 Task: Compose an email with the signature Landon Mitchell with the subject Request for feedback on a contract proposal and the message I would like to request a project status dashboard report. from softage.3@softage.net to softage.1@softage.net with an attached audio file Audio_translation.mp3 Undo the message, redo the message and add the line (Thank you) Send the email. Finally, move the email from Sent Items to the label Assembly
Action: Mouse moved to (73, 148)
Screenshot: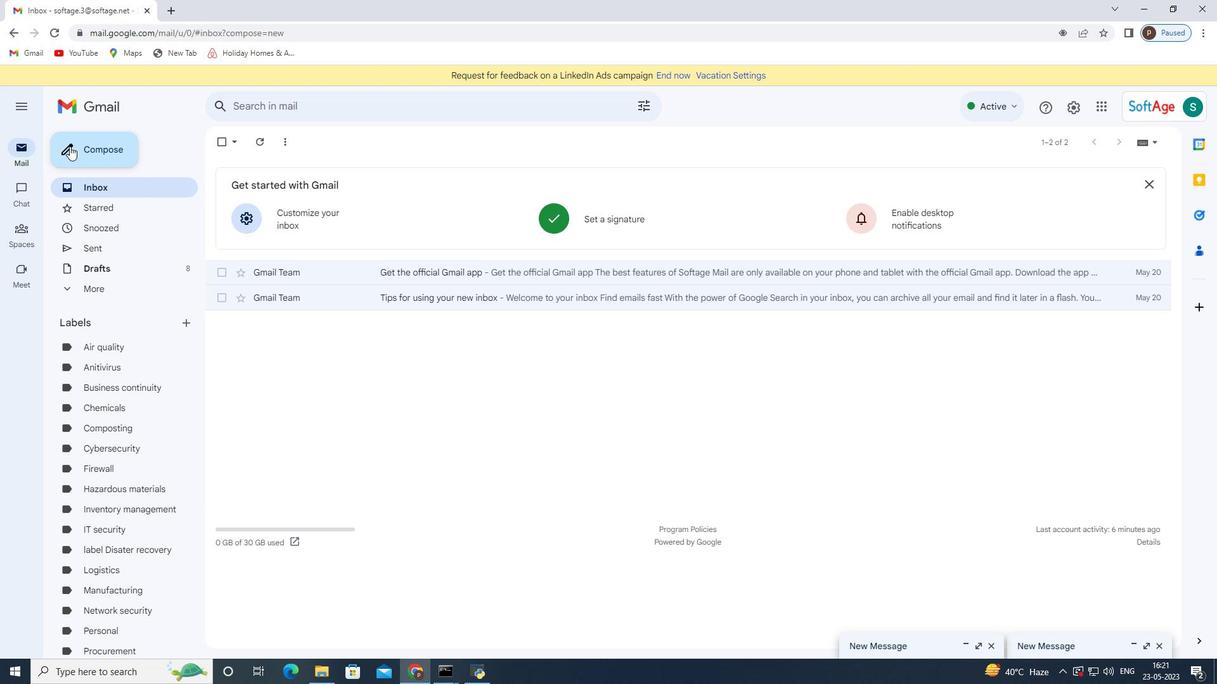 
Action: Mouse pressed left at (73, 148)
Screenshot: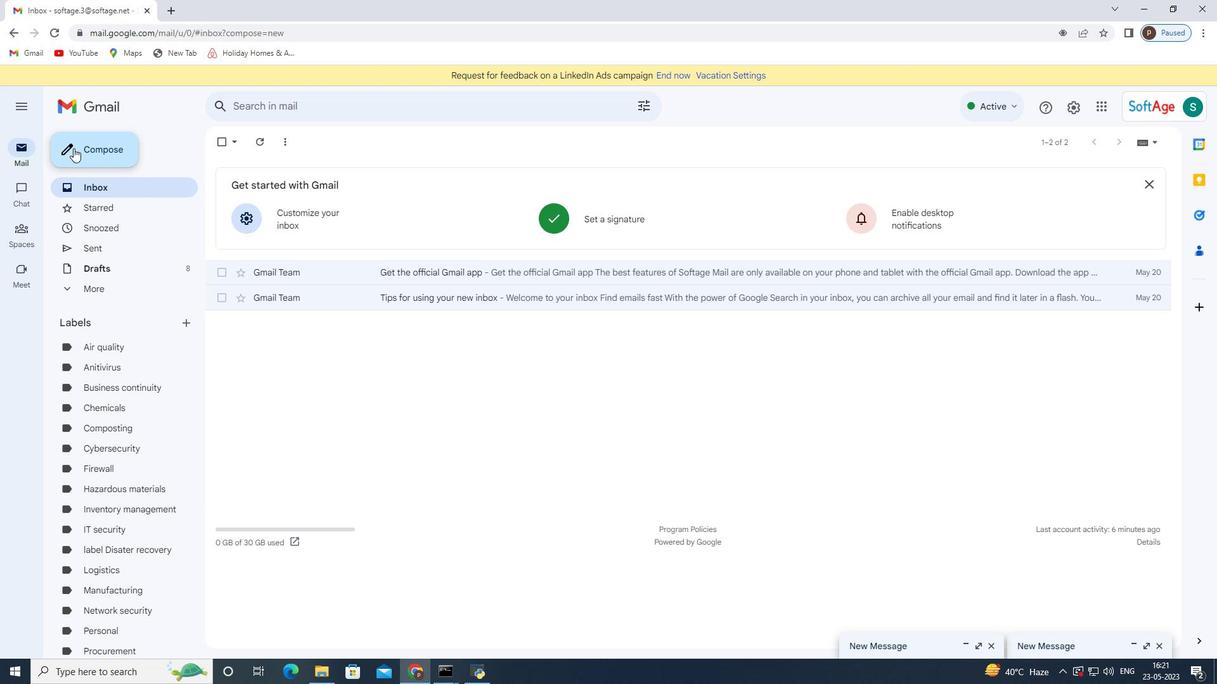 
Action: Mouse moved to (691, 642)
Screenshot: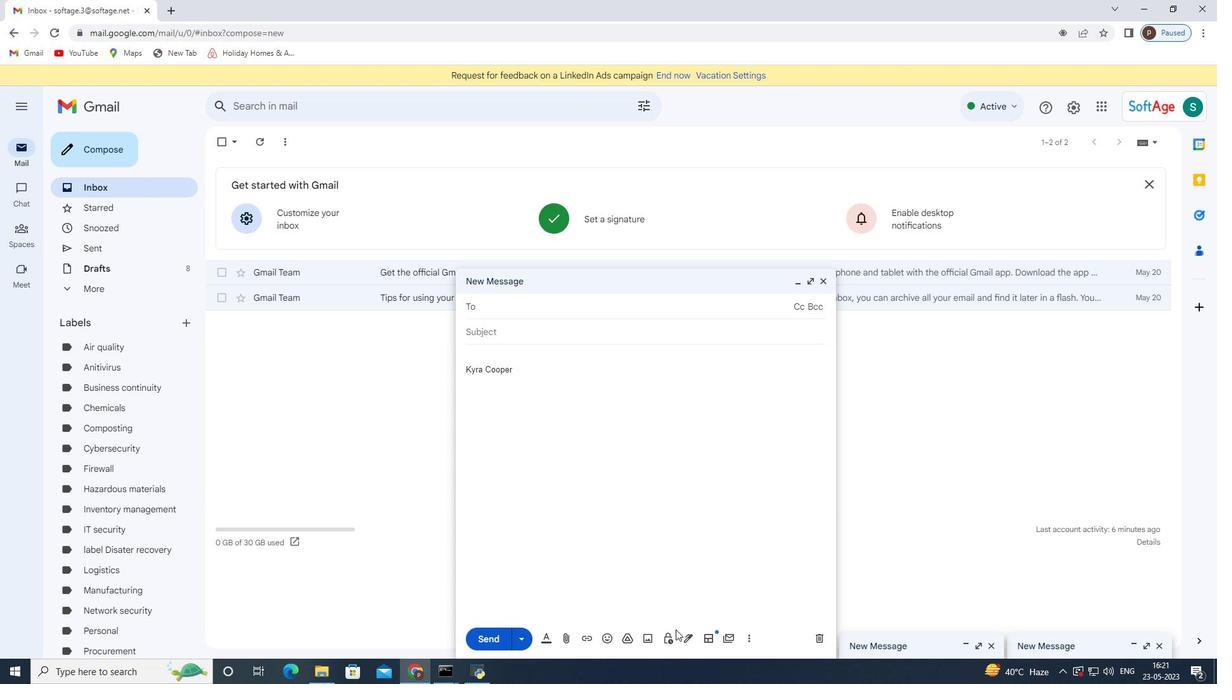 
Action: Mouse pressed left at (691, 642)
Screenshot: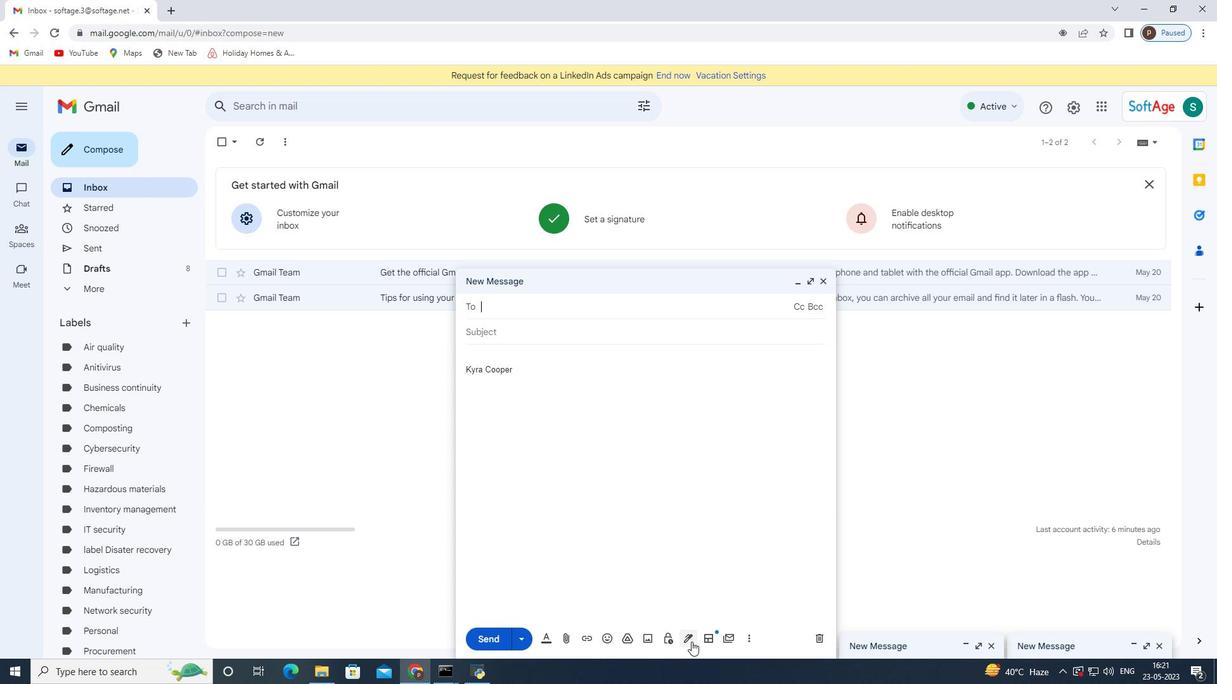 
Action: Mouse moved to (756, 576)
Screenshot: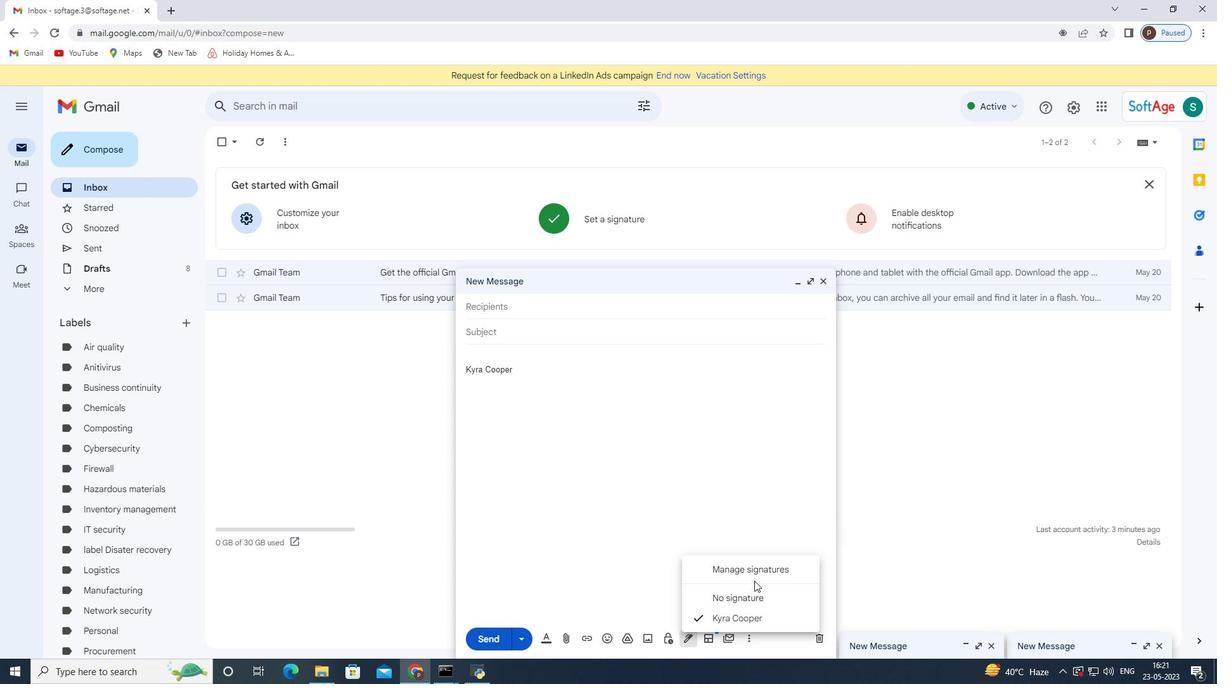 
Action: Mouse pressed left at (756, 576)
Screenshot: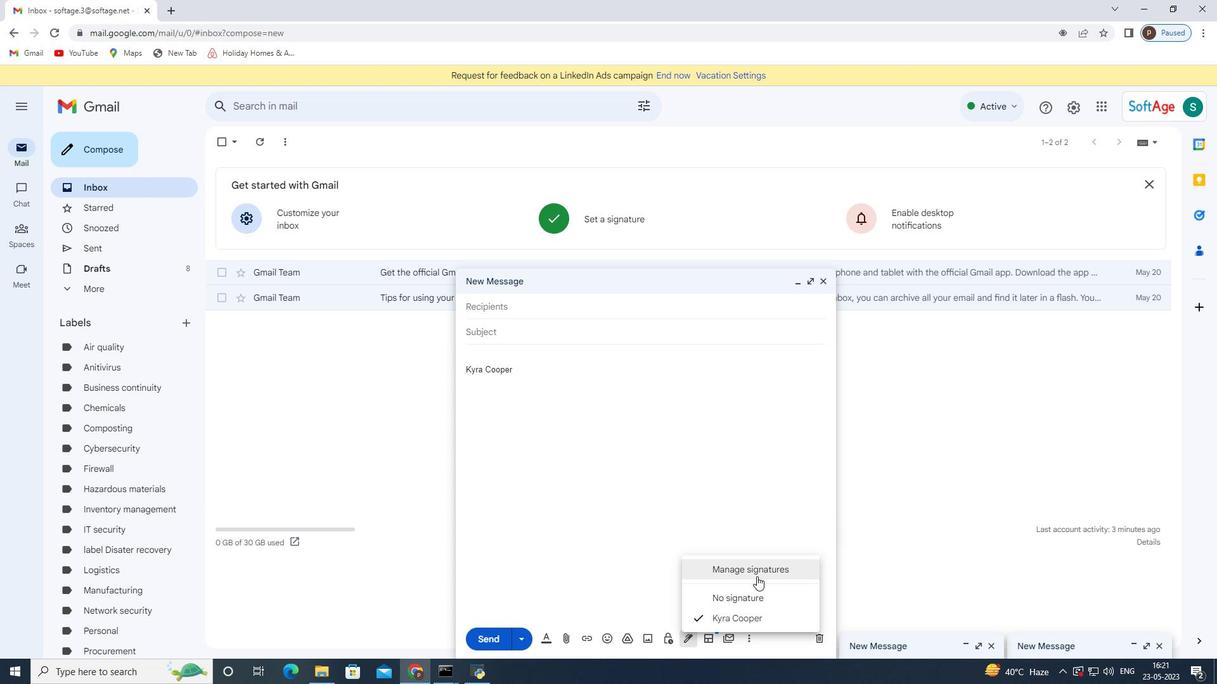 
Action: Mouse moved to (824, 283)
Screenshot: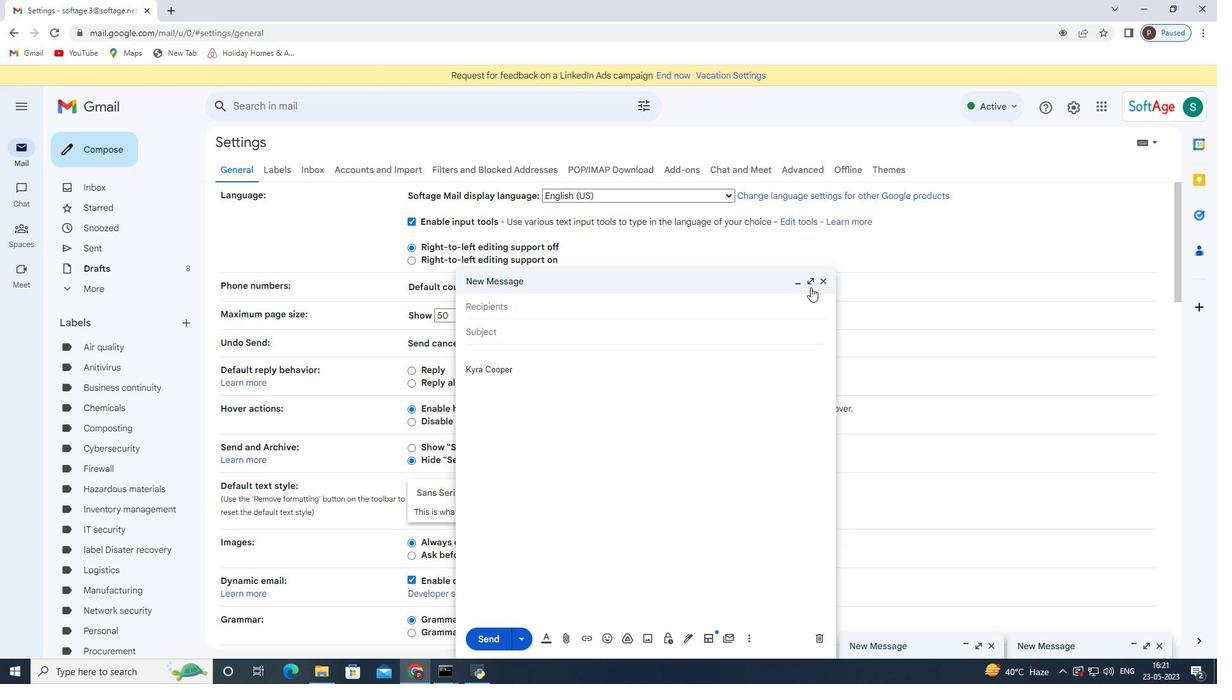 
Action: Mouse pressed left at (824, 283)
Screenshot: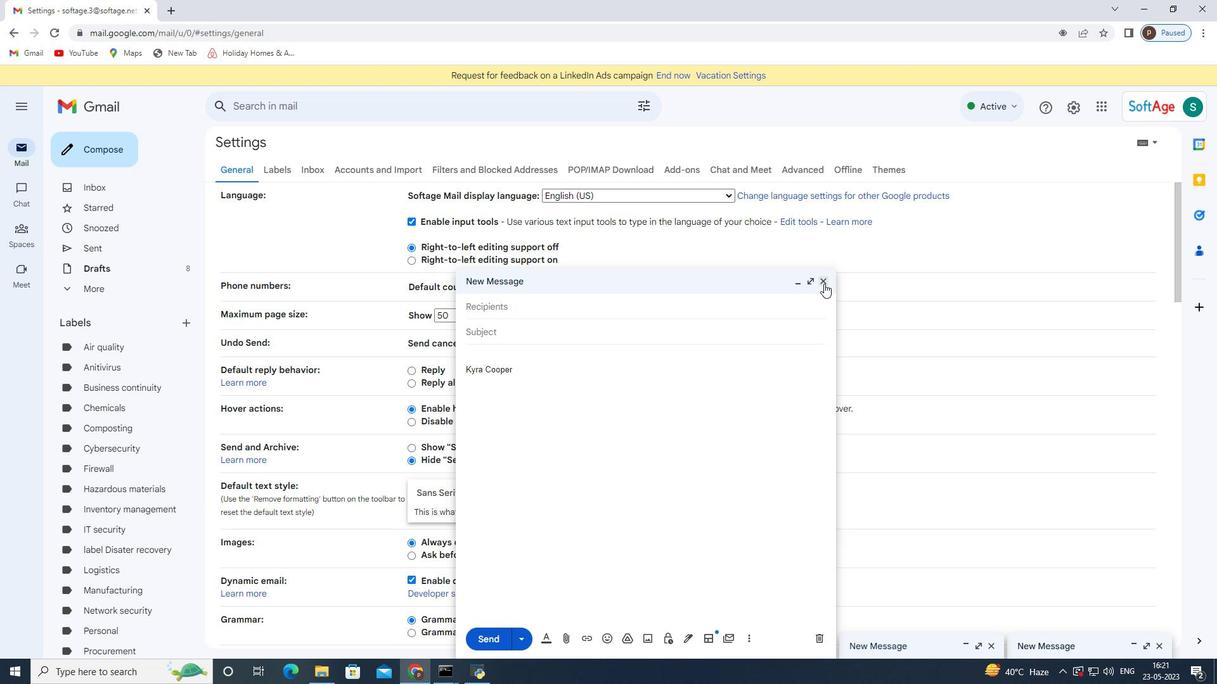 
Action: Mouse moved to (452, 413)
Screenshot: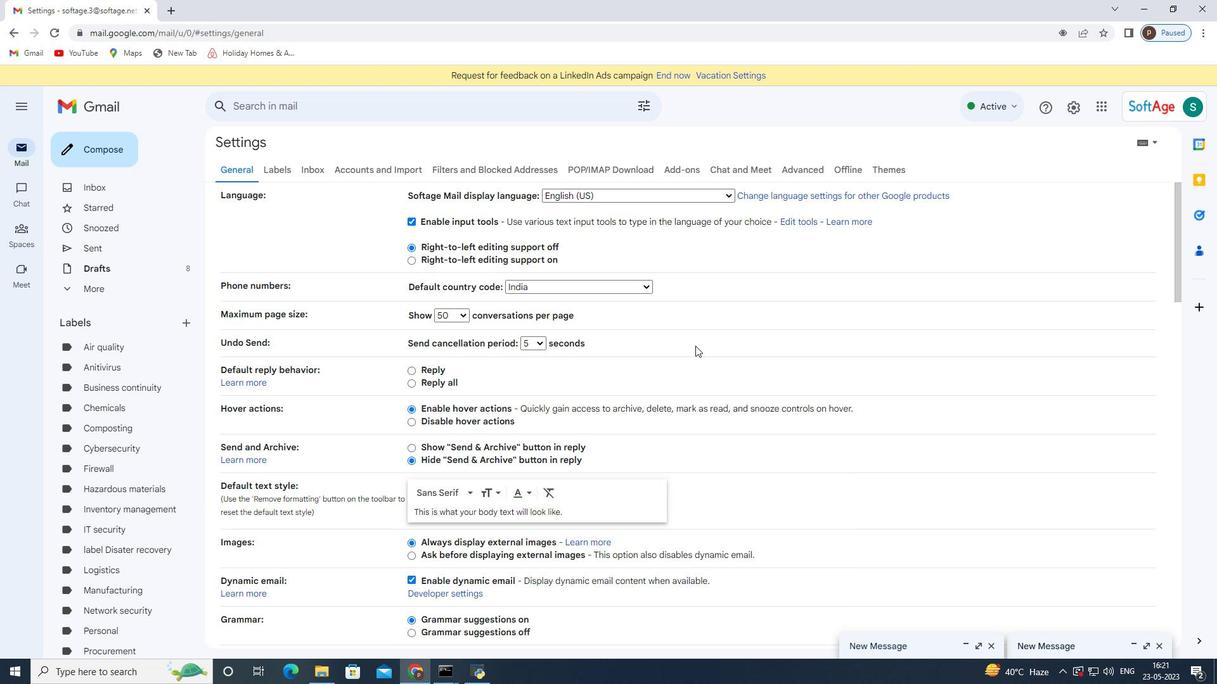
Action: Mouse scrolled (452, 413) with delta (0, 0)
Screenshot: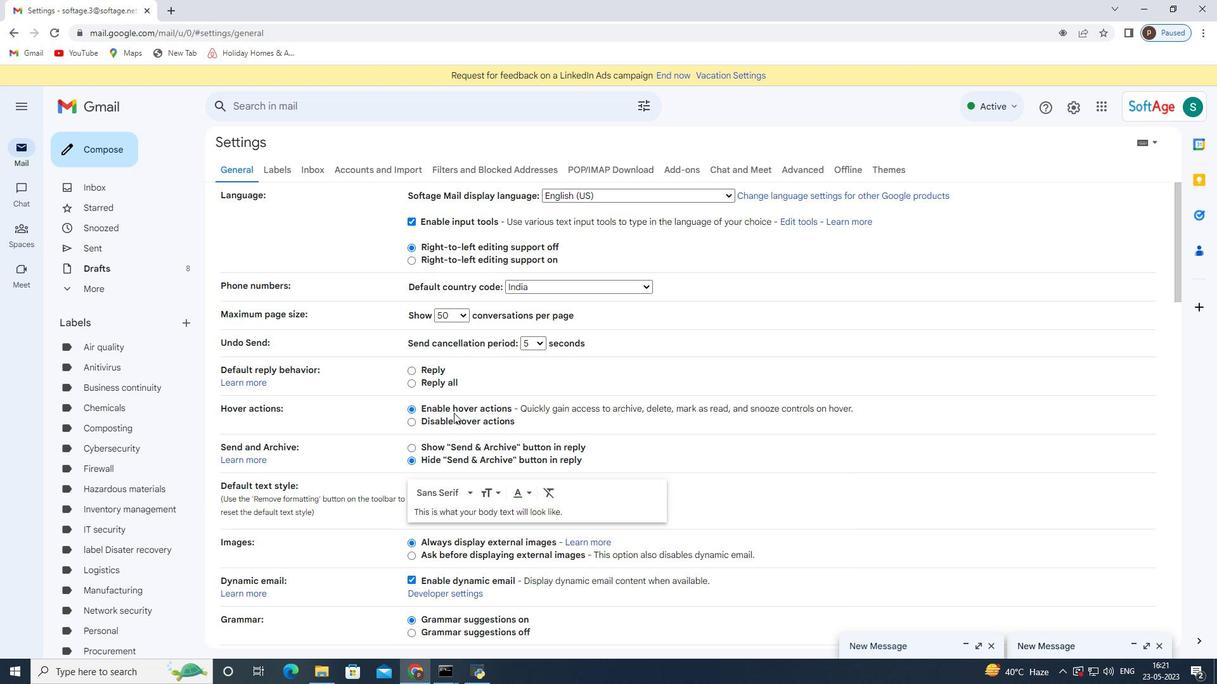 
Action: Mouse moved to (451, 413)
Screenshot: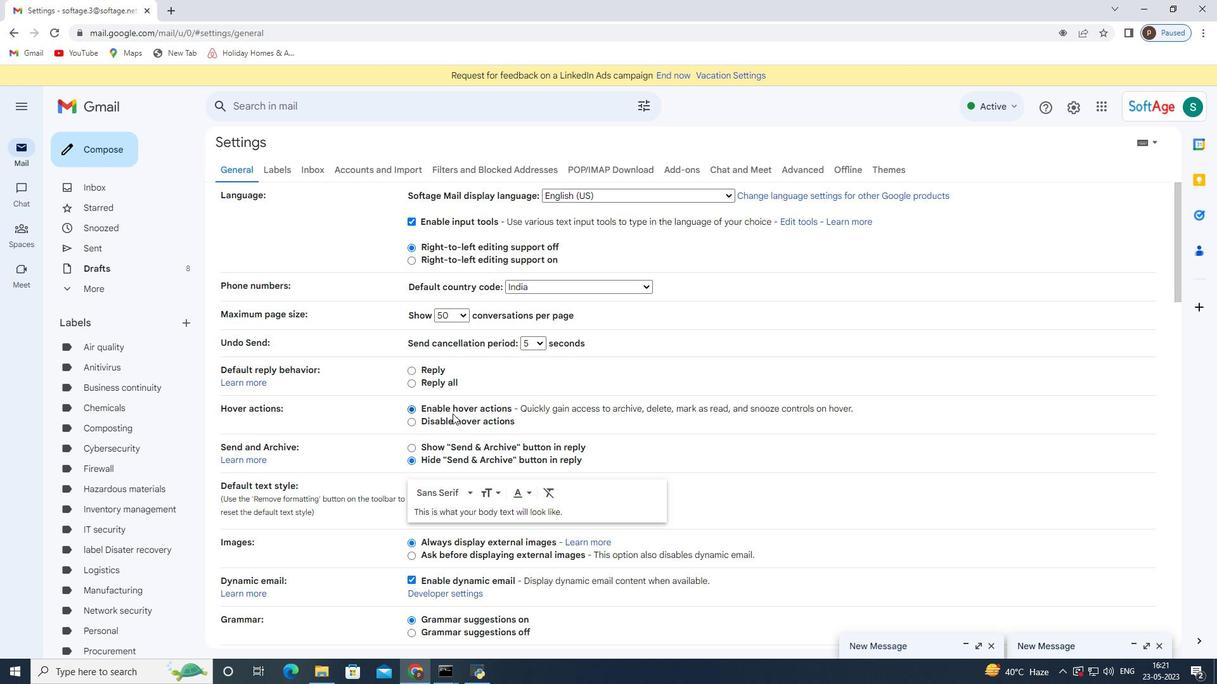 
Action: Mouse scrolled (451, 413) with delta (0, 0)
Screenshot: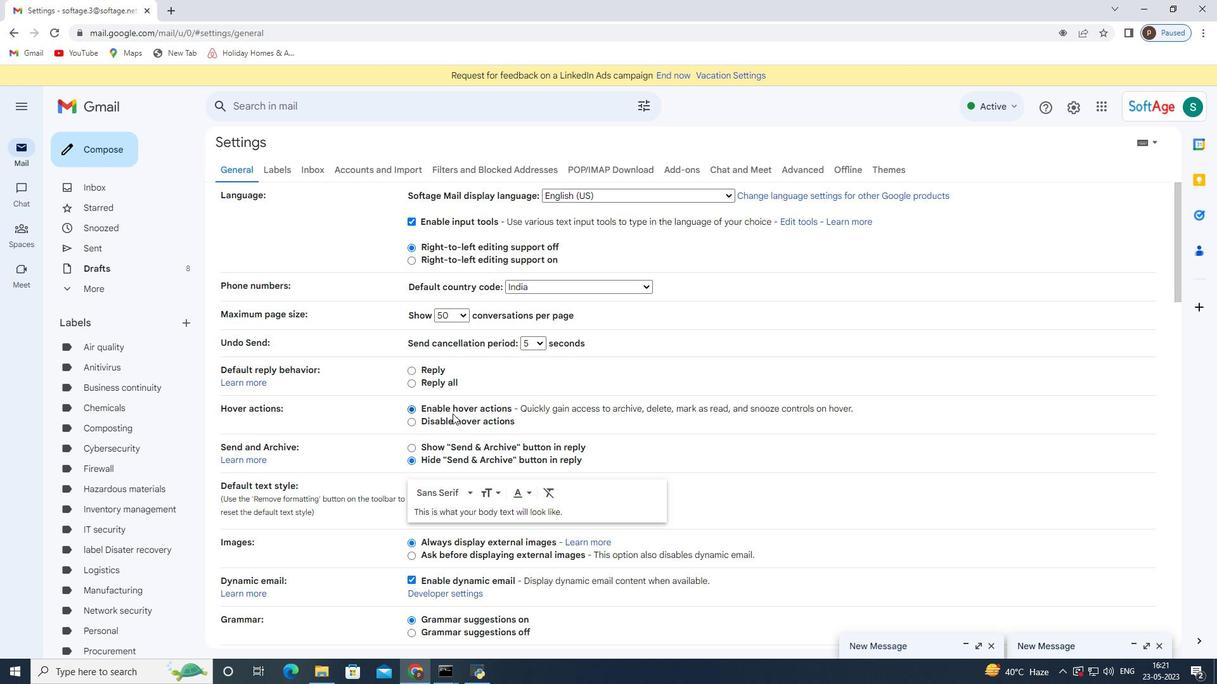 
Action: Mouse scrolled (451, 413) with delta (0, 0)
Screenshot: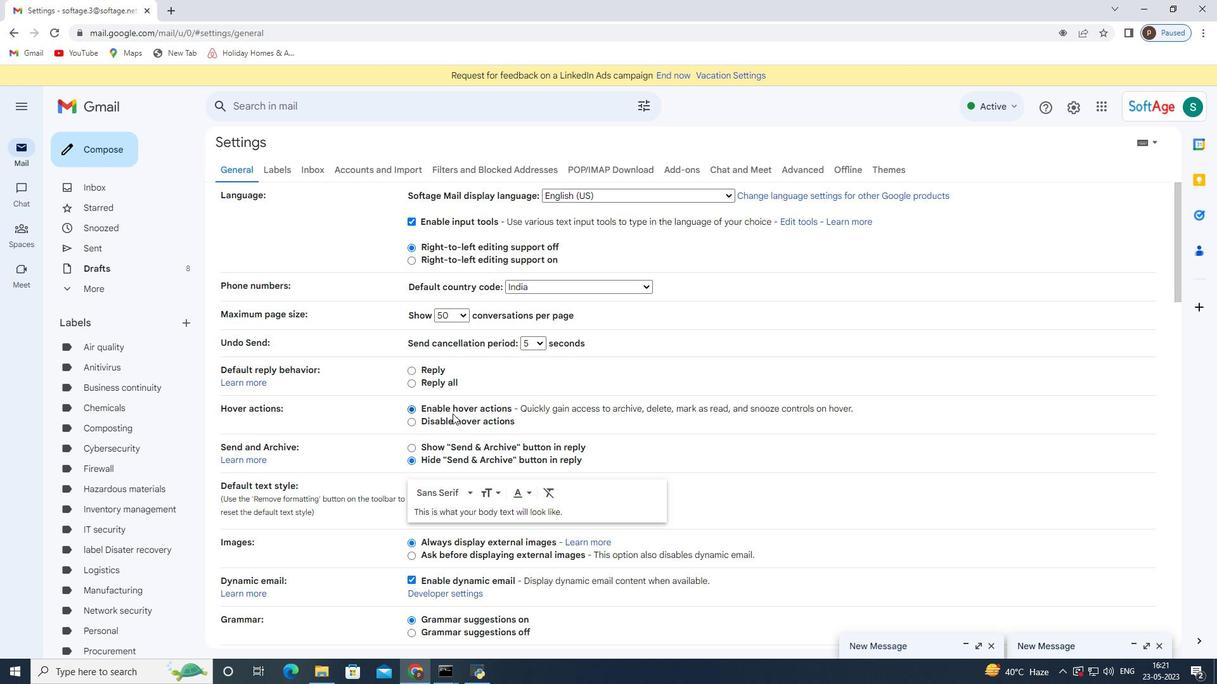 
Action: Mouse scrolled (451, 413) with delta (0, 0)
Screenshot: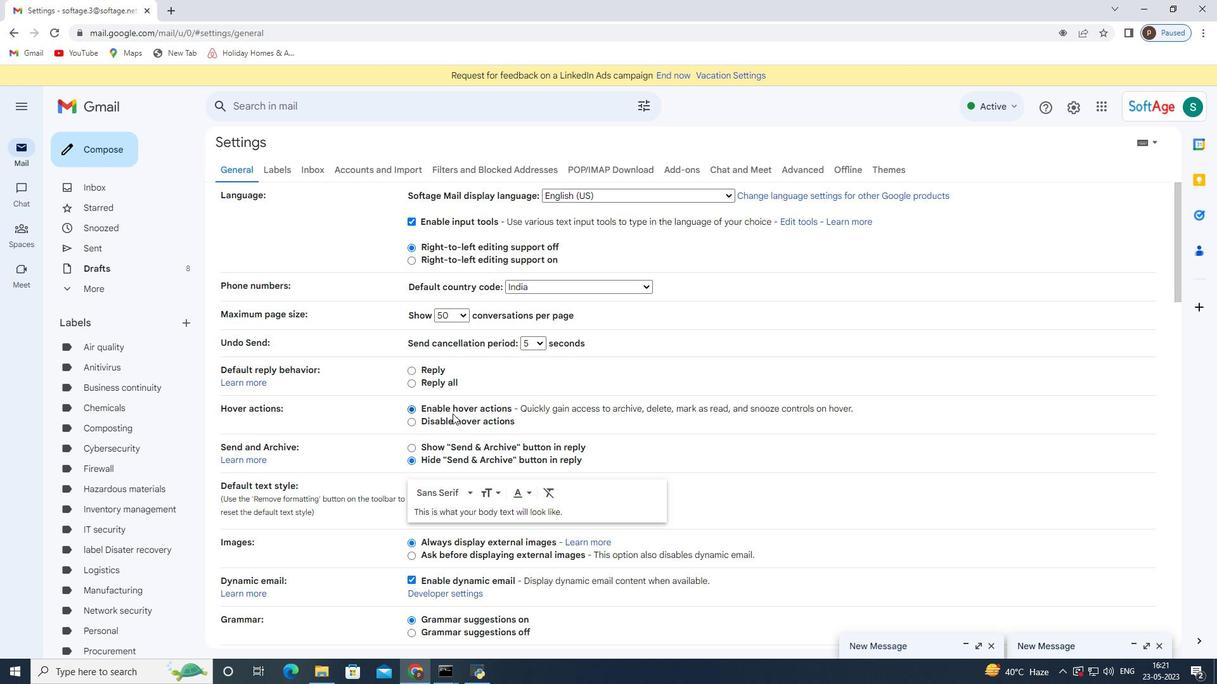 
Action: Mouse moved to (451, 413)
Screenshot: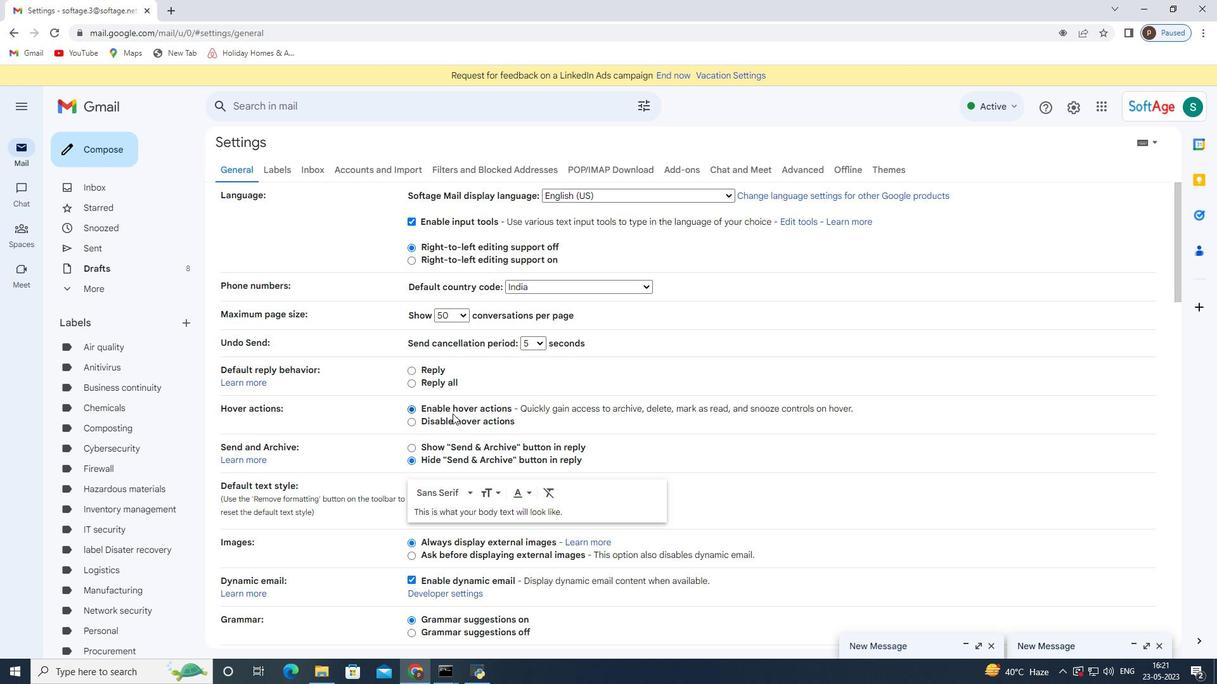 
Action: Mouse scrolled (451, 413) with delta (0, 0)
Screenshot: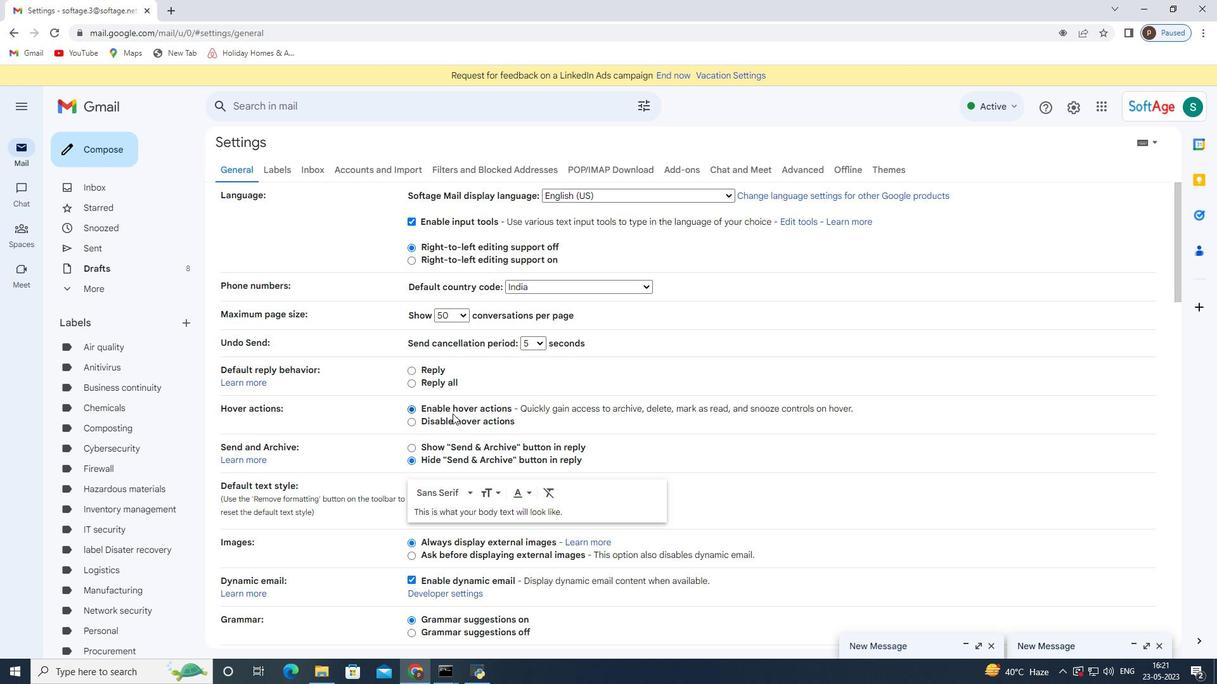 
Action: Mouse scrolled (451, 413) with delta (0, 0)
Screenshot: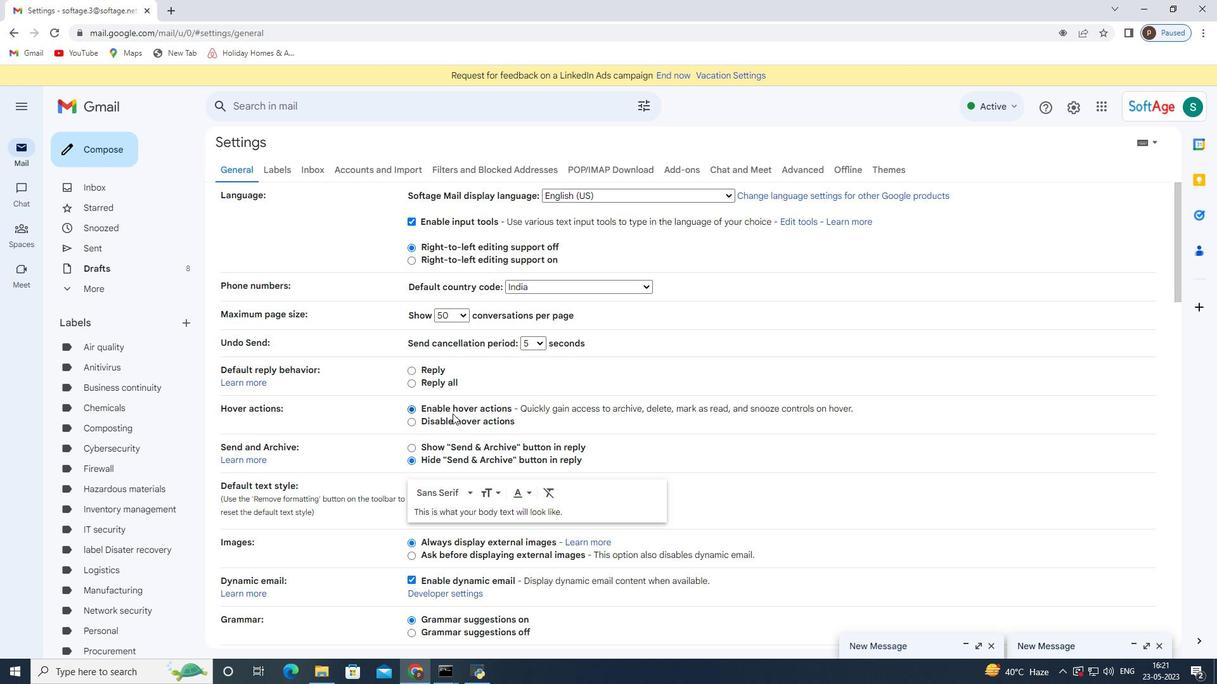 
Action: Mouse moved to (451, 417)
Screenshot: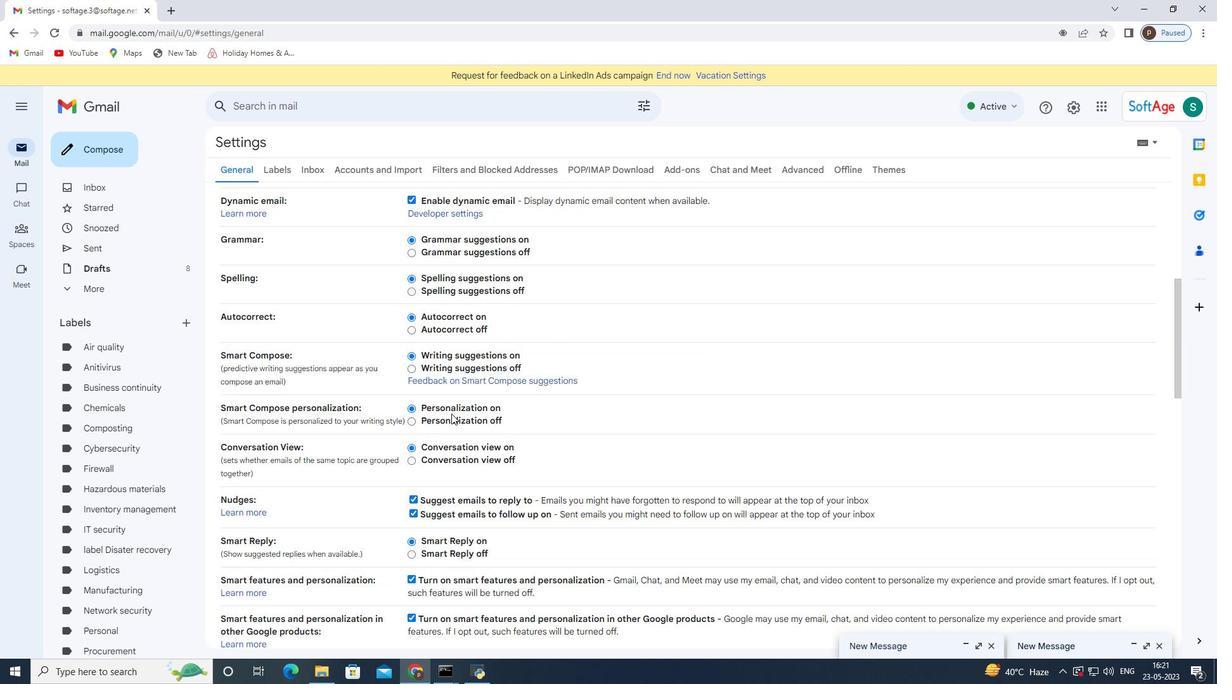
Action: Mouse scrolled (451, 416) with delta (0, 0)
Screenshot: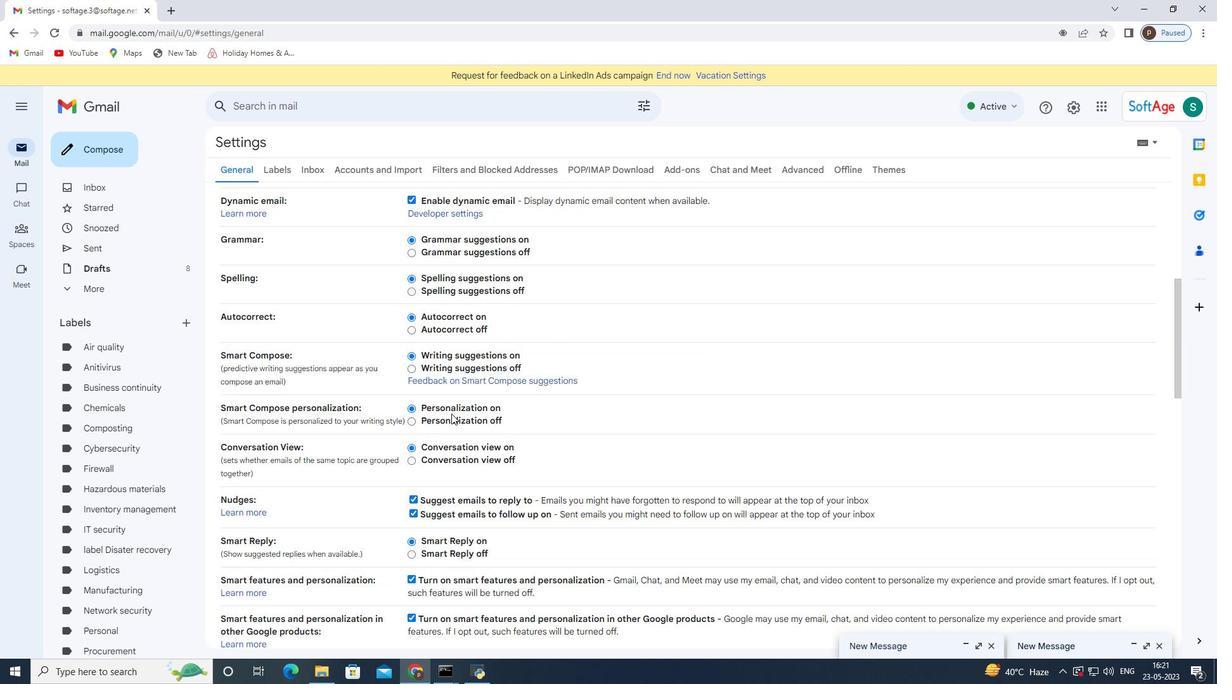 
Action: Mouse moved to (473, 429)
Screenshot: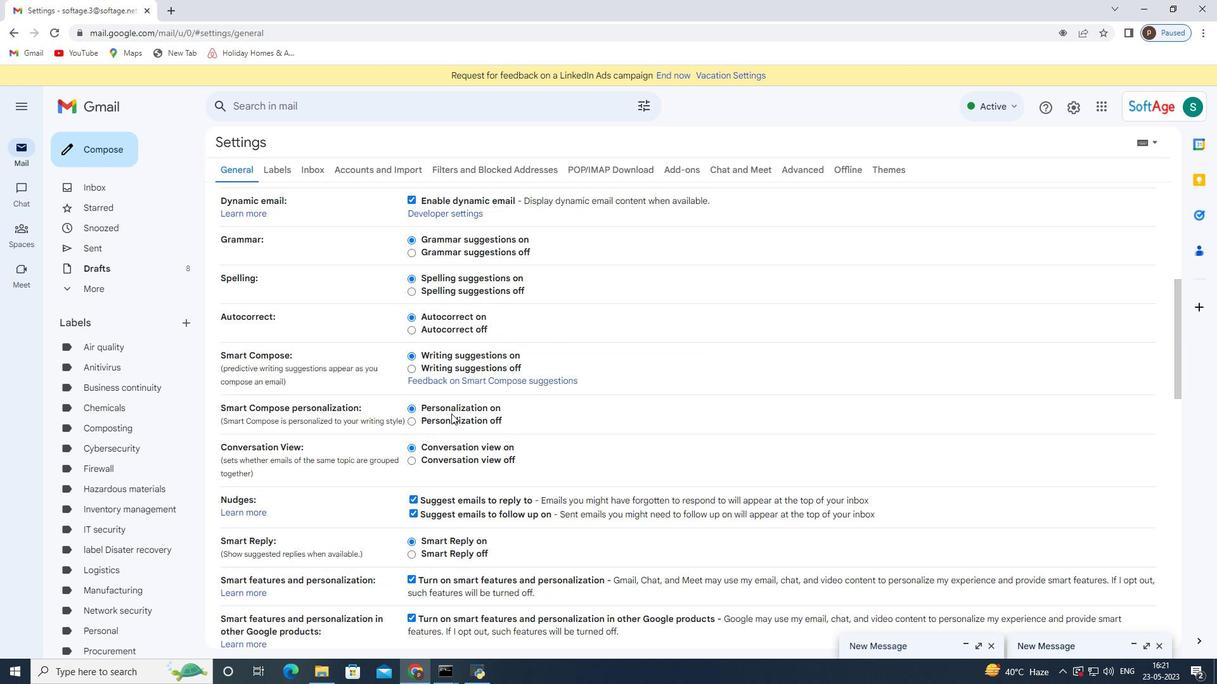 
Action: Mouse scrolled (473, 428) with delta (0, 0)
Screenshot: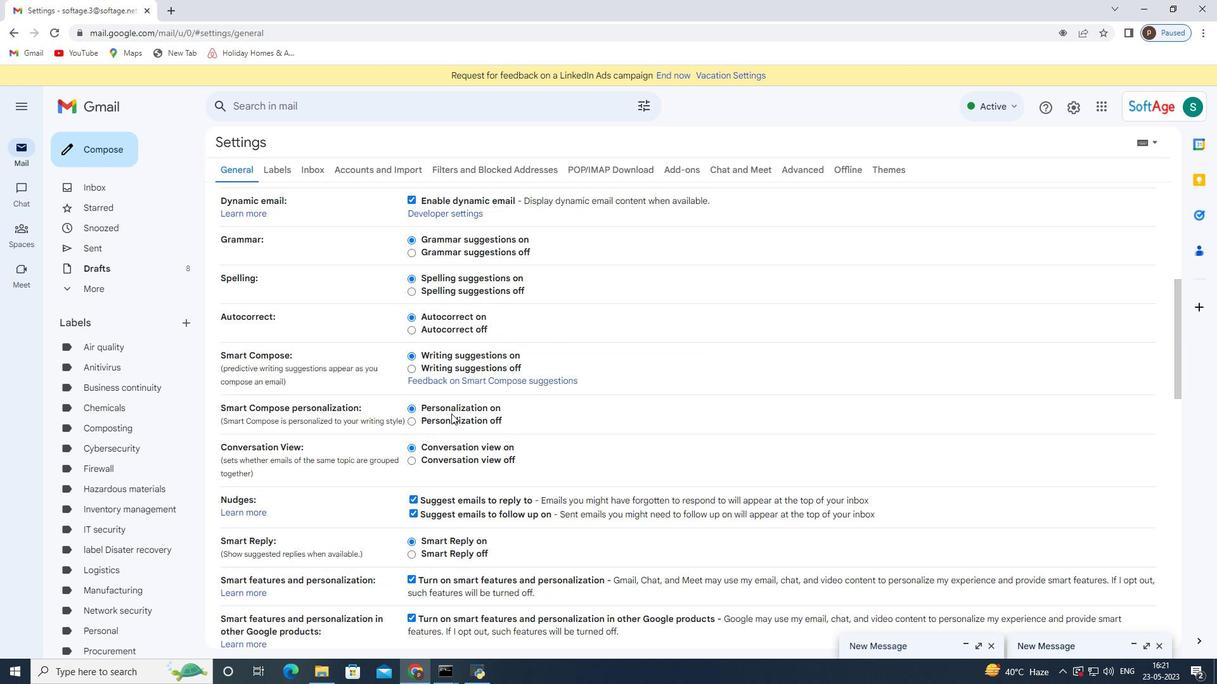 
Action: Mouse moved to (479, 429)
Screenshot: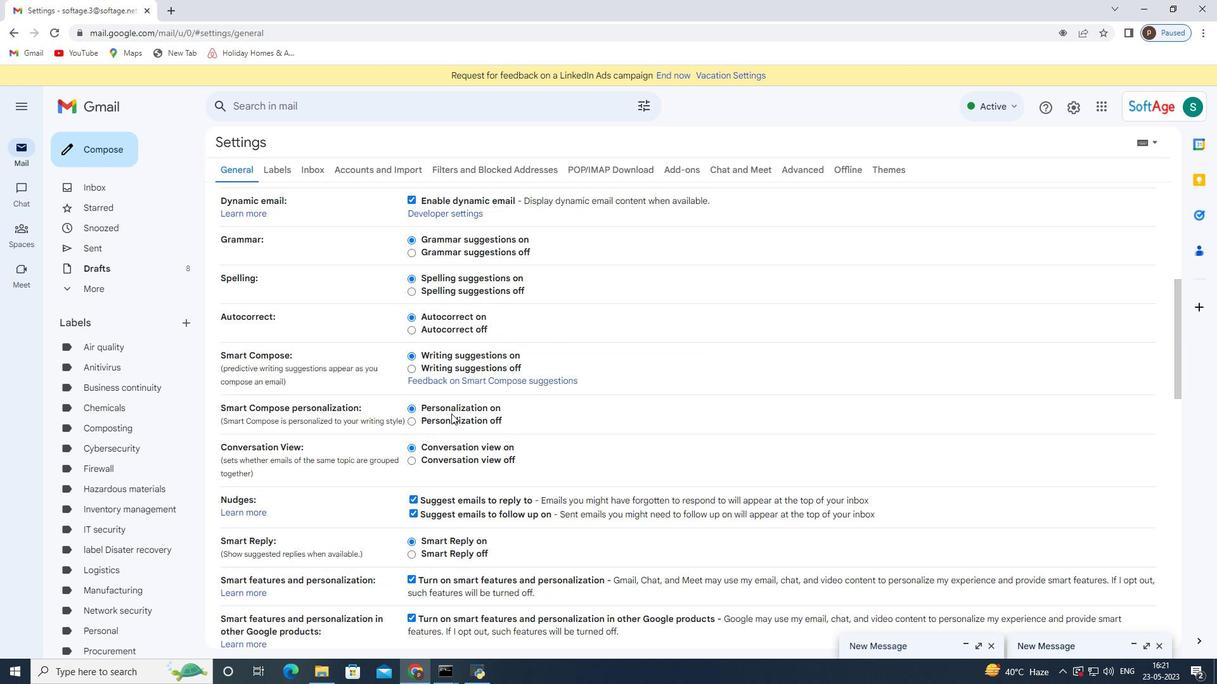 
Action: Mouse scrolled (479, 429) with delta (0, 0)
Screenshot: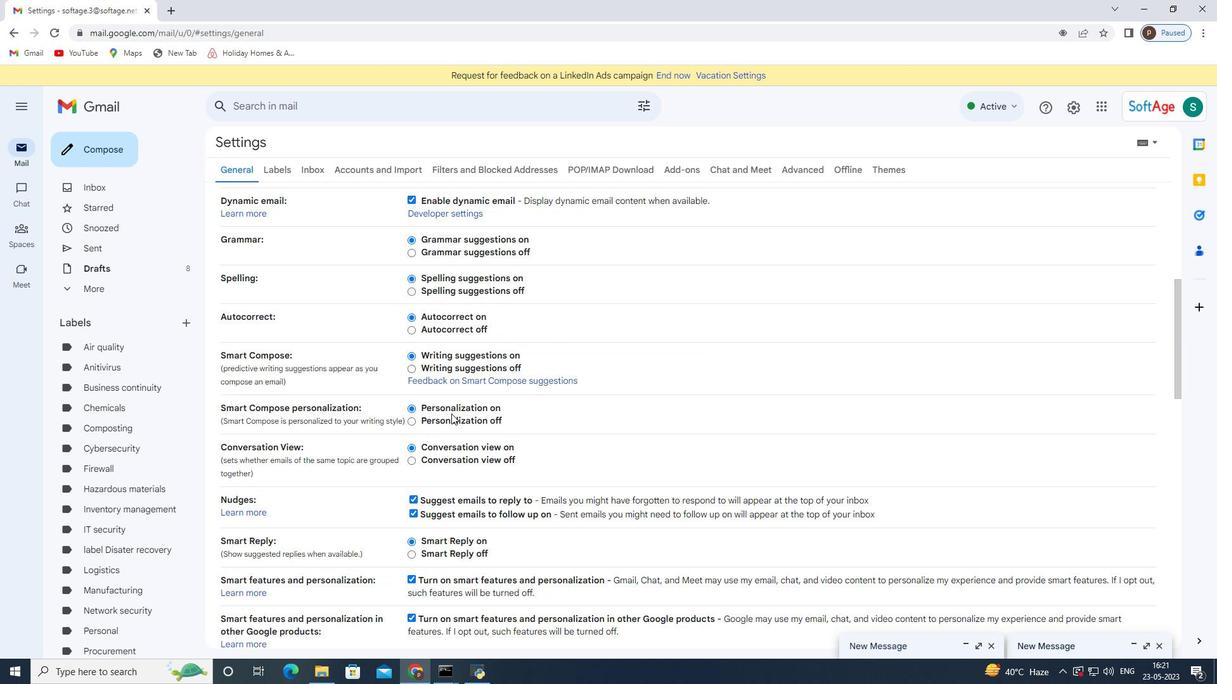 
Action: Mouse moved to (496, 425)
Screenshot: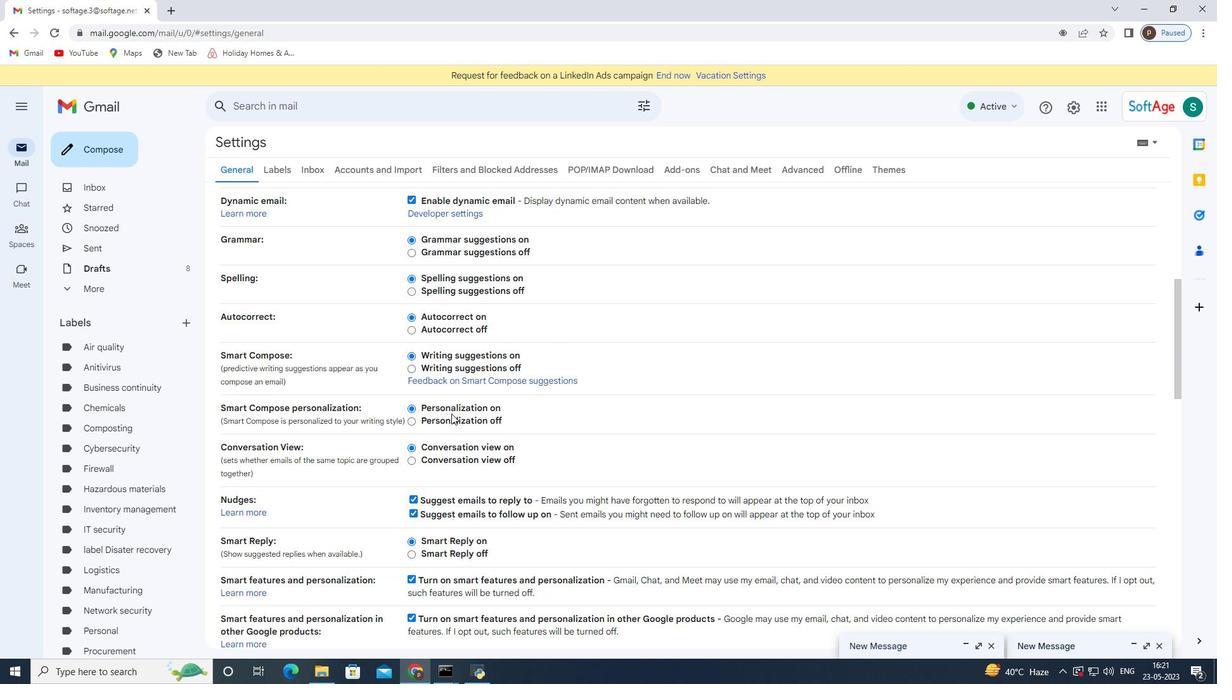 
Action: Mouse scrolled (496, 424) with delta (0, 0)
Screenshot: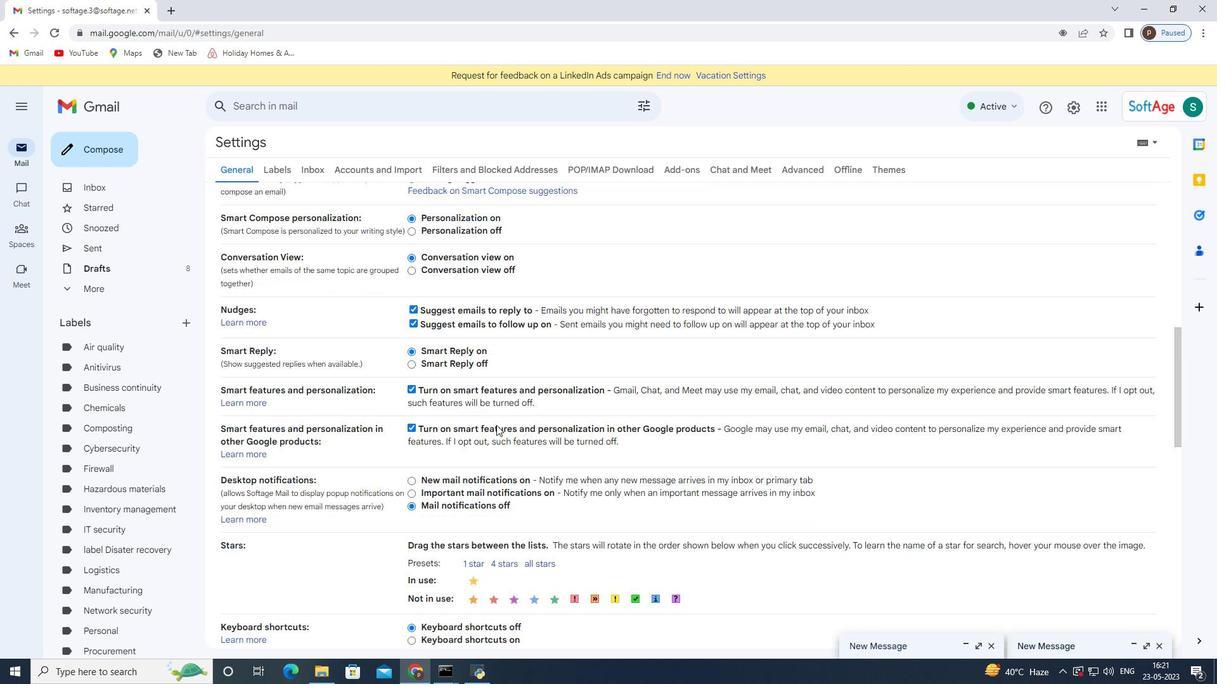 
Action: Mouse scrolled (496, 424) with delta (0, 0)
Screenshot: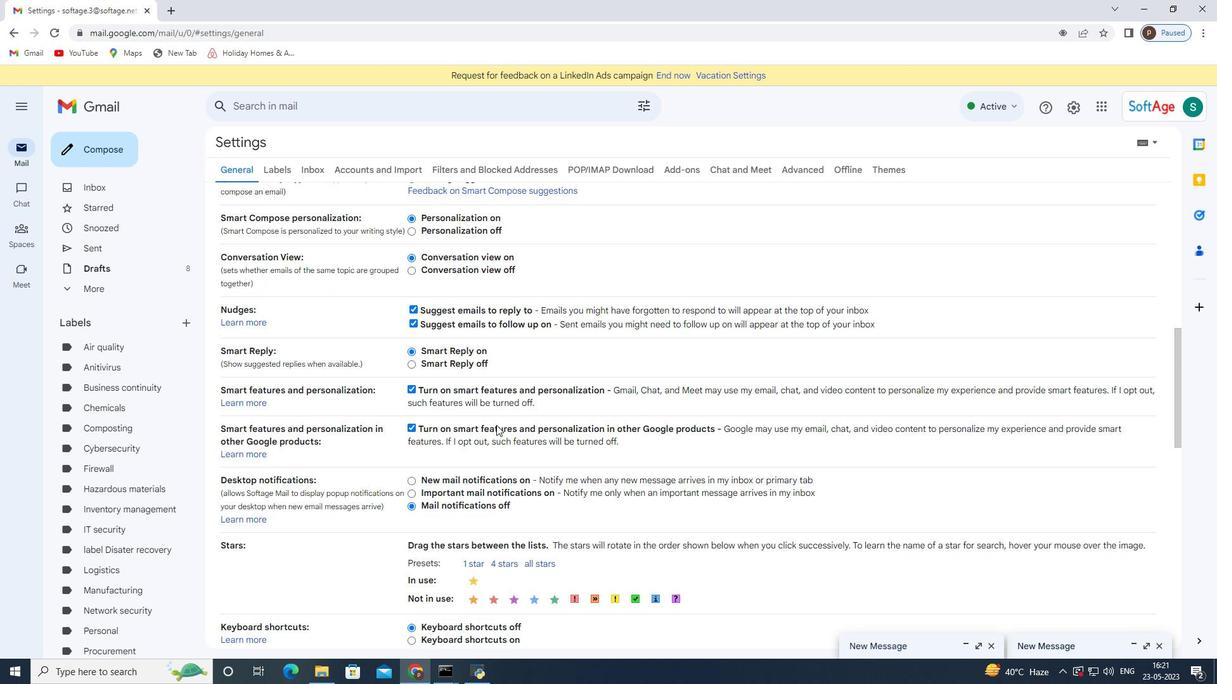 
Action: Mouse scrolled (496, 424) with delta (0, 0)
Screenshot: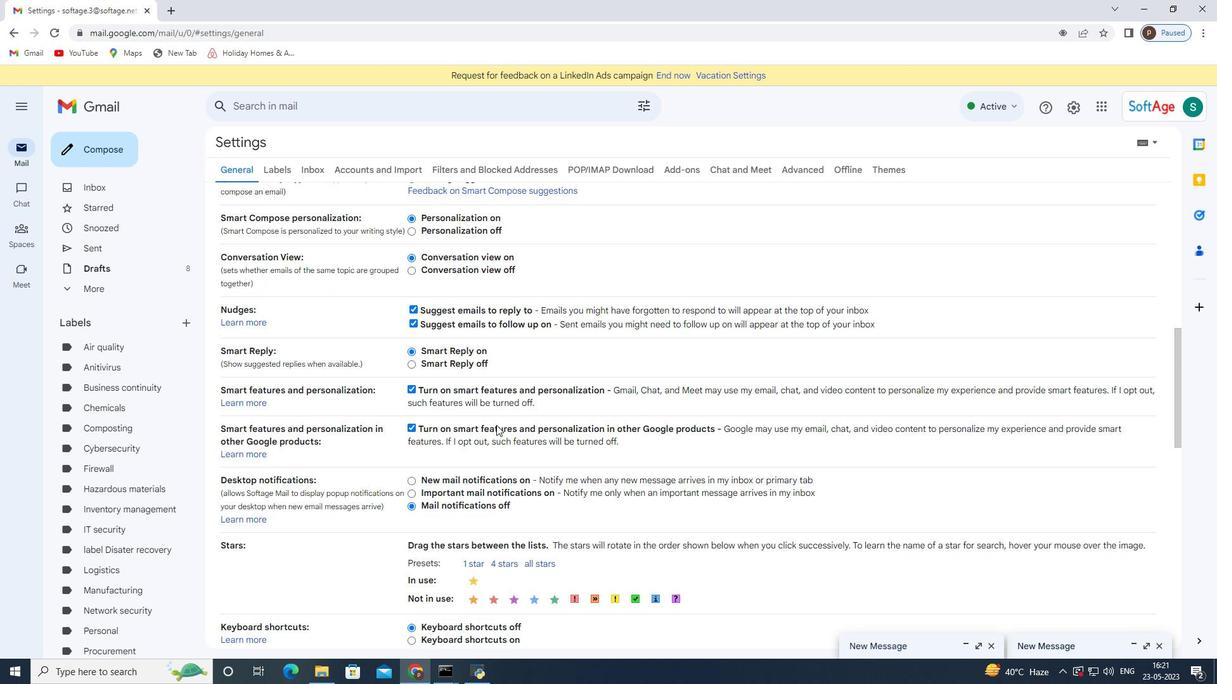 
Action: Mouse scrolled (496, 424) with delta (0, 0)
Screenshot: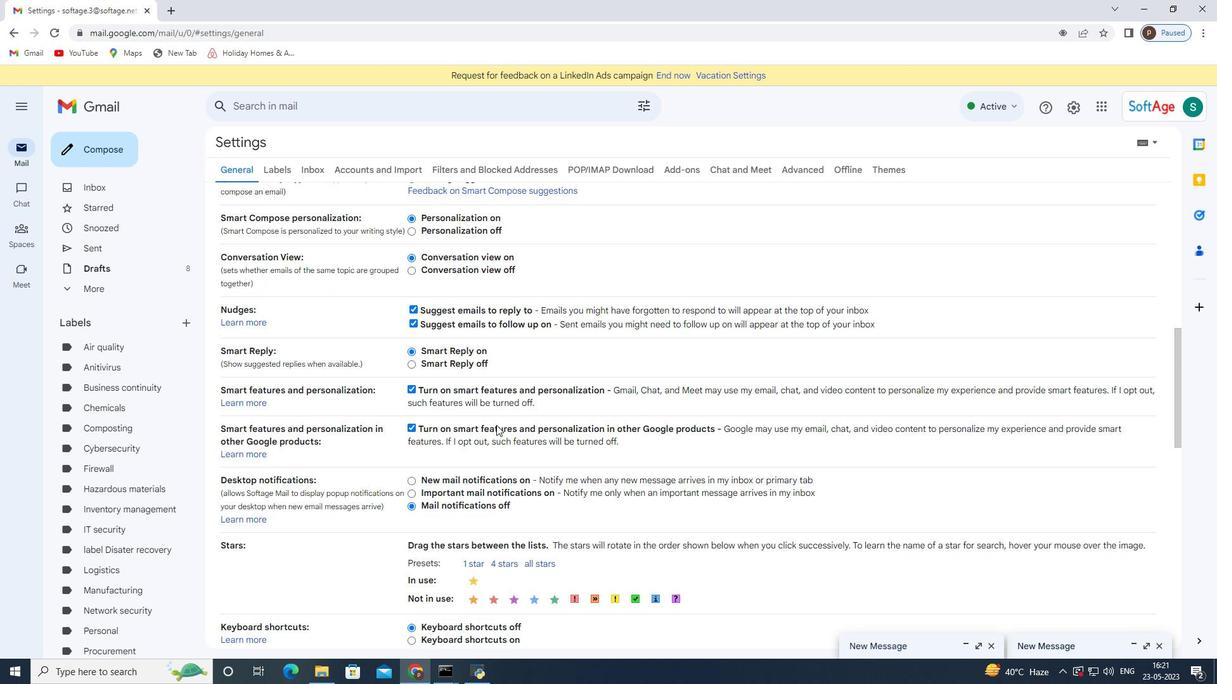 
Action: Mouse scrolled (496, 424) with delta (0, 0)
Screenshot: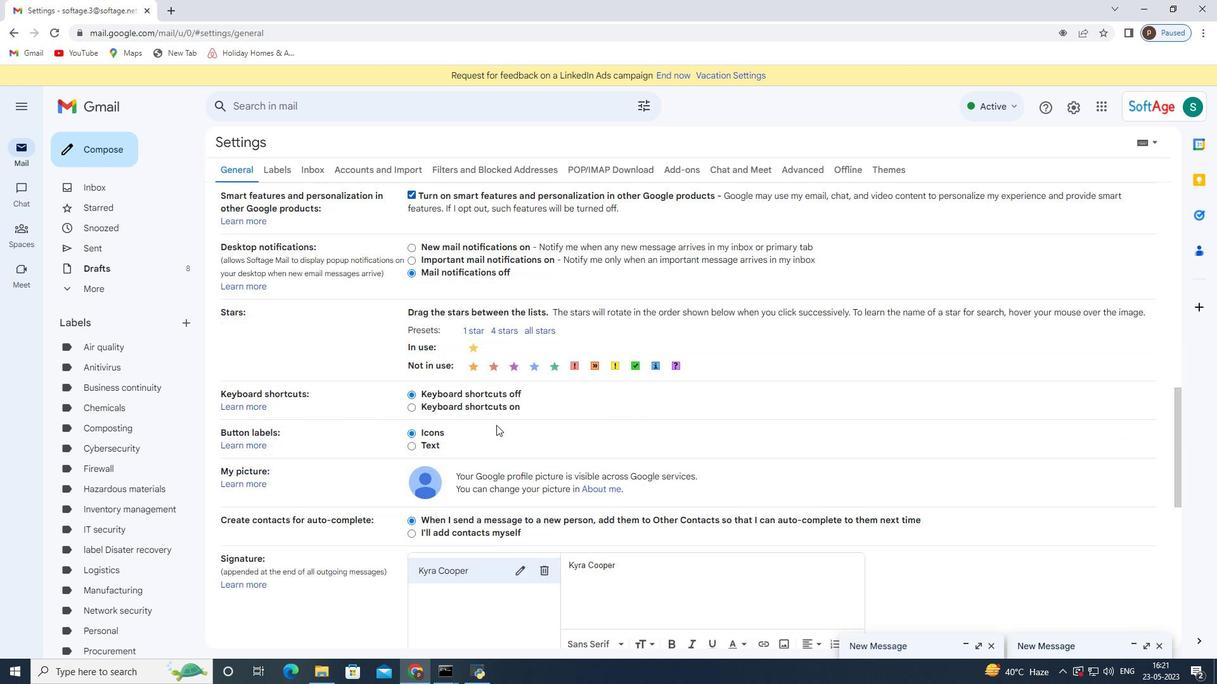 
Action: Mouse scrolled (496, 424) with delta (0, 0)
Screenshot: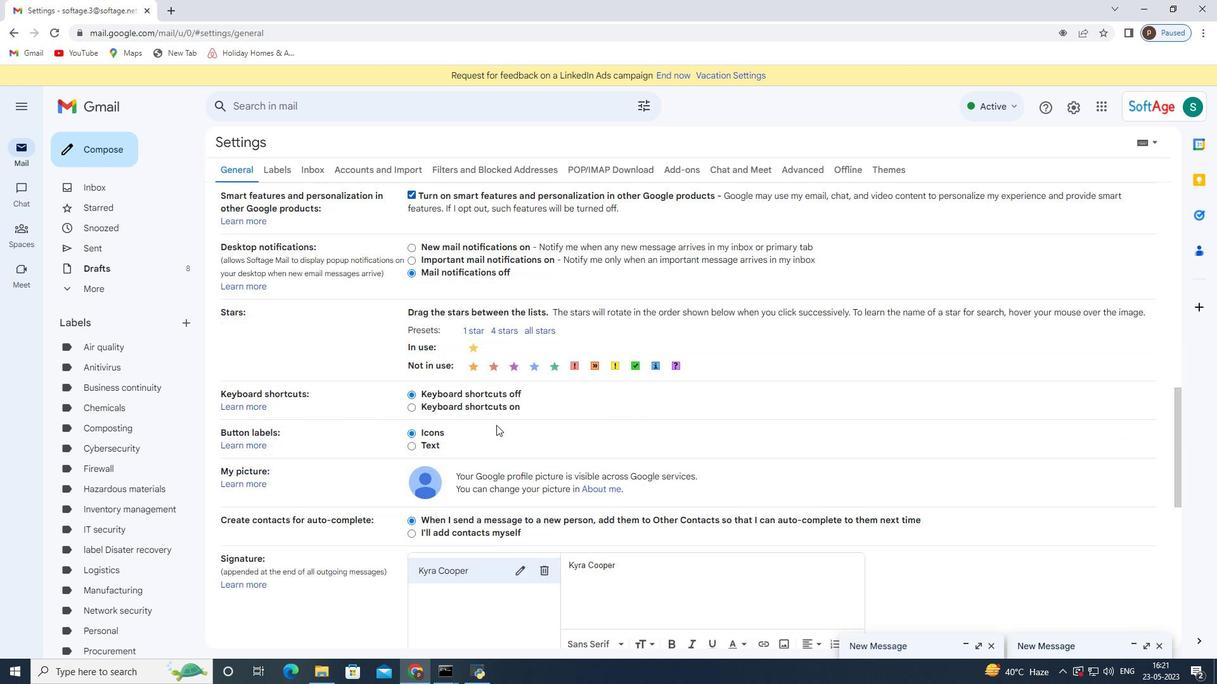 
Action: Mouse scrolled (496, 424) with delta (0, 0)
Screenshot: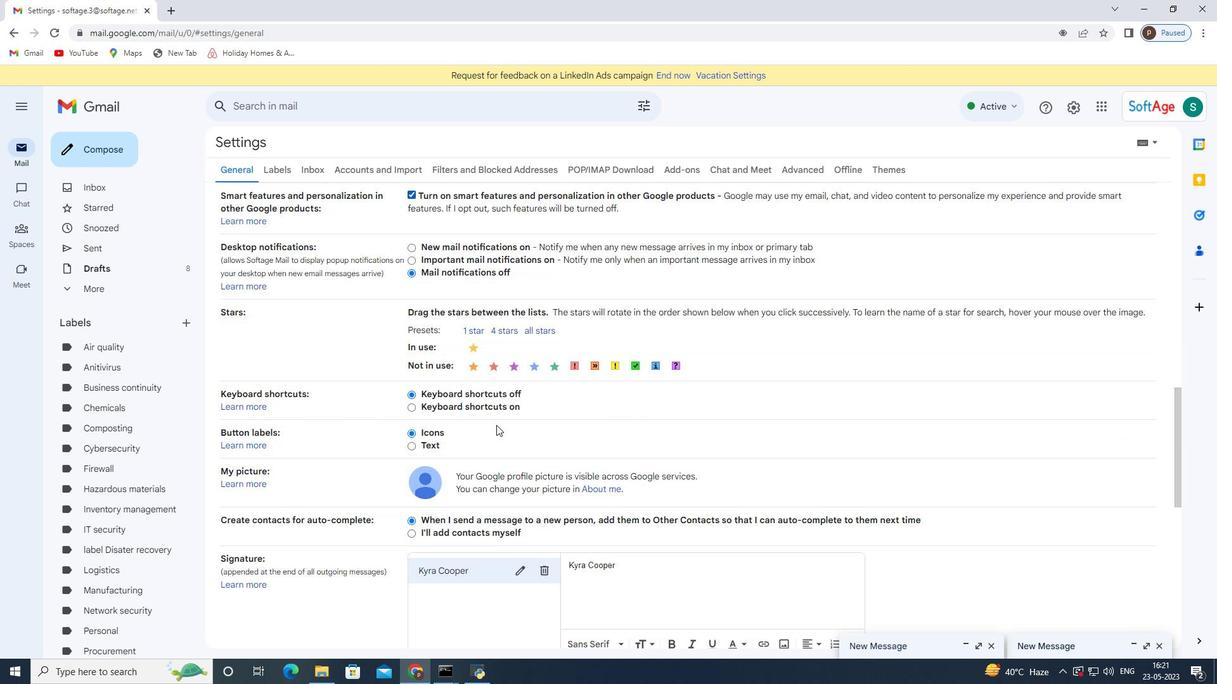 
Action: Mouse scrolled (496, 424) with delta (0, 0)
Screenshot: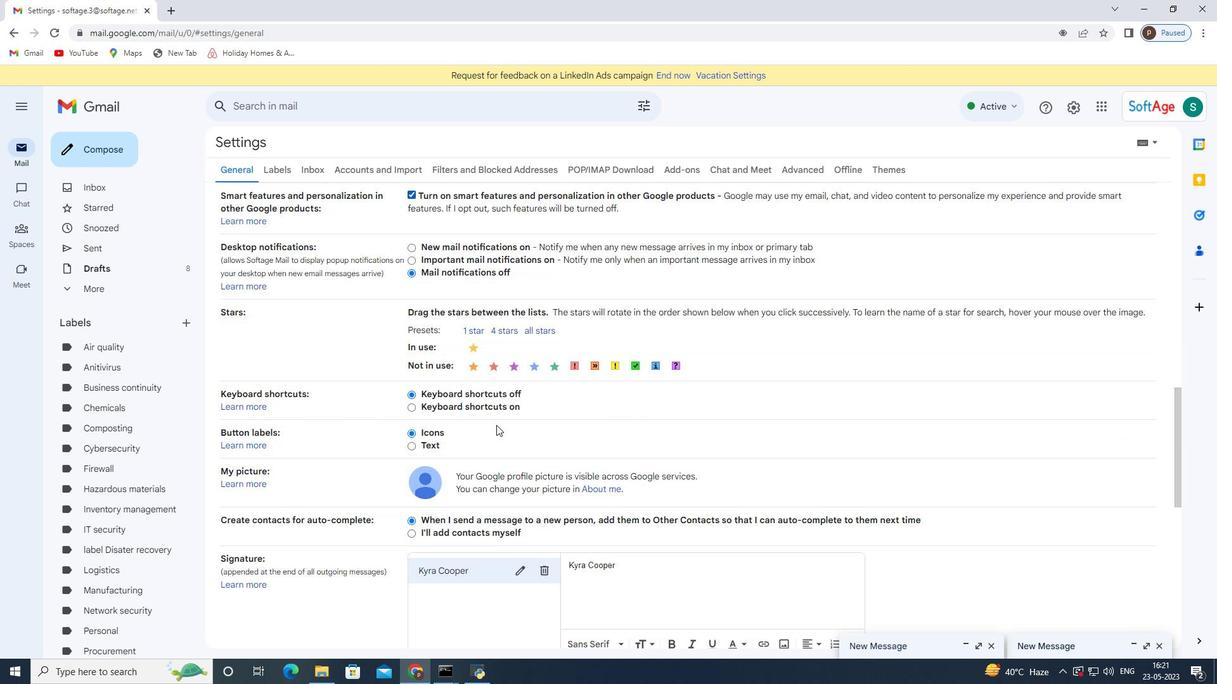 
Action: Mouse moved to (539, 299)
Screenshot: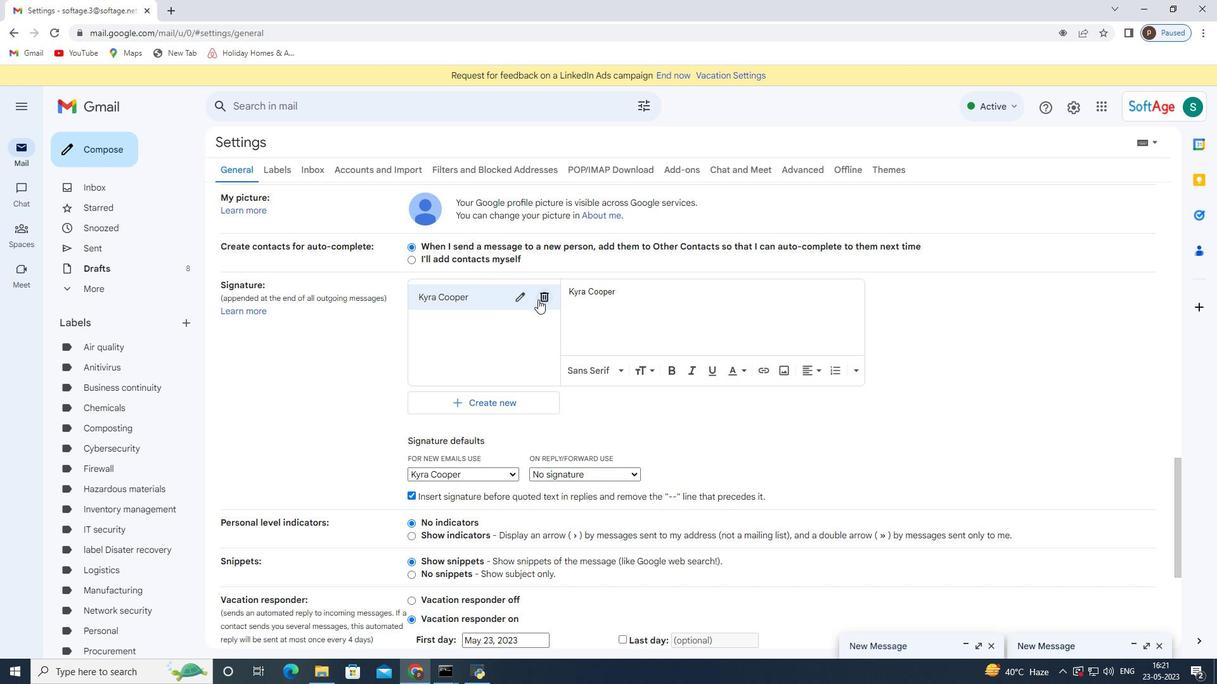 
Action: Mouse pressed left at (539, 299)
Screenshot: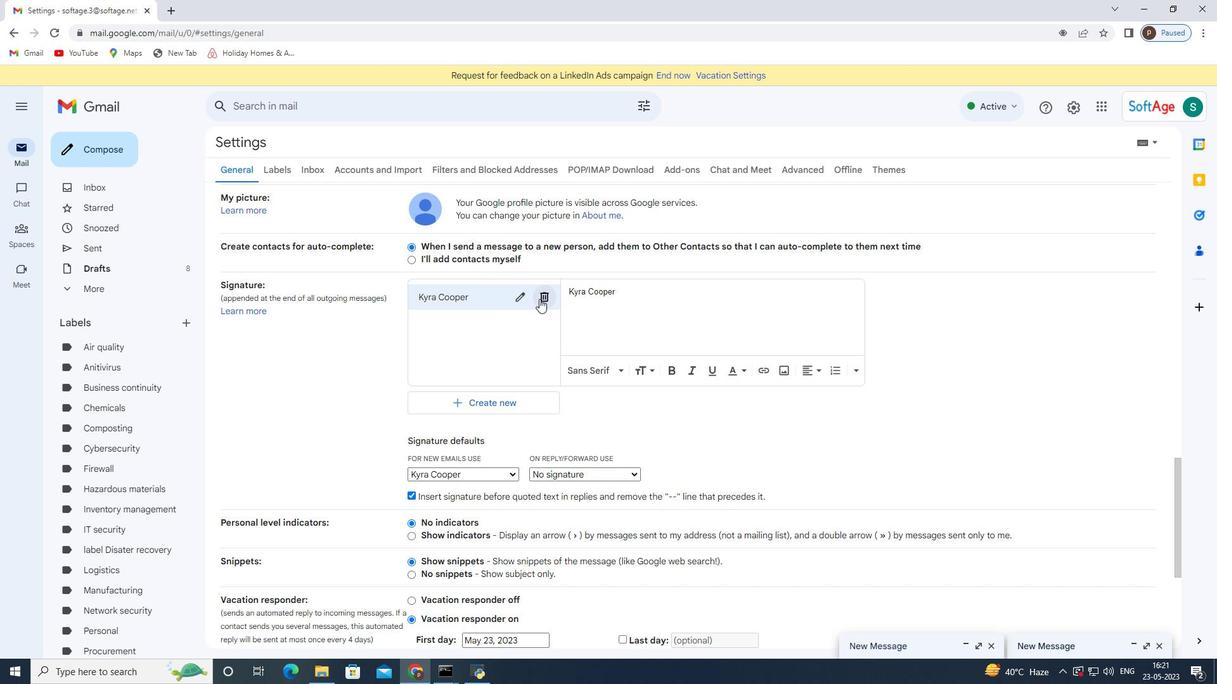 
Action: Mouse moved to (713, 382)
Screenshot: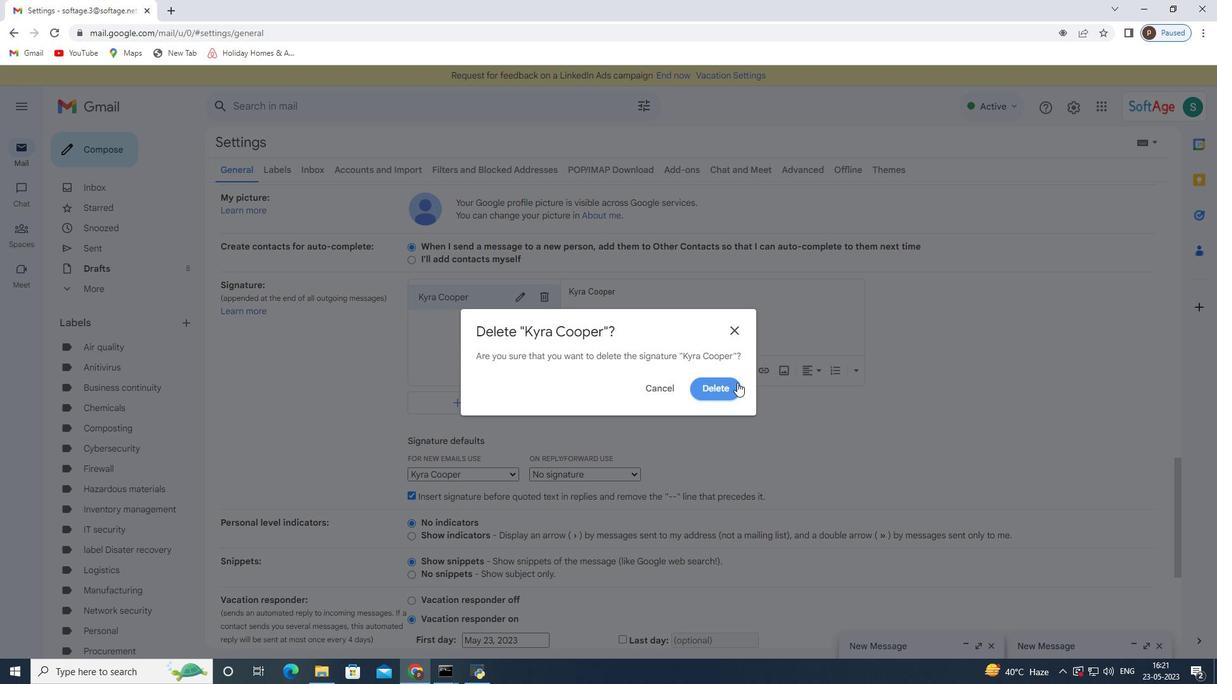 
Action: Mouse pressed left at (713, 382)
Screenshot: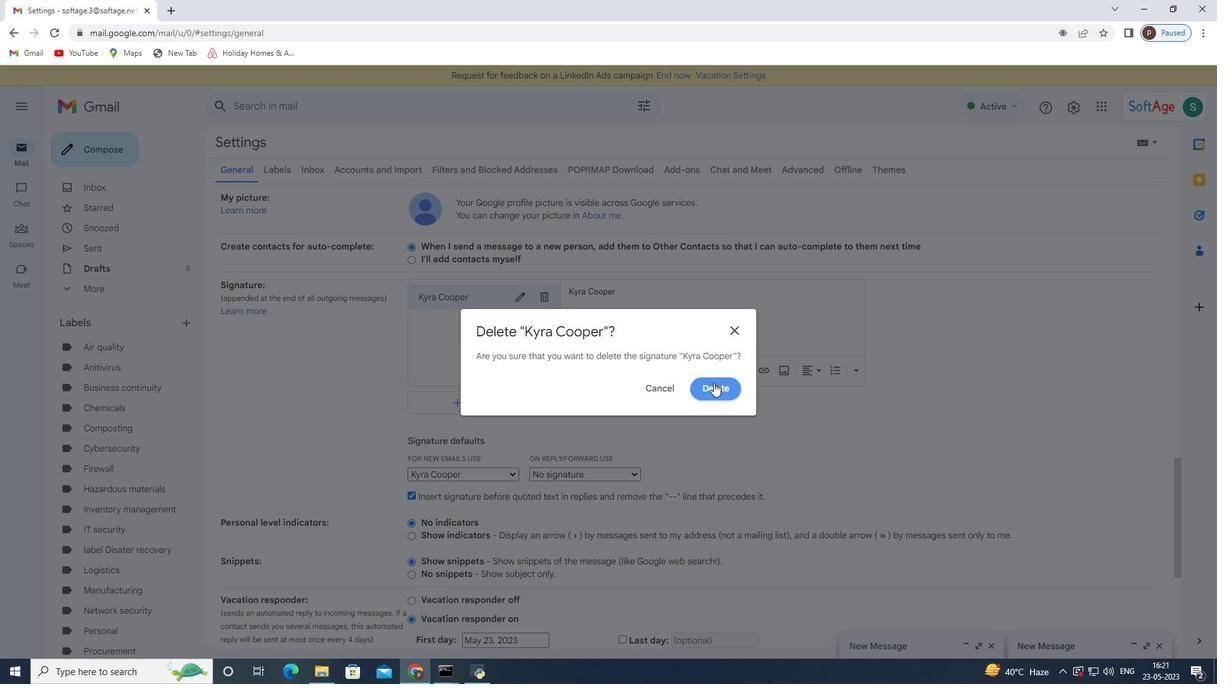
Action: Mouse moved to (451, 303)
Screenshot: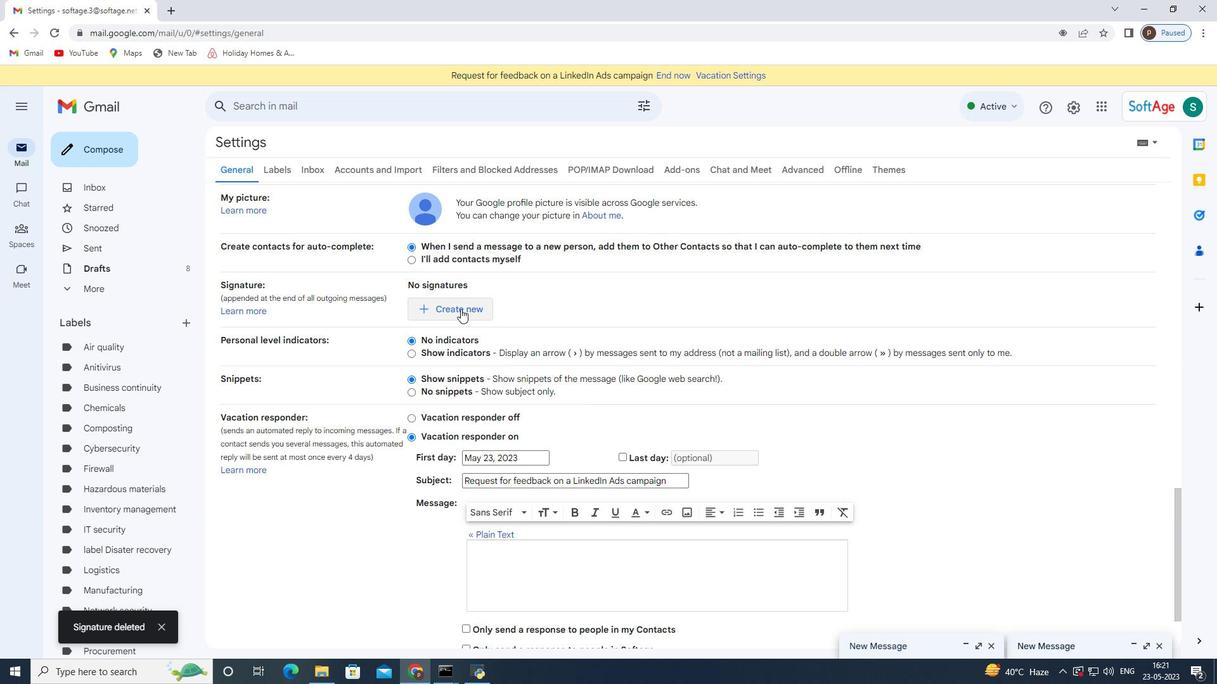 
Action: Mouse pressed left at (451, 303)
Screenshot: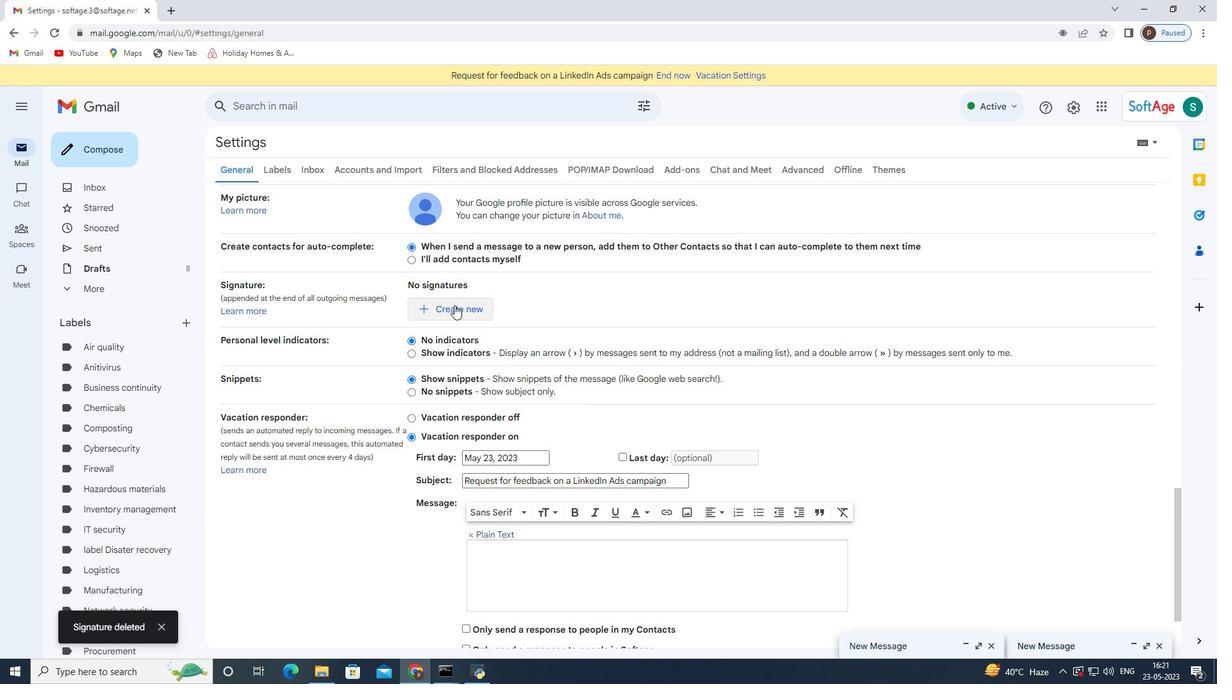 
Action: Mouse moved to (497, 354)
Screenshot: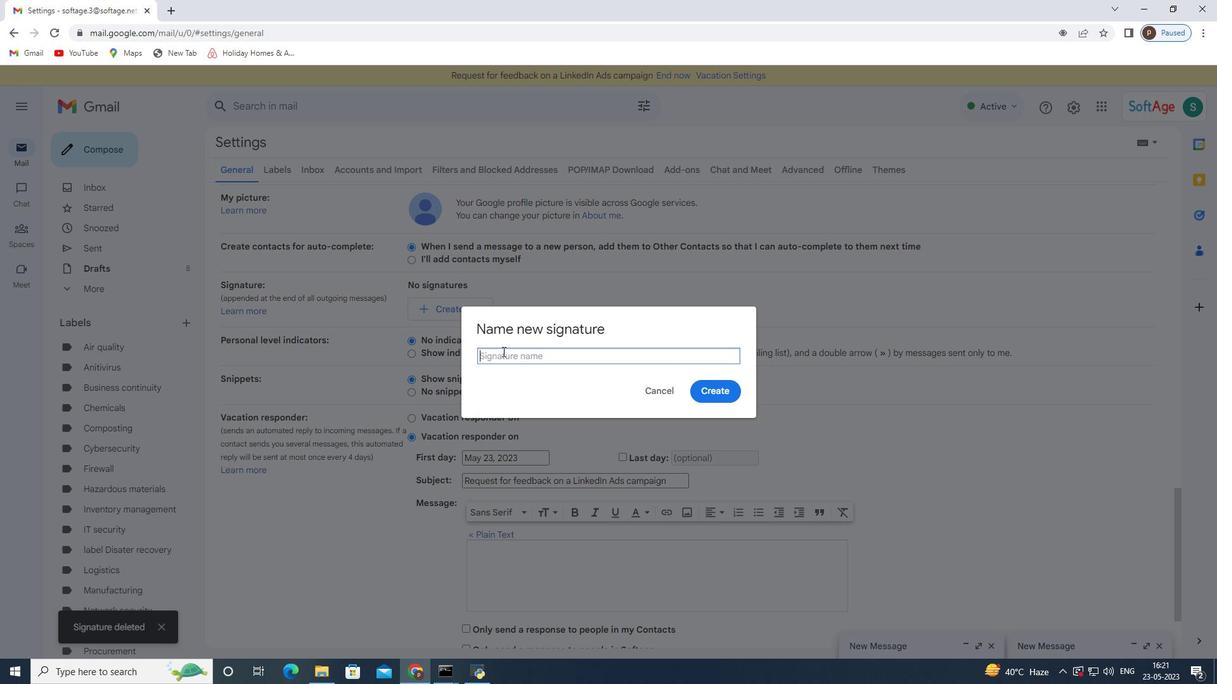 
Action: Mouse pressed left at (497, 354)
Screenshot: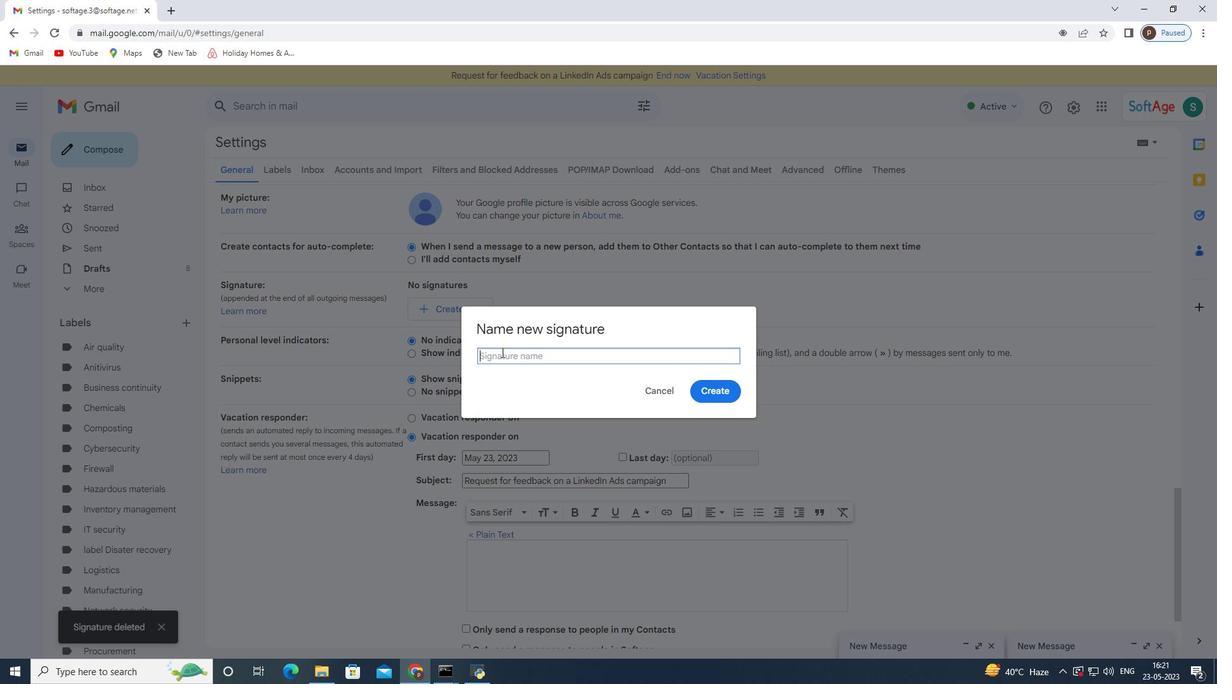 
Action: Key pressed <Key.shift><Key.shift>Landon<Key.space><Key.shift>Mitchell
Screenshot: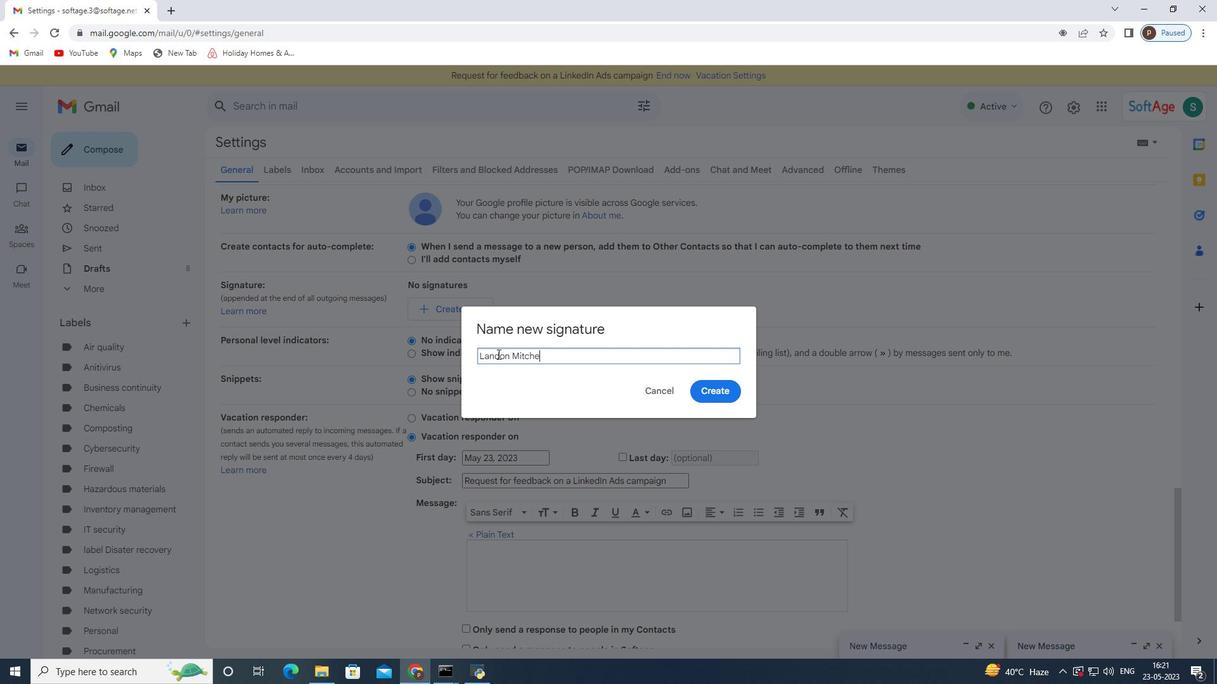 
Action: Mouse moved to (713, 387)
Screenshot: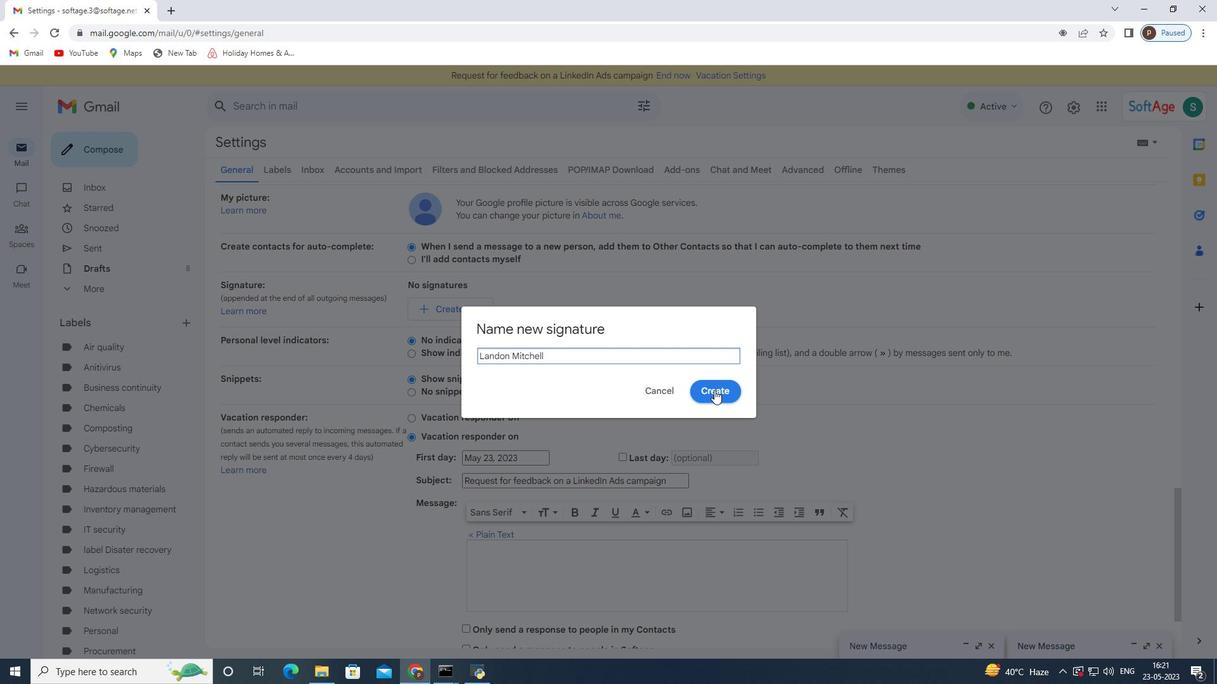 
Action: Mouse pressed left at (713, 387)
Screenshot: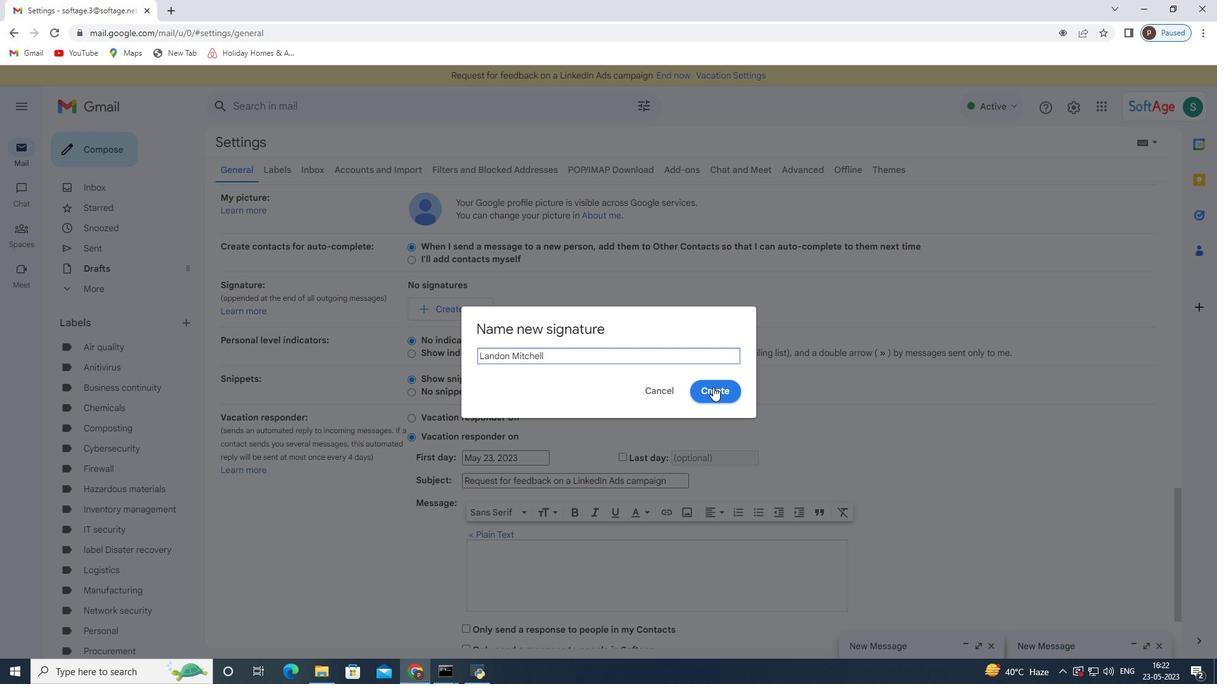 
Action: Mouse moved to (606, 290)
Screenshot: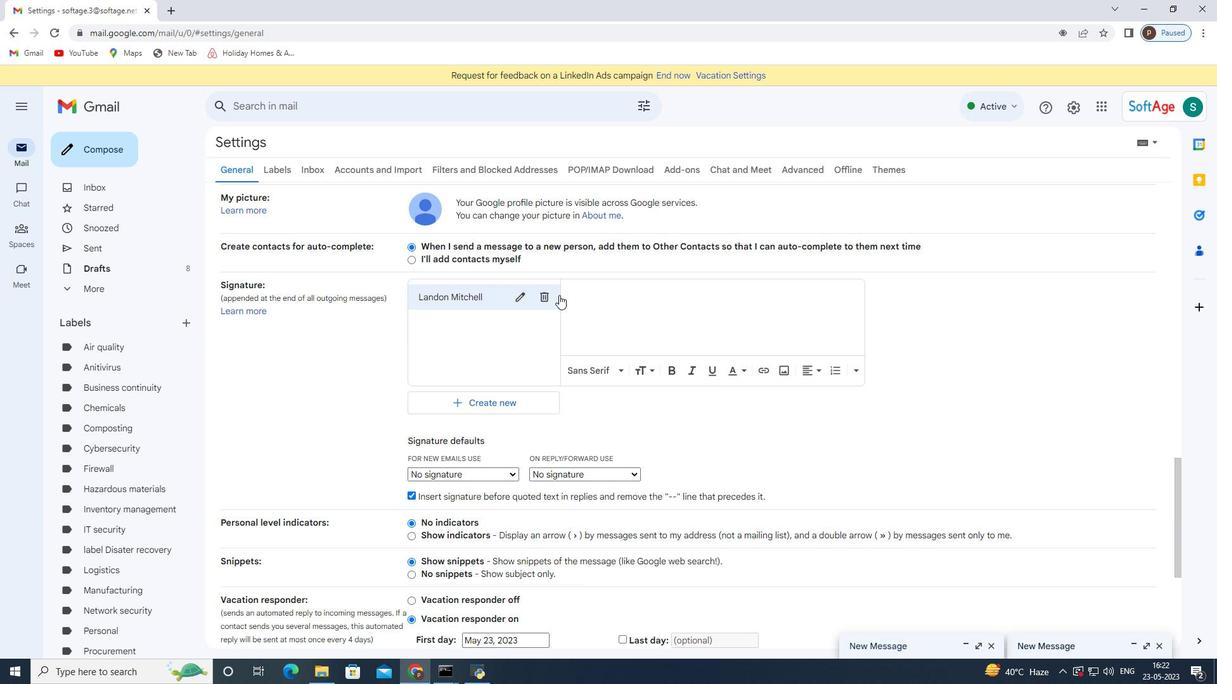 
Action: Mouse pressed left at (606, 290)
Screenshot: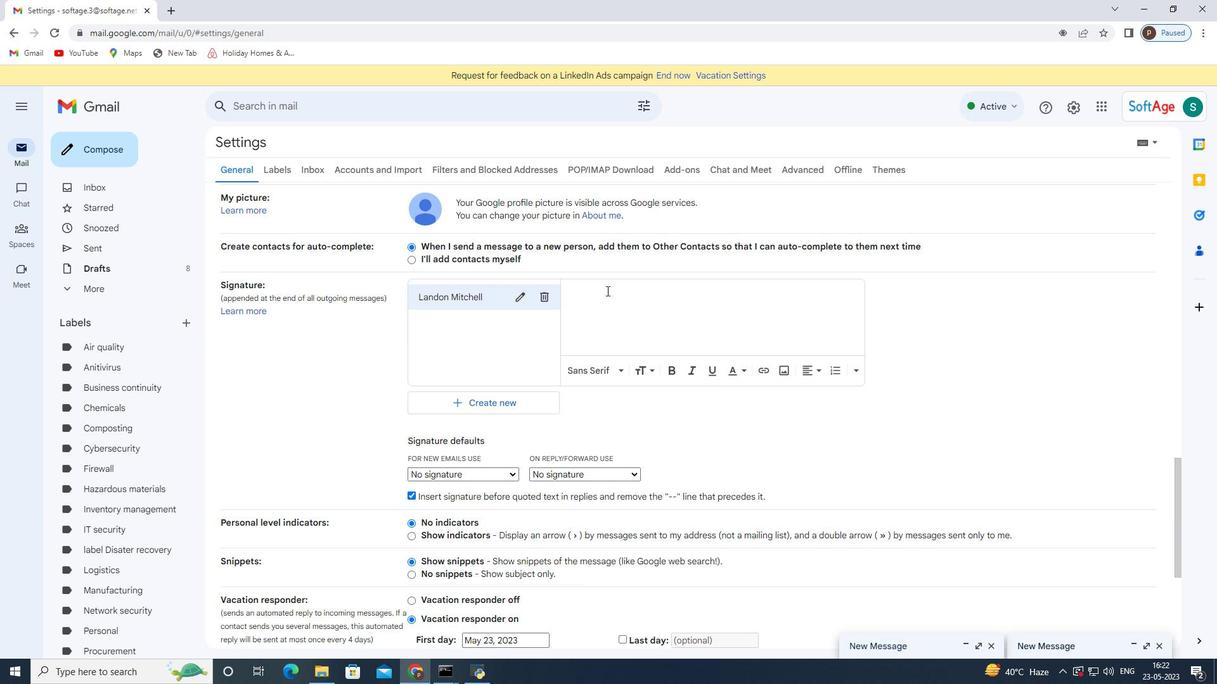 
Action: Mouse moved to (606, 290)
Screenshot: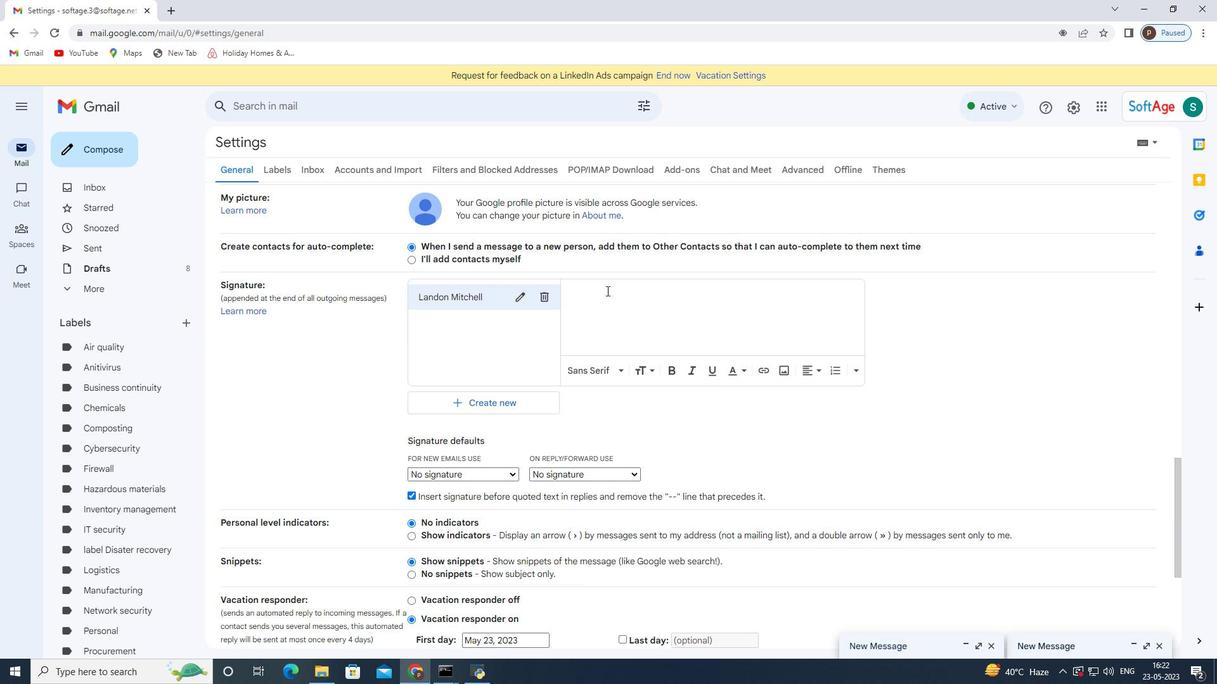 
Action: Key pressed <Key.shift>Landon<Key.space><Key.shift>Mitchell
Screenshot: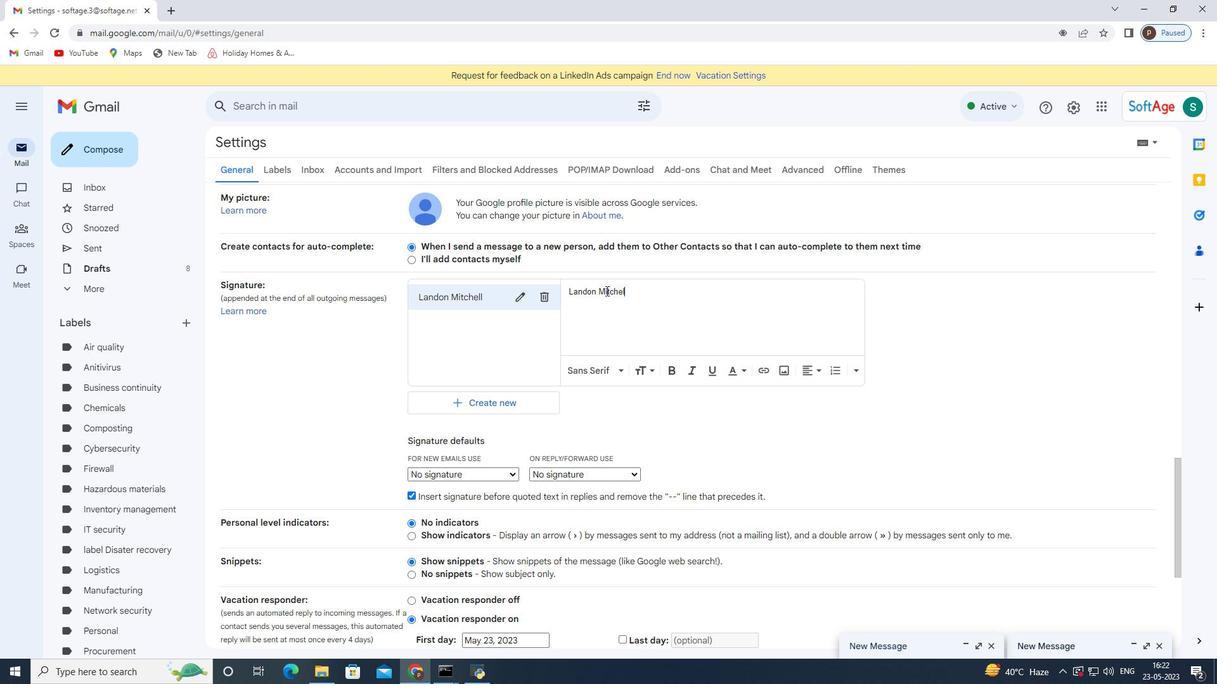 
Action: Mouse moved to (477, 472)
Screenshot: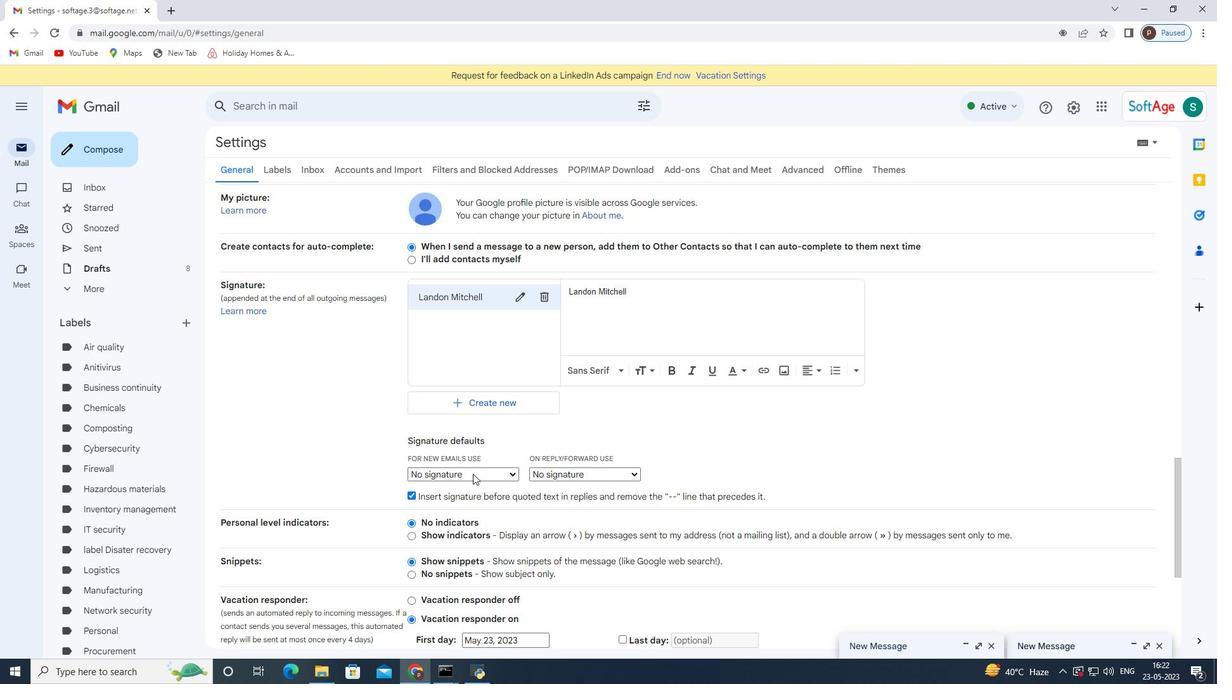 
Action: Mouse pressed left at (477, 472)
Screenshot: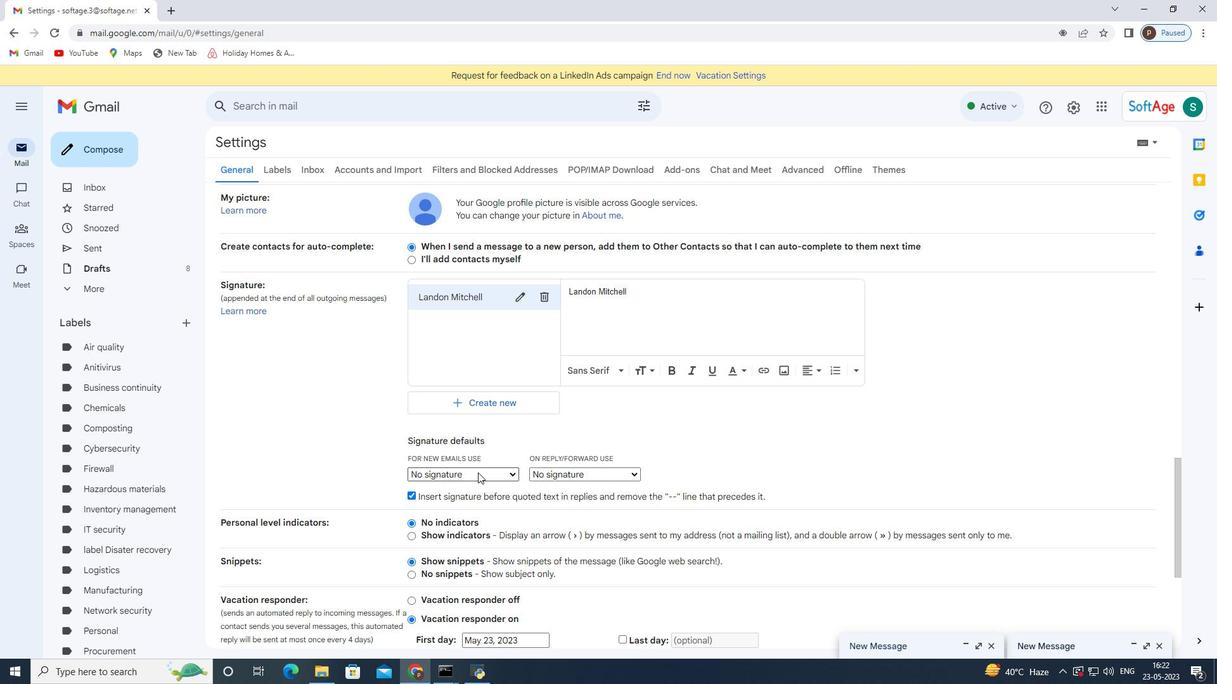 
Action: Mouse moved to (479, 496)
Screenshot: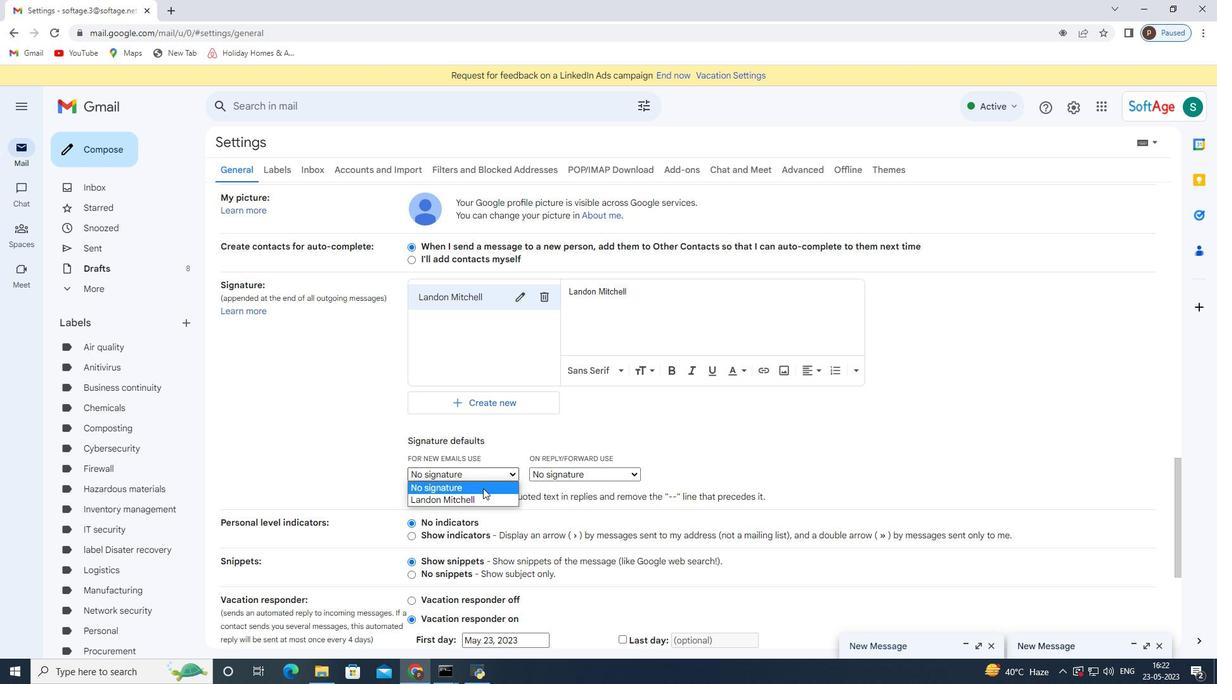 
Action: Mouse pressed left at (479, 496)
Screenshot: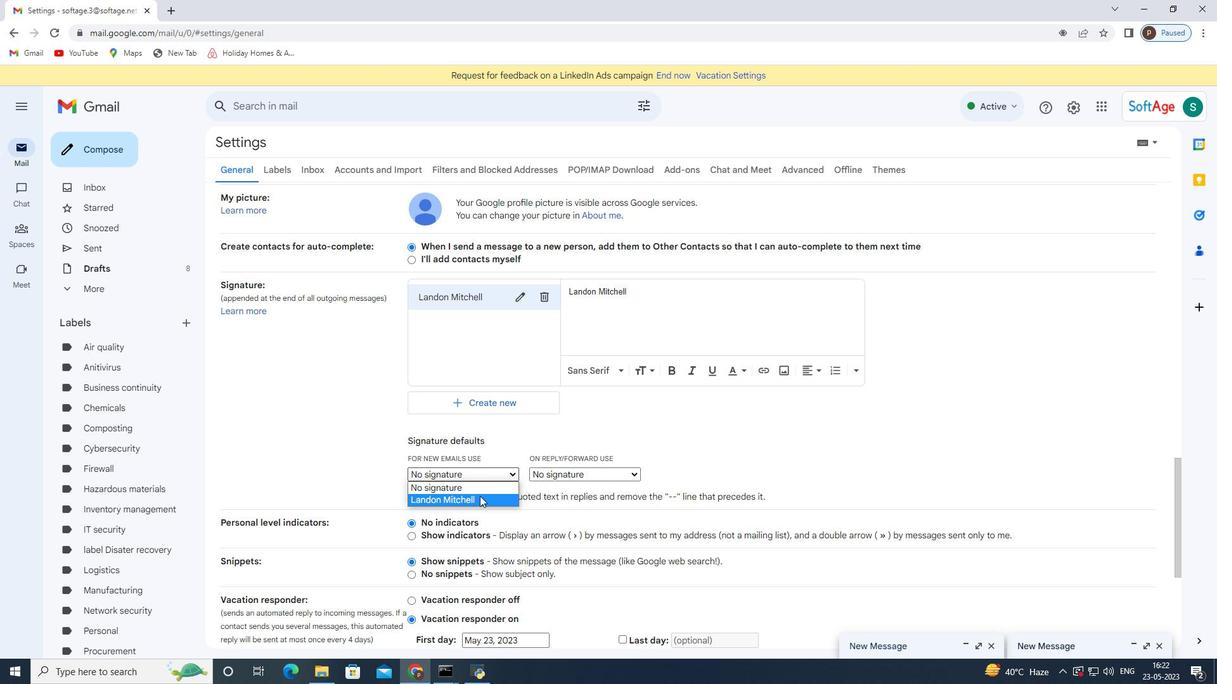 
Action: Mouse moved to (479, 494)
Screenshot: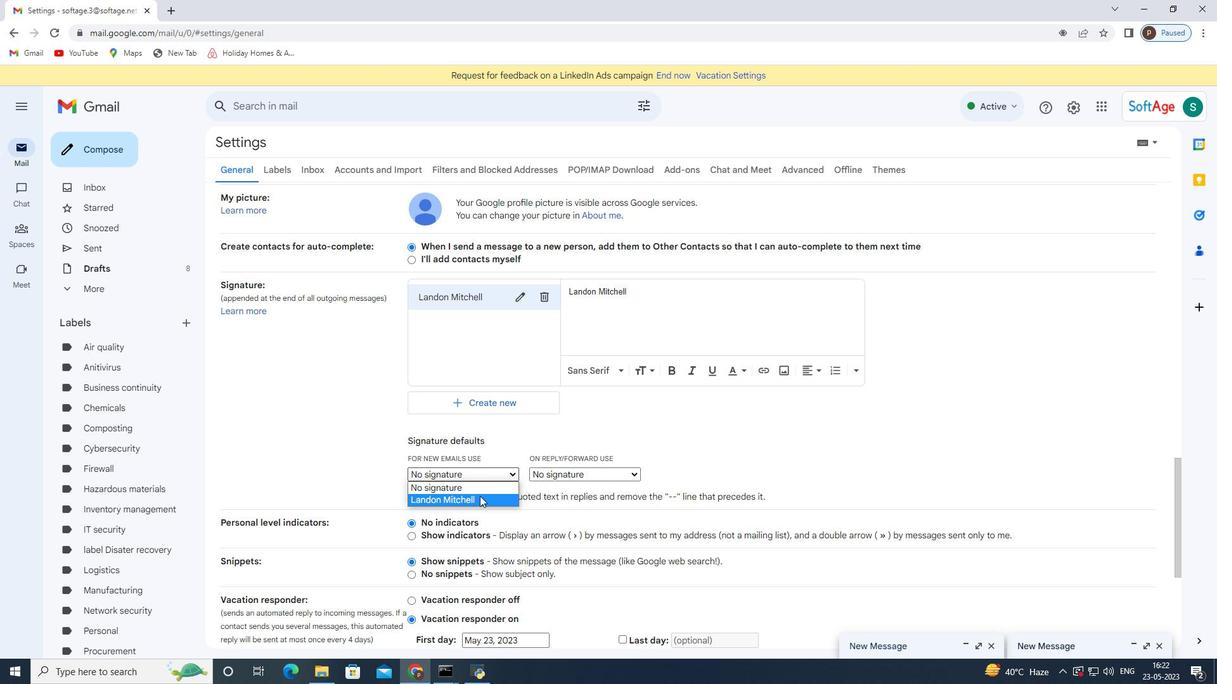 
Action: Mouse scrolled (479, 493) with delta (0, 0)
Screenshot: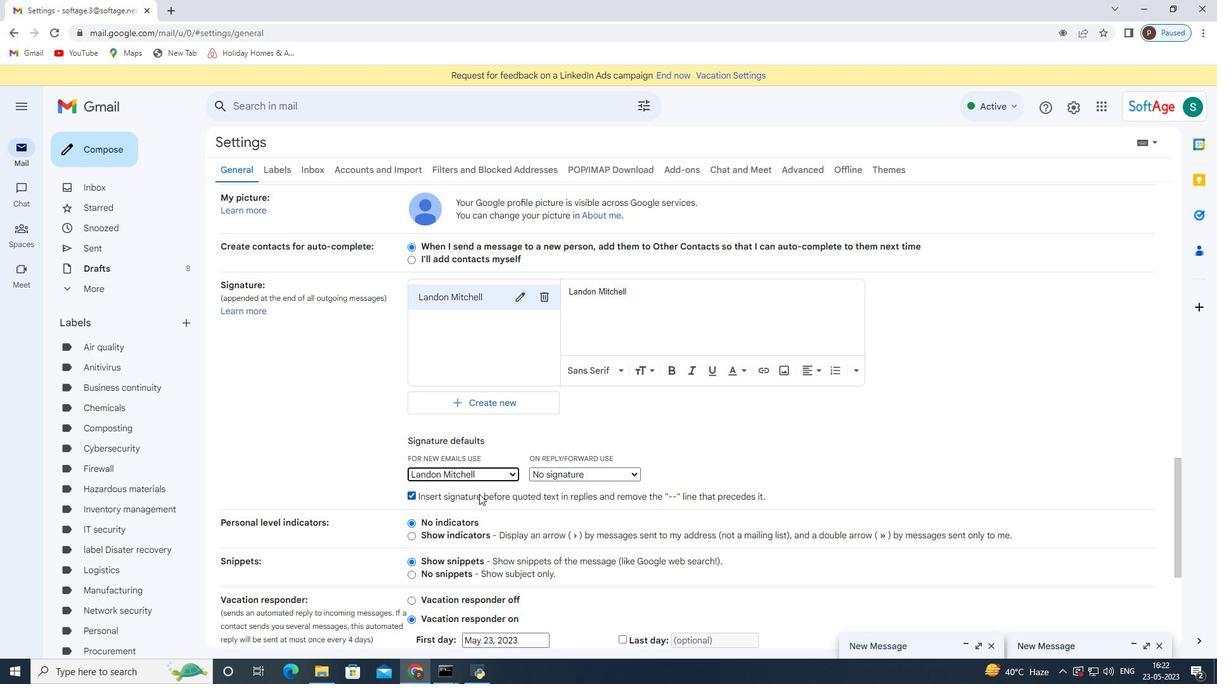 
Action: Mouse scrolled (479, 493) with delta (0, 0)
Screenshot: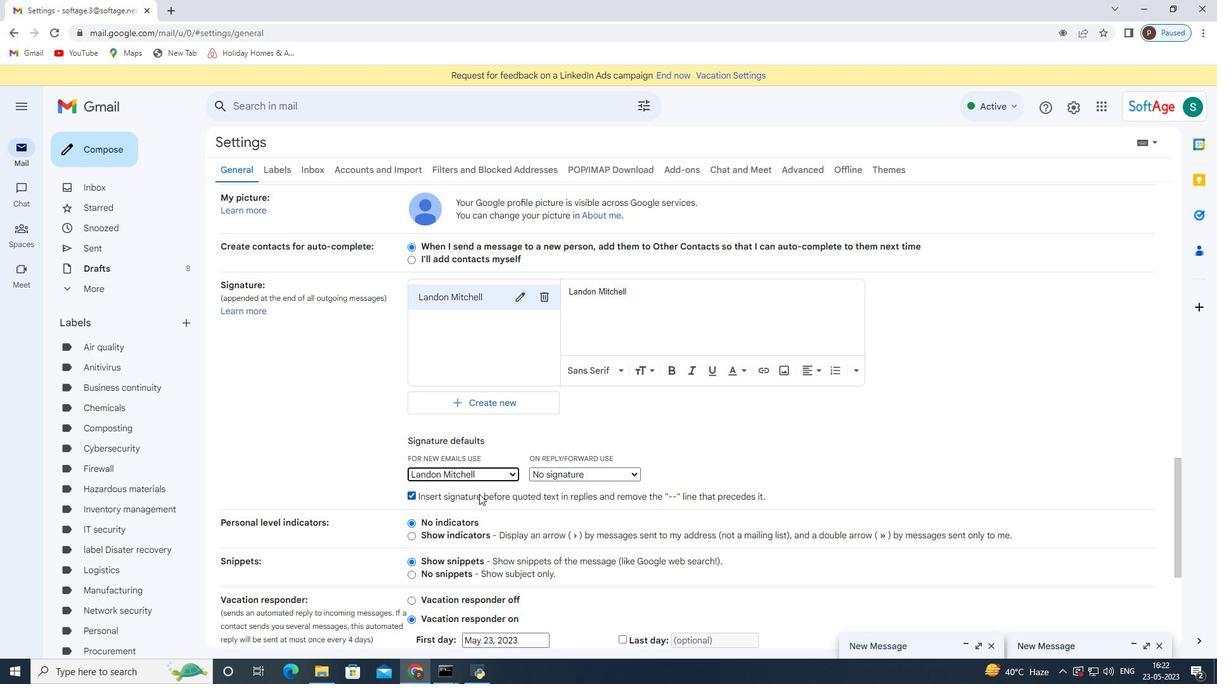 
Action: Mouse scrolled (479, 493) with delta (0, 0)
Screenshot: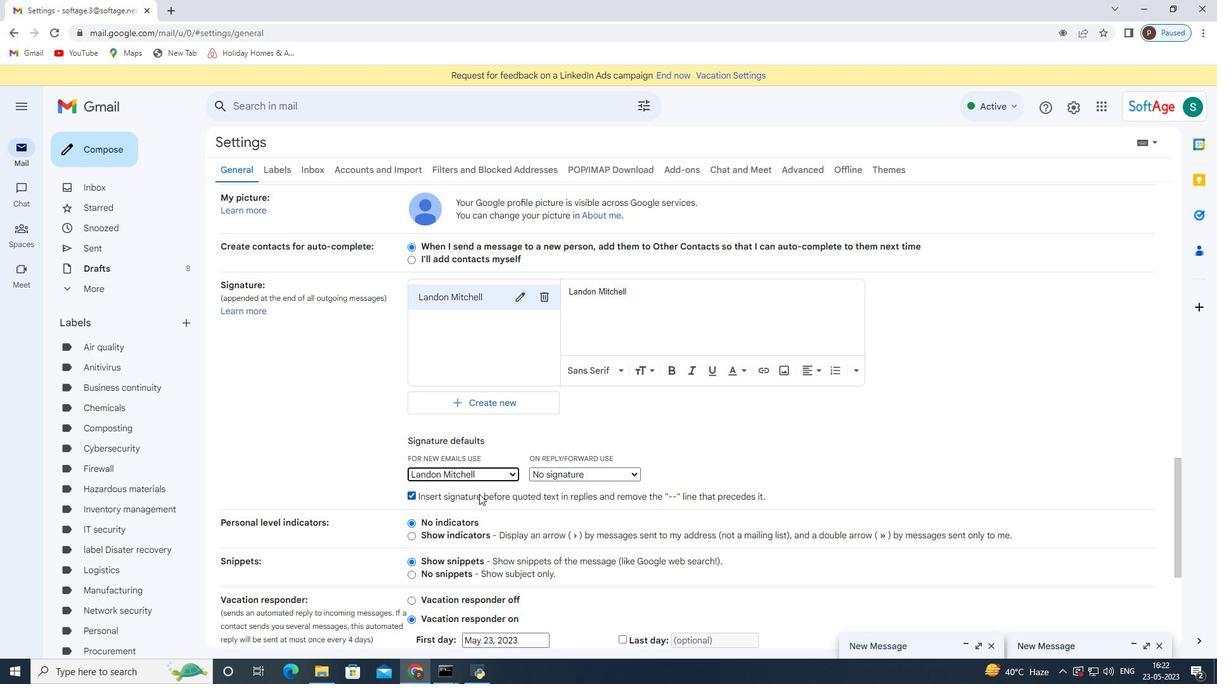 
Action: Mouse scrolled (479, 493) with delta (0, 0)
Screenshot: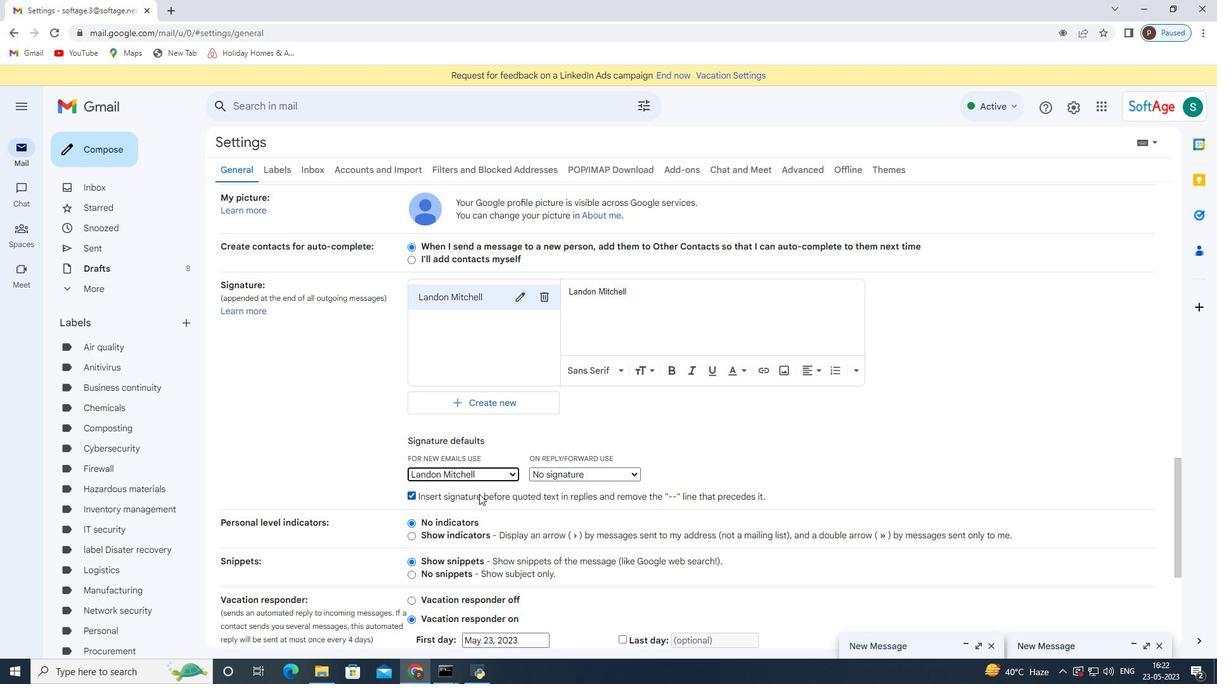 
Action: Mouse moved to (479, 492)
Screenshot: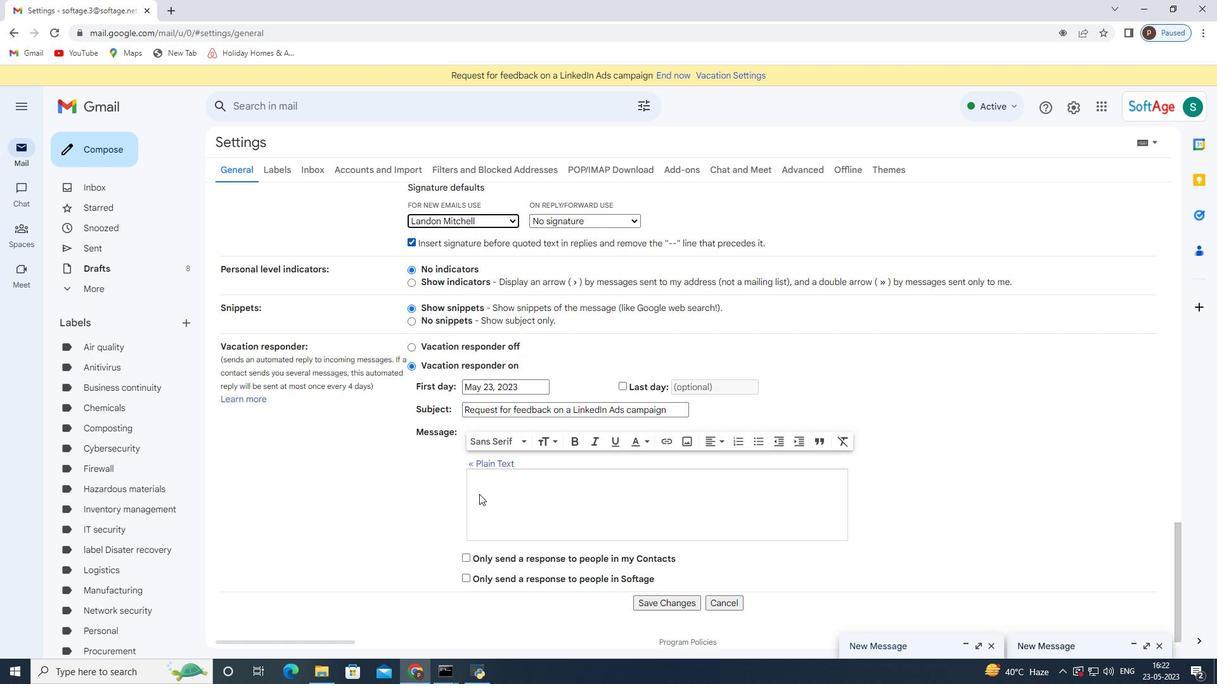 
Action: Mouse scrolled (479, 491) with delta (0, 0)
Screenshot: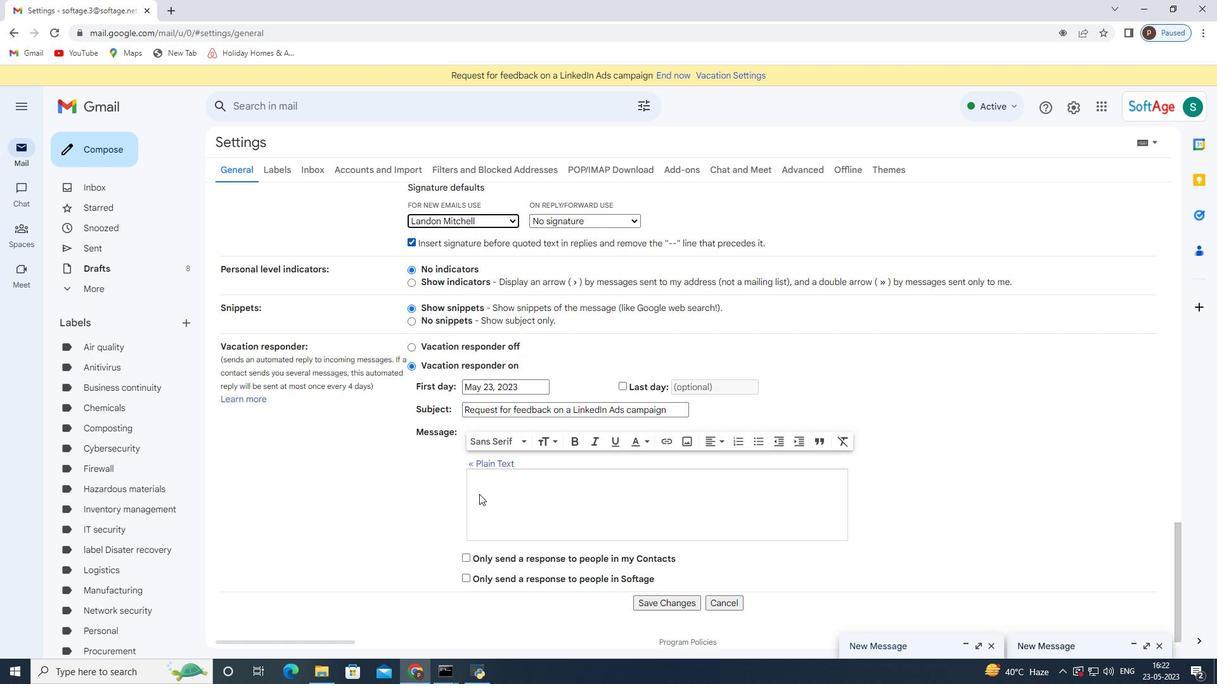 
Action: Mouse moved to (499, 482)
Screenshot: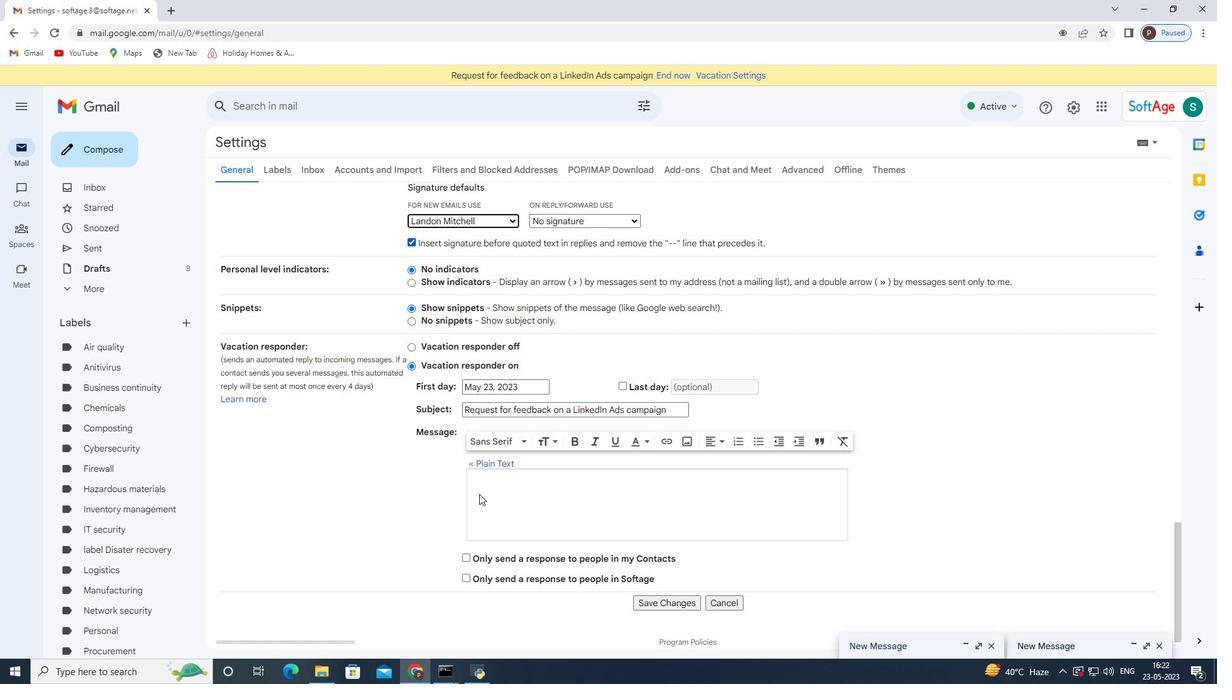 
Action: Mouse scrolled (499, 481) with delta (0, 0)
Screenshot: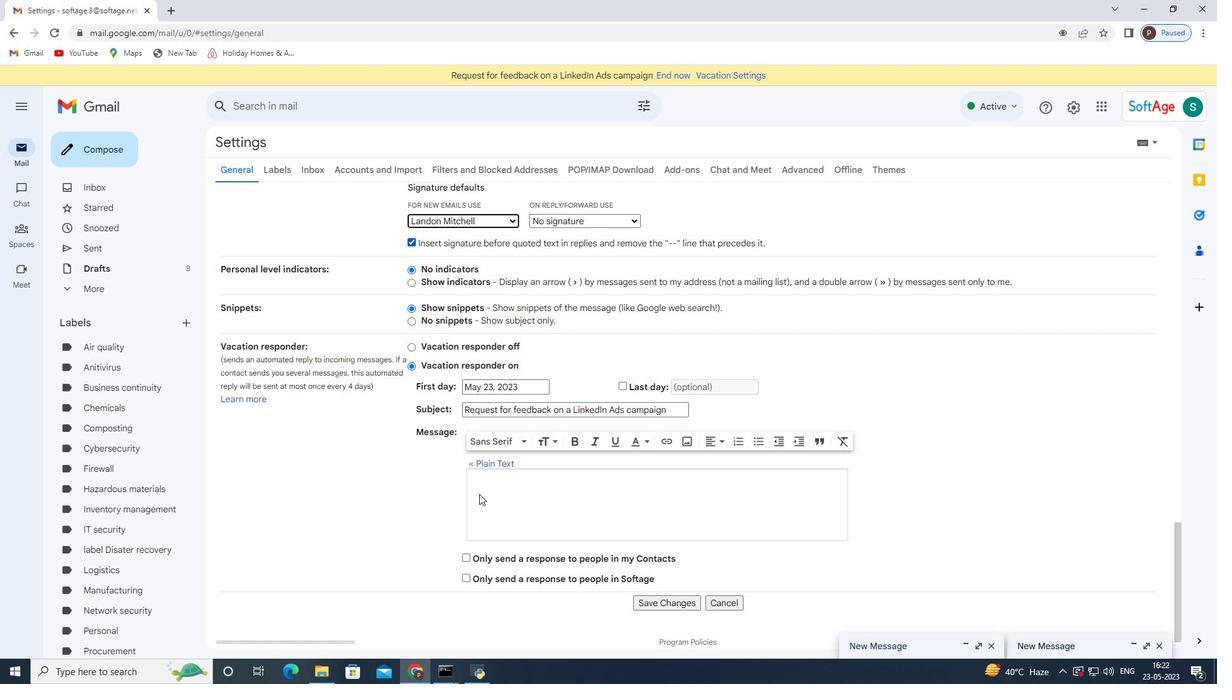 
Action: Mouse moved to (540, 478)
Screenshot: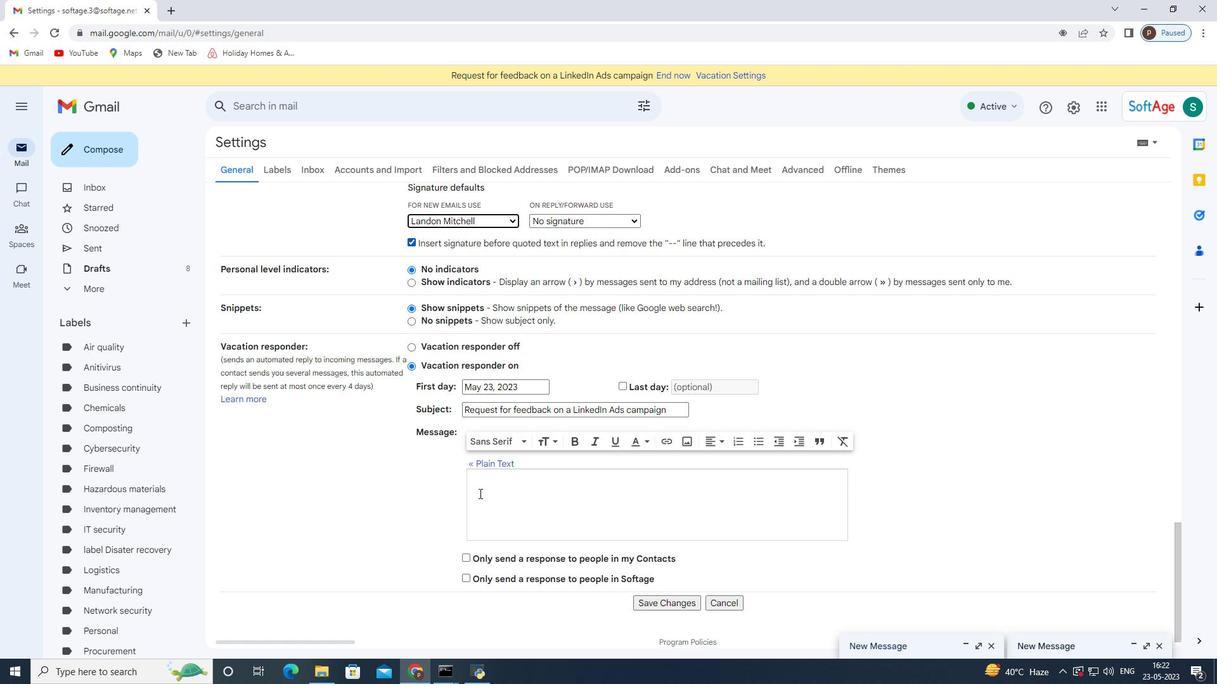 
Action: Mouse scrolled (540, 477) with delta (0, 0)
Screenshot: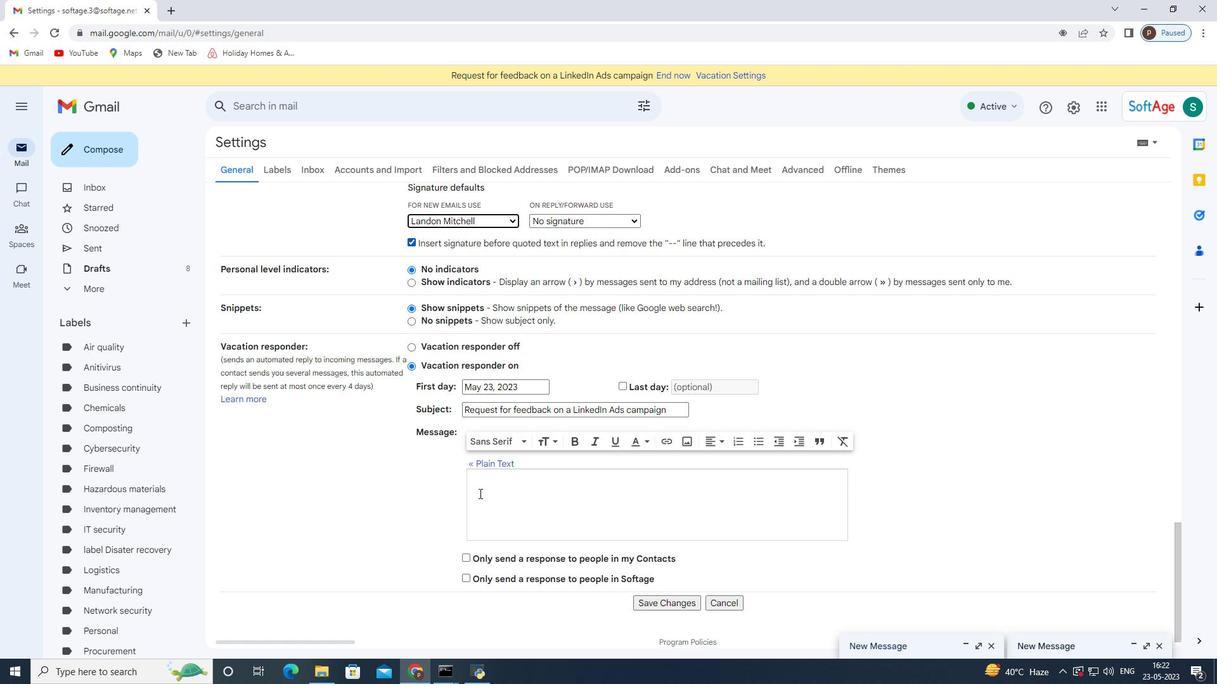 
Action: Mouse moved to (659, 583)
Screenshot: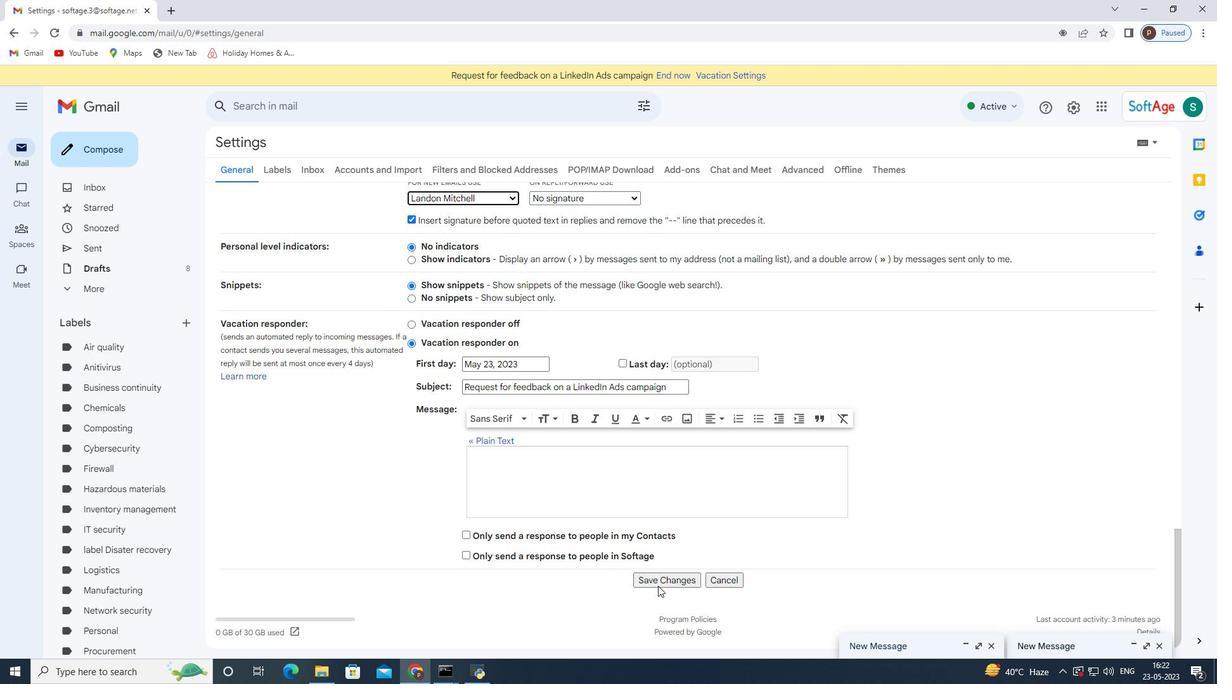 
Action: Mouse pressed left at (659, 583)
Screenshot: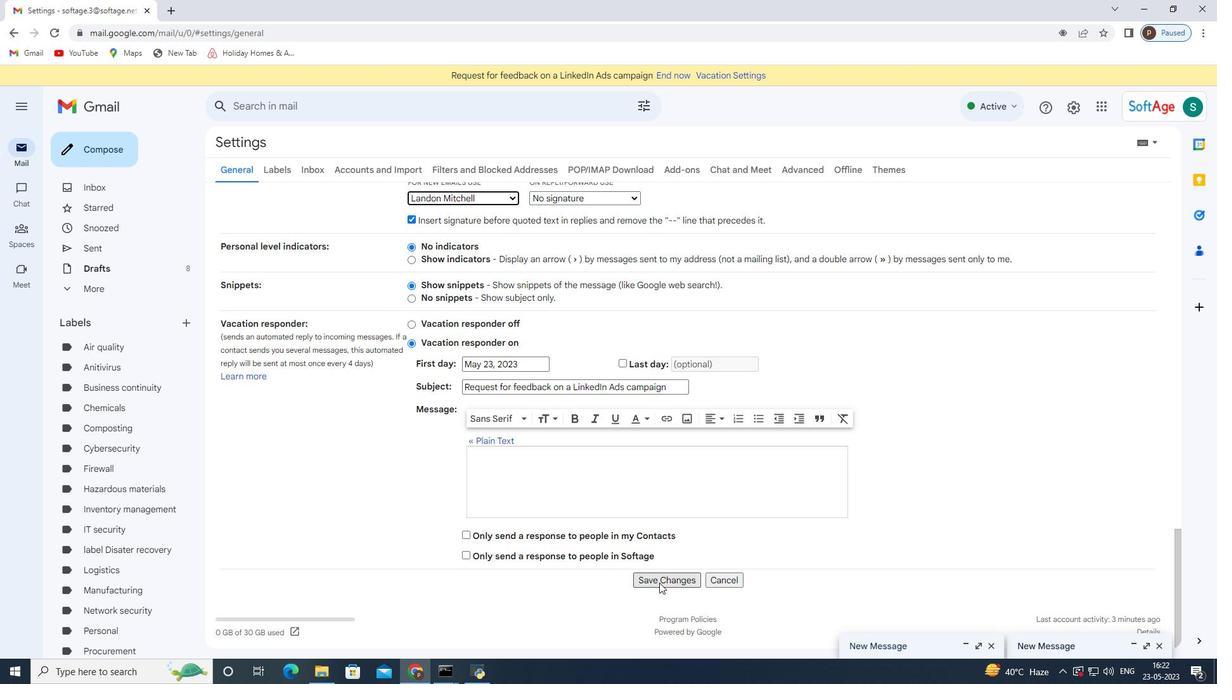 
Action: Mouse moved to (659, 581)
Screenshot: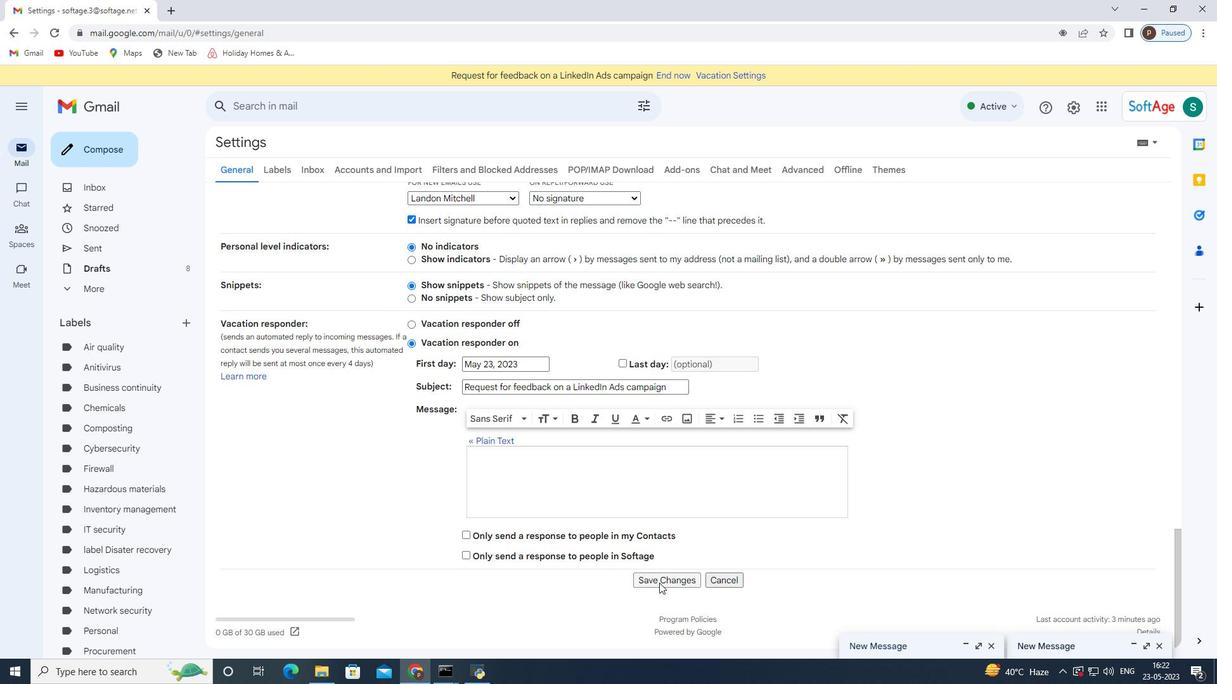 
Action: Mouse scrolled (659, 582) with delta (0, 0)
Screenshot: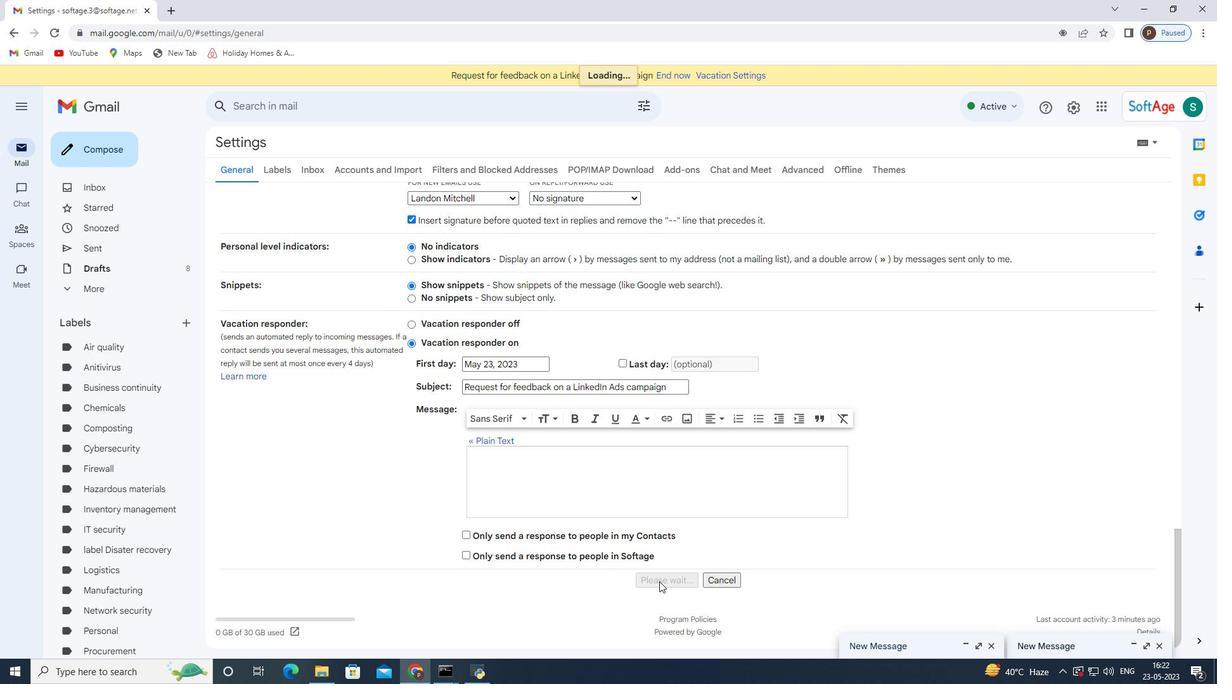 
Action: Mouse scrolled (659, 582) with delta (0, 0)
Screenshot: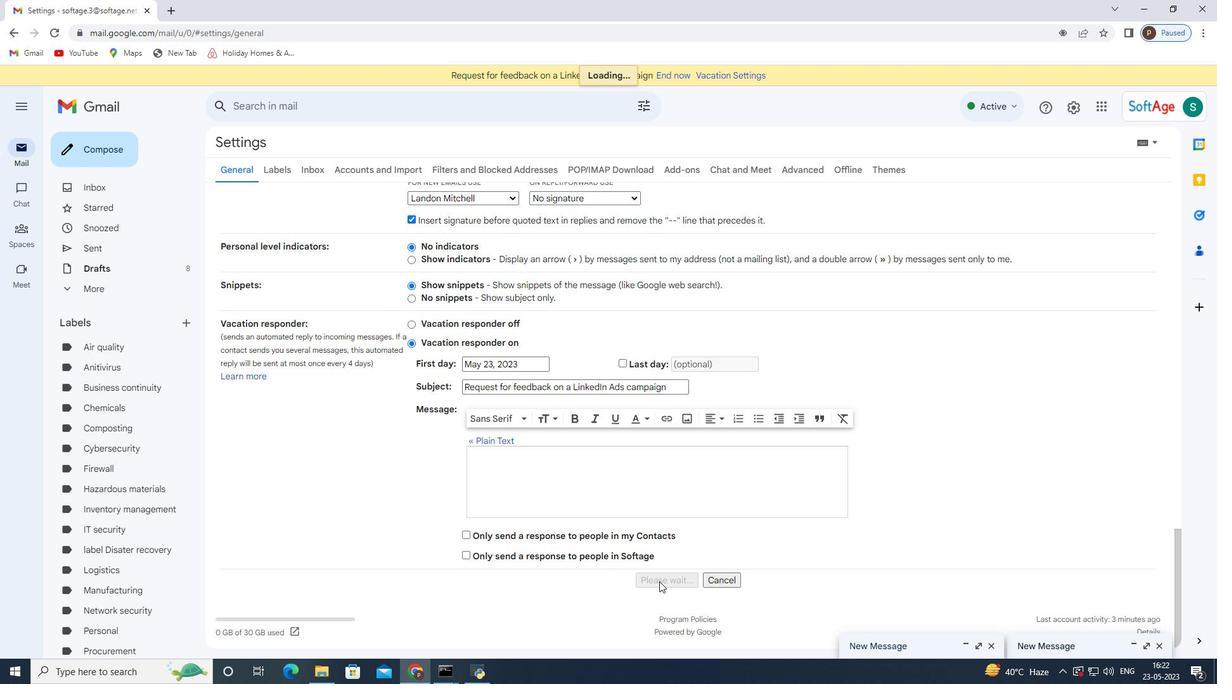 
Action: Mouse scrolled (659, 582) with delta (0, 0)
Screenshot: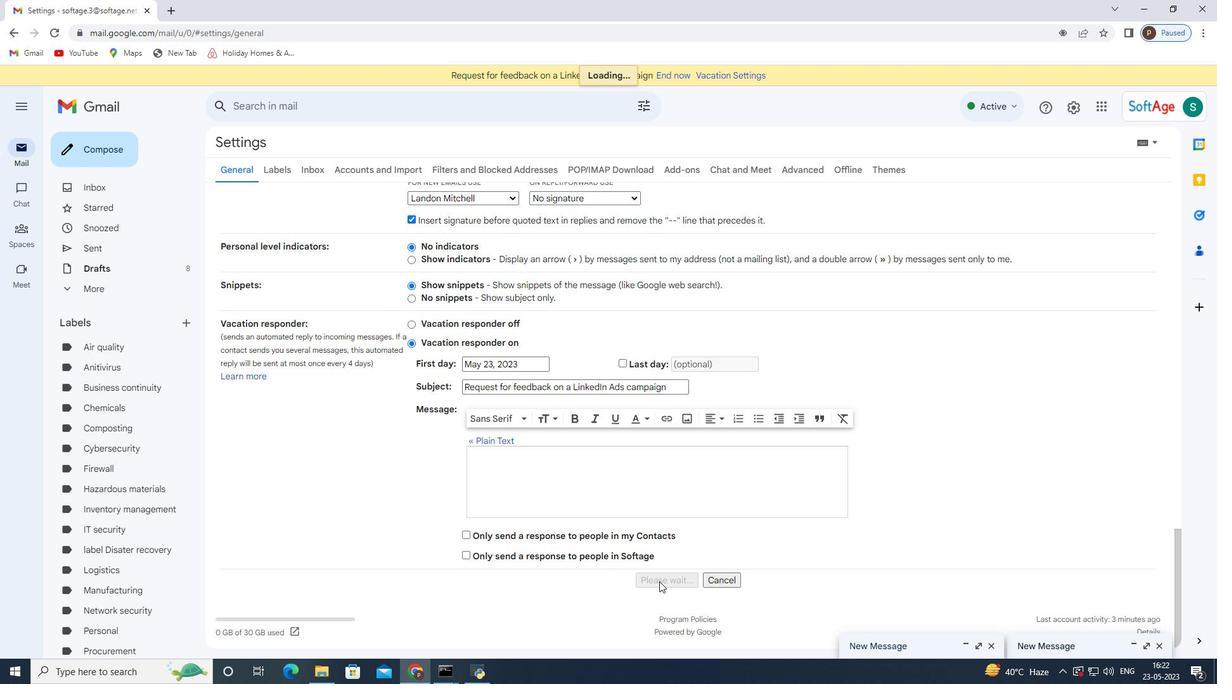 
Action: Mouse scrolled (659, 582) with delta (0, 0)
Screenshot: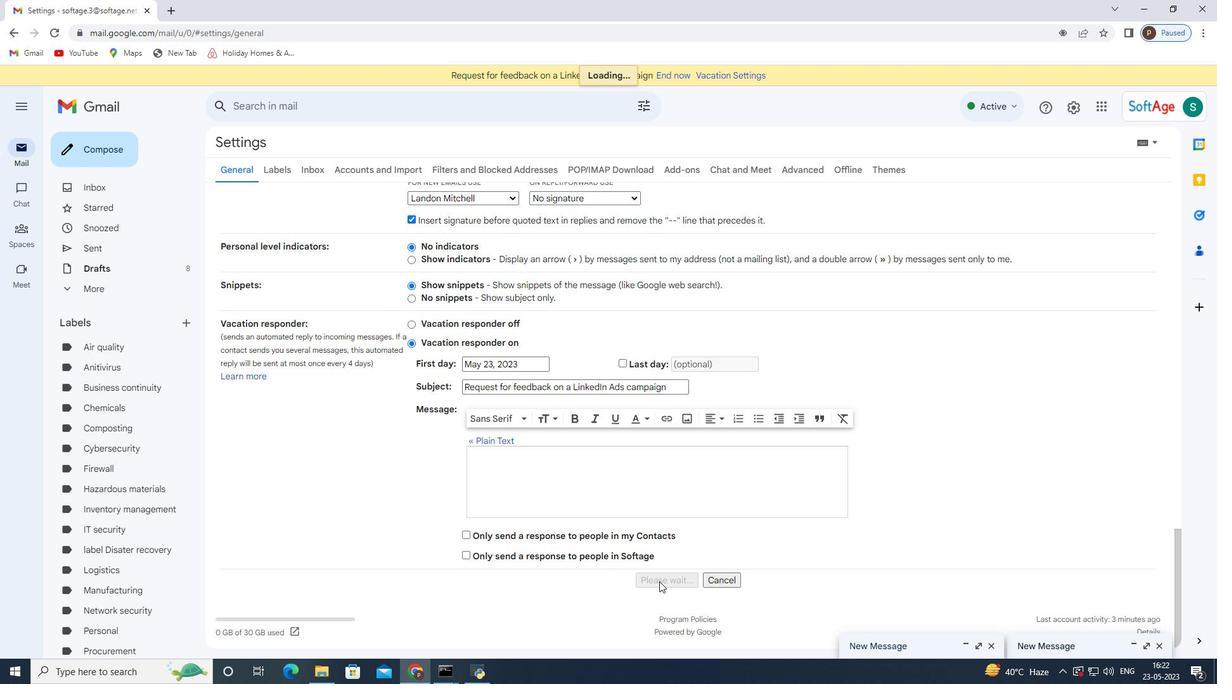 
Action: Mouse scrolled (659, 582) with delta (0, 0)
Screenshot: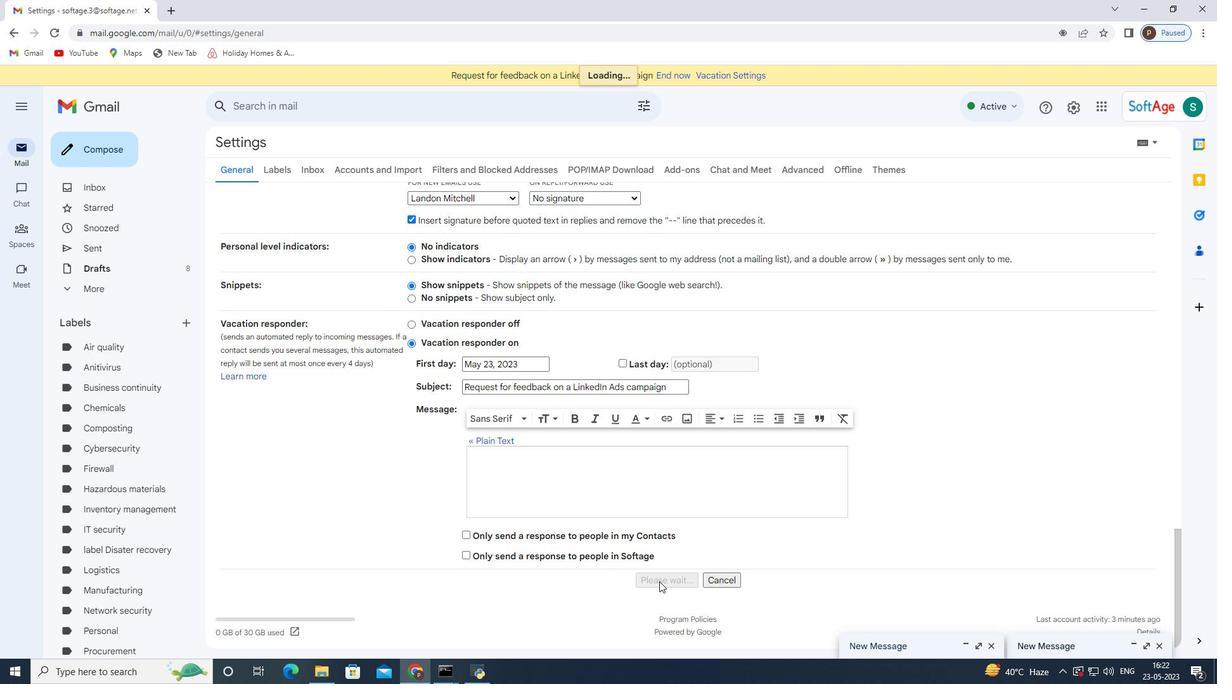 
Action: Mouse scrolled (659, 582) with delta (0, 0)
Screenshot: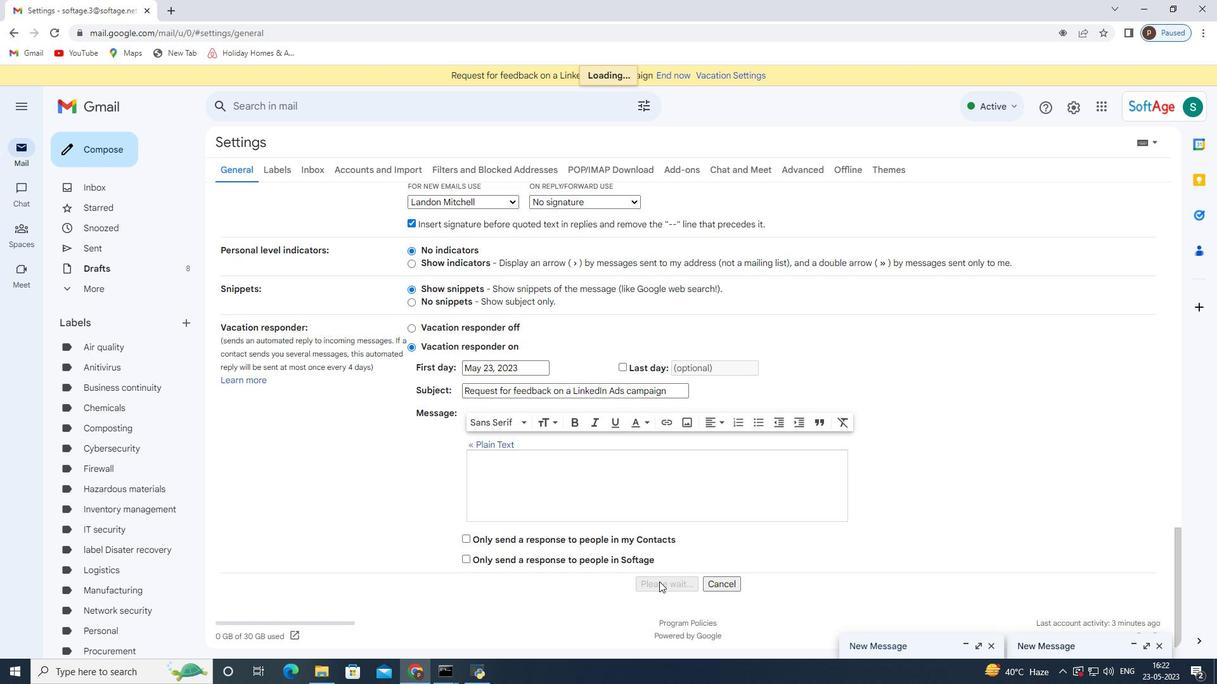 
Action: Mouse scrolled (659, 582) with delta (0, 0)
Screenshot: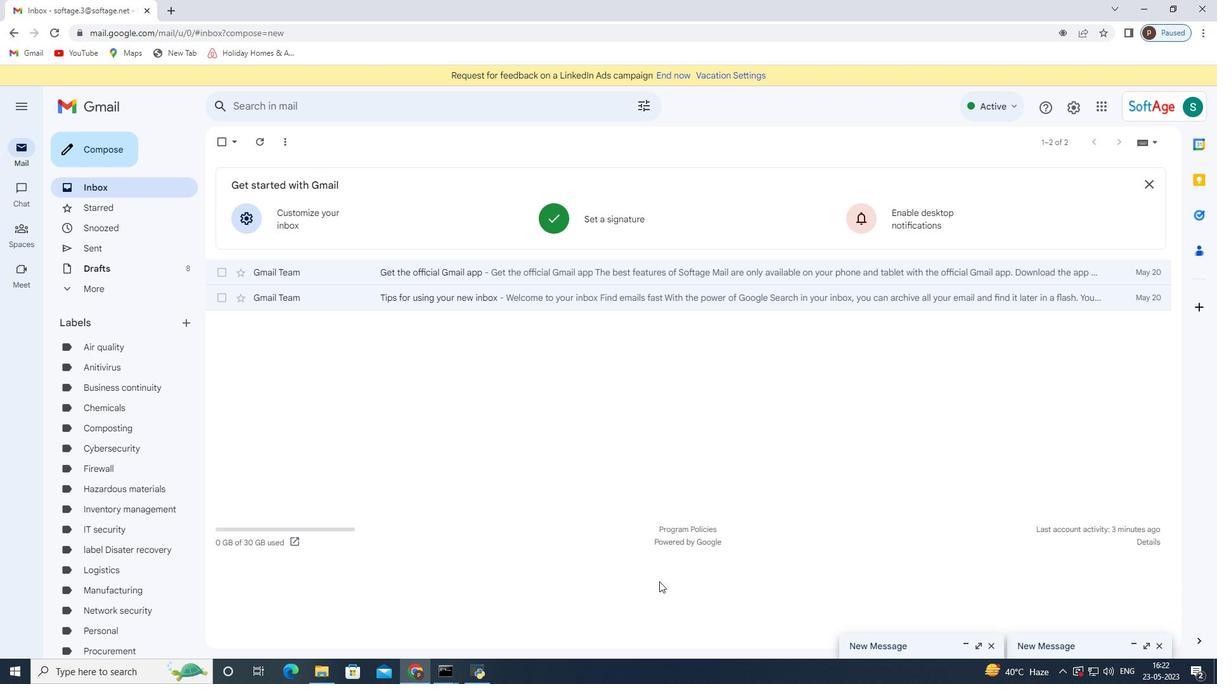 
Action: Mouse scrolled (659, 582) with delta (0, 0)
Screenshot: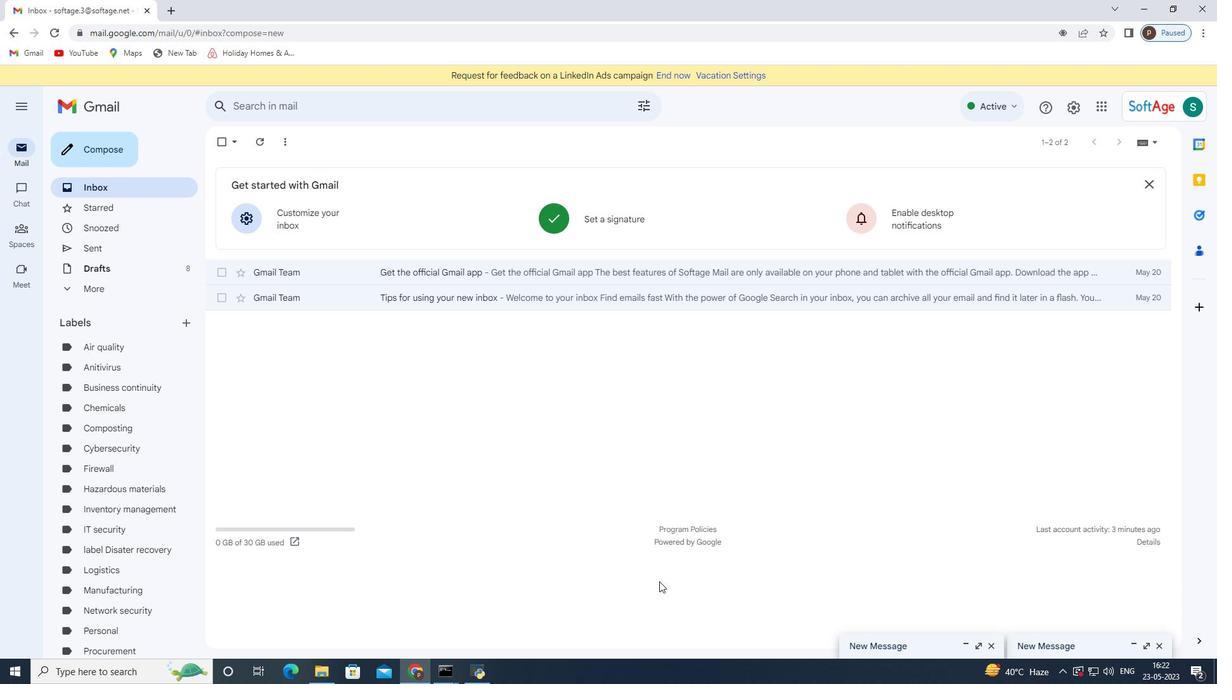 
Action: Mouse scrolled (659, 582) with delta (0, 0)
Screenshot: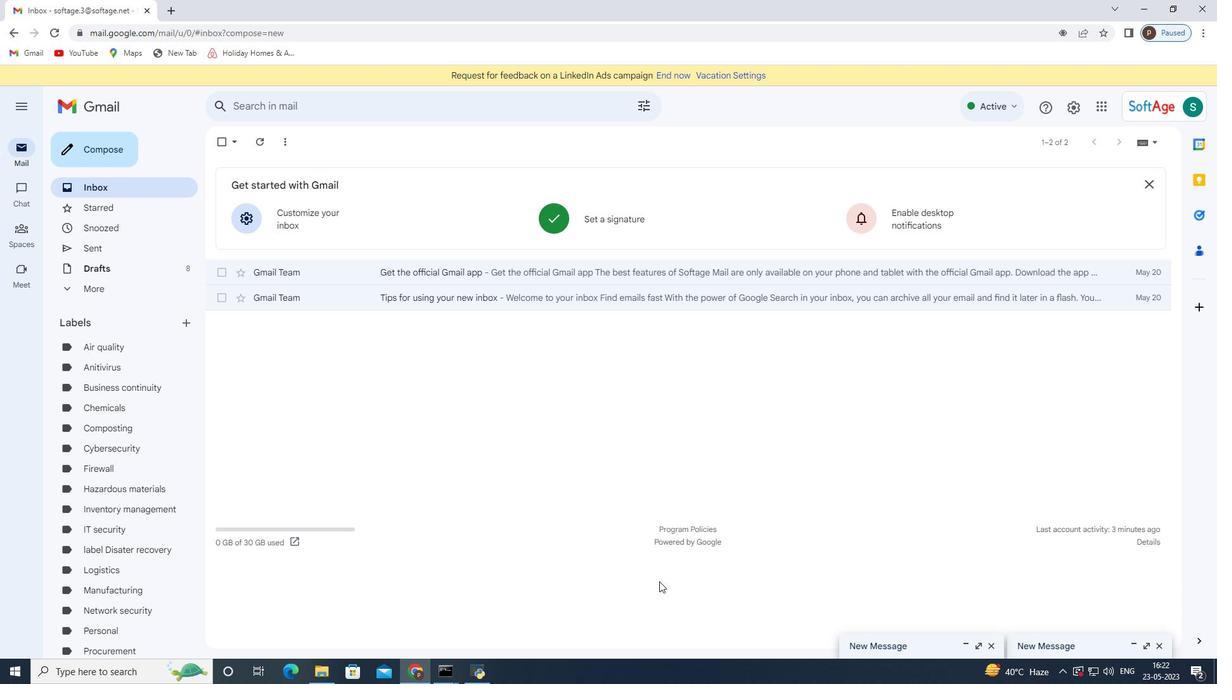 
Action: Mouse scrolled (659, 582) with delta (0, 0)
Screenshot: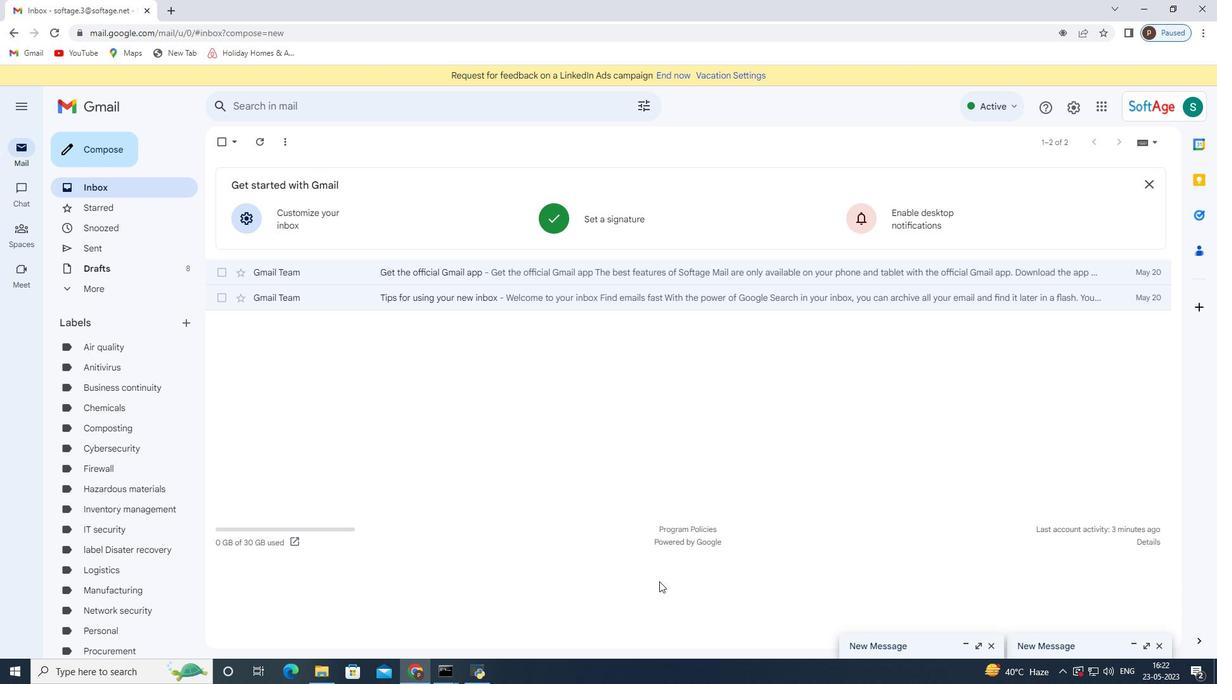 
Action: Mouse scrolled (659, 582) with delta (0, 0)
Screenshot: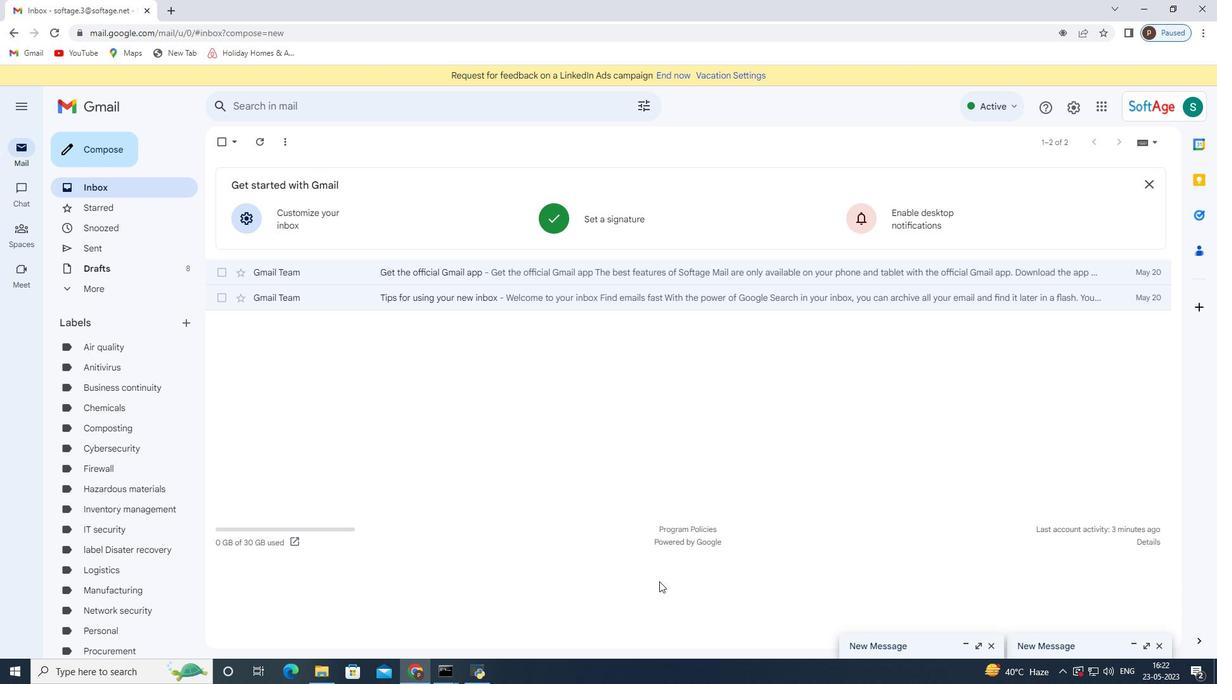 
Action: Mouse scrolled (659, 582) with delta (0, 0)
Screenshot: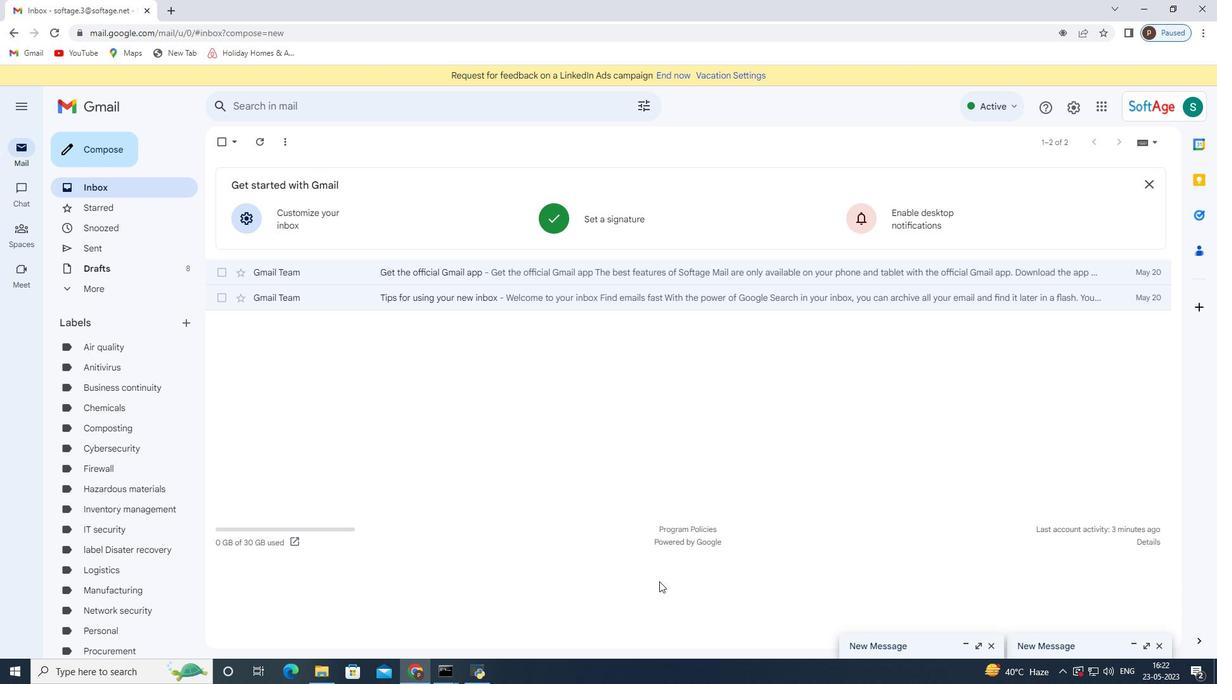 
Action: Mouse scrolled (659, 582) with delta (0, 0)
Screenshot: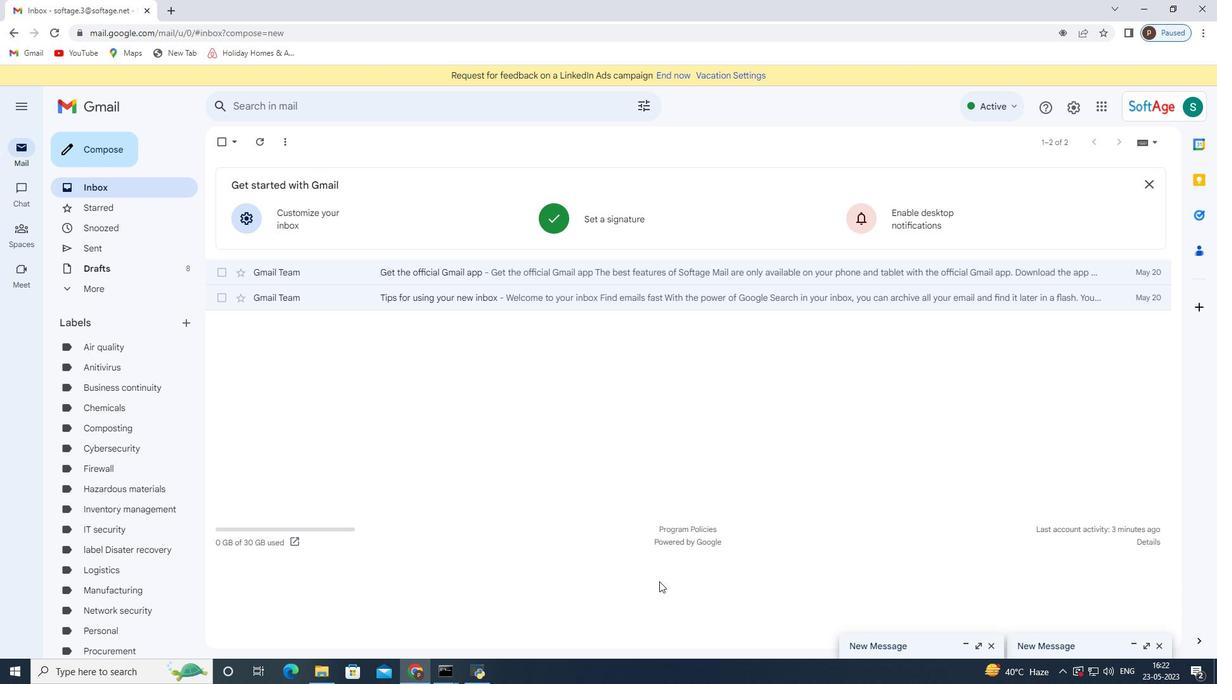 
Action: Mouse moved to (103, 148)
Screenshot: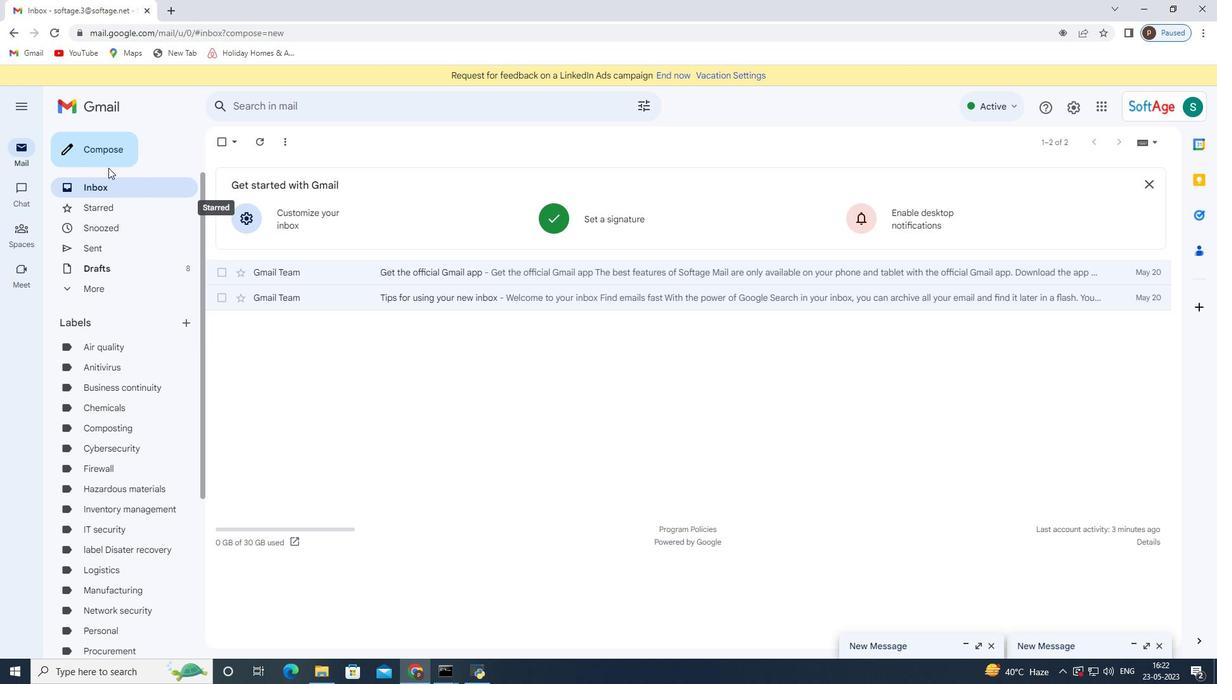 
Action: Mouse pressed left at (103, 148)
Screenshot: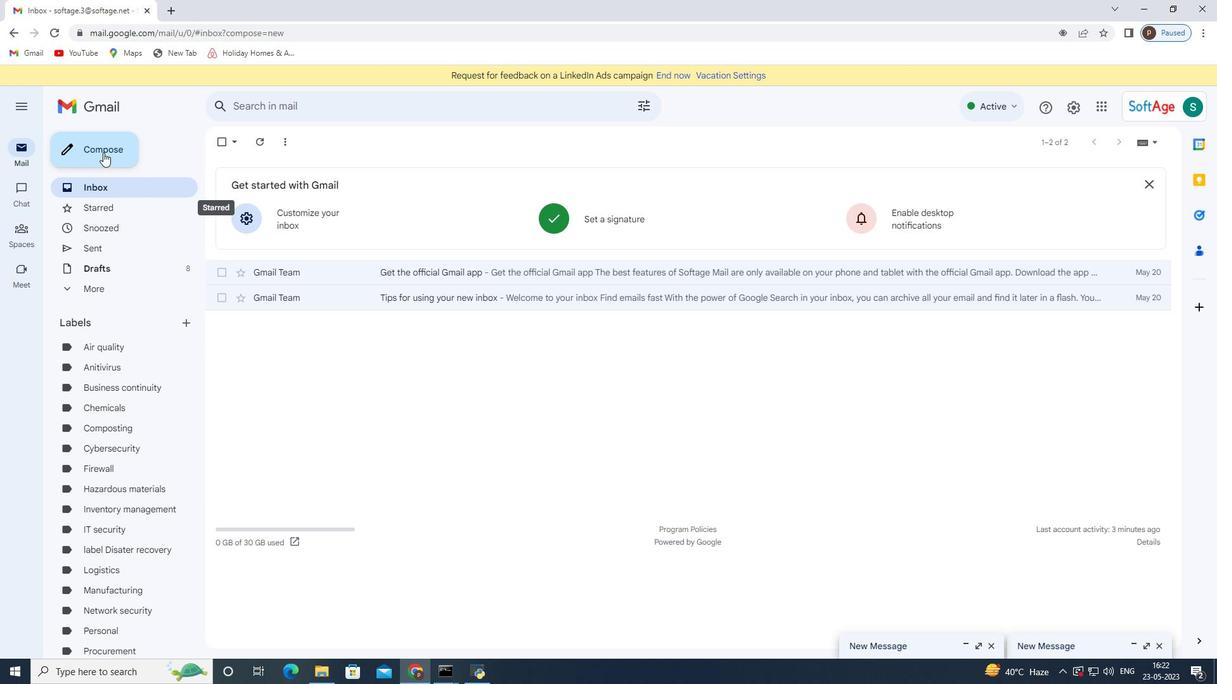 
Action: Mouse moved to (503, 327)
Screenshot: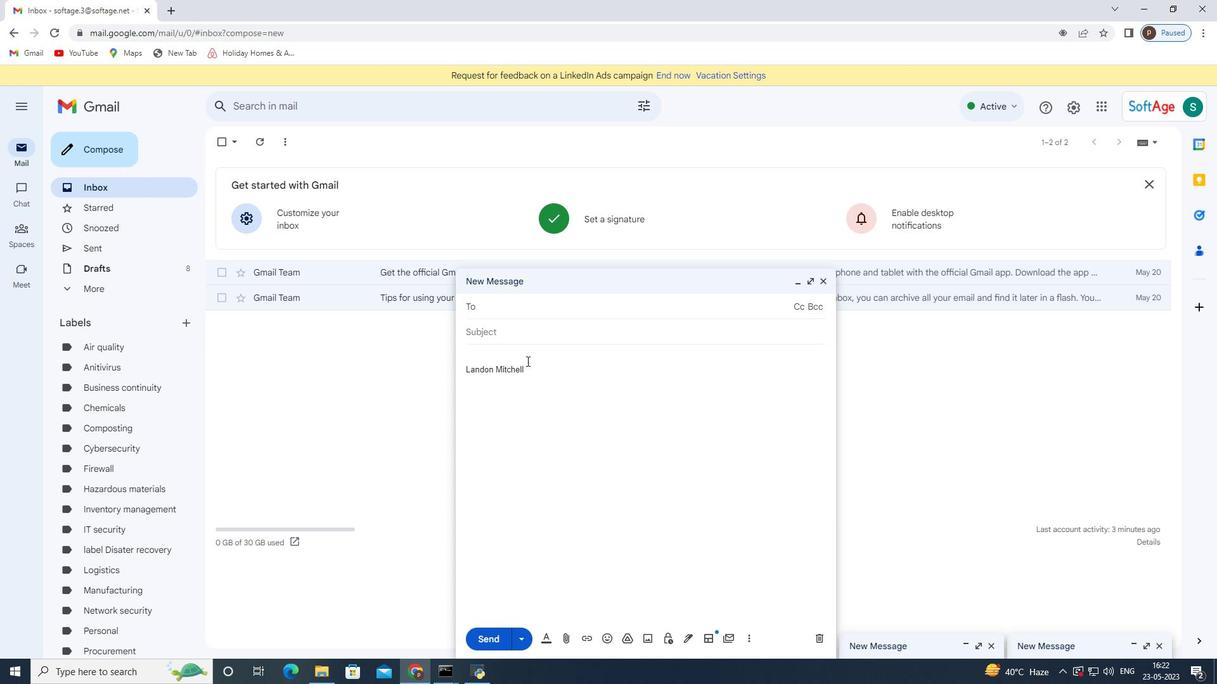 
Action: Mouse pressed left at (503, 327)
Screenshot: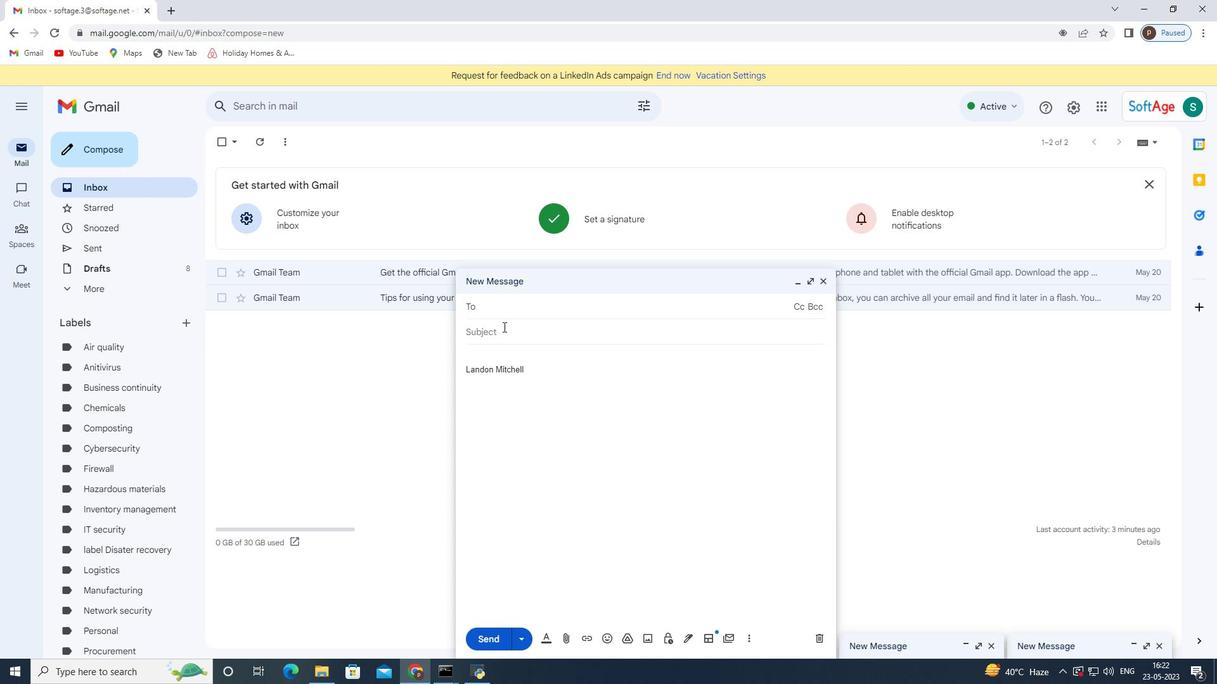 
Action: Key pressed <Key.shift>Request<Key.space>for<Key.space>feedback<Key.space>on<Key.space>a<Key.space>contract<Key.space>proposal<Key.tab><Key.shift><Key.shift><Key.shift><Key.shift><Key.shift><Key.shift><Key.shift>I<Key.space>would<Key.space>like<Key.space>to<Key.space>request<Key.space>a<Key.space>project<Key.space>status<Key.space>dashboard<Key.space>report.
Screenshot: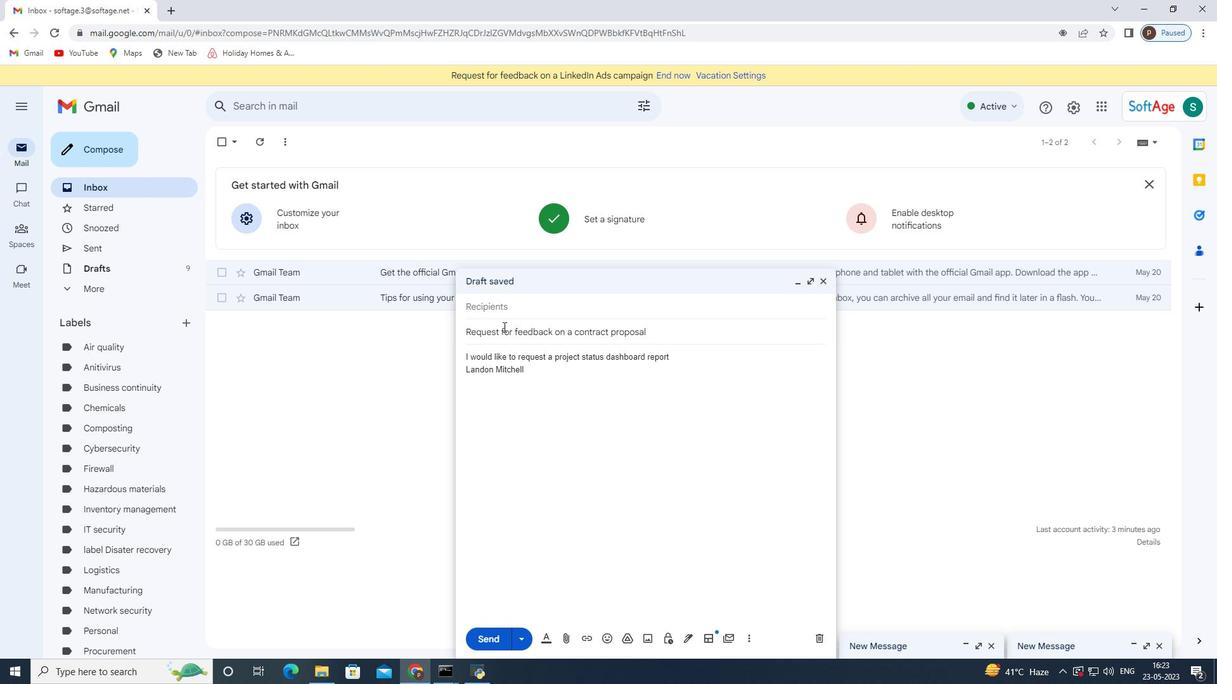 
Action: Mouse moved to (1200, 103)
Screenshot: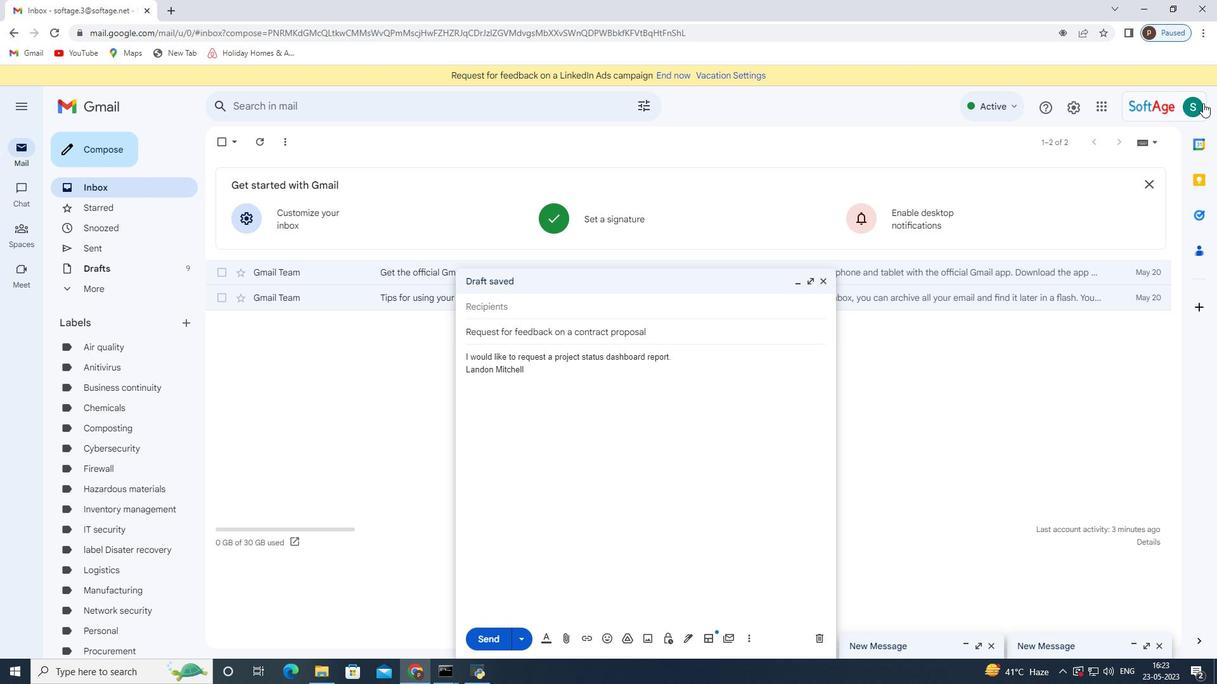 
Action: Mouse pressed left at (1200, 103)
Screenshot: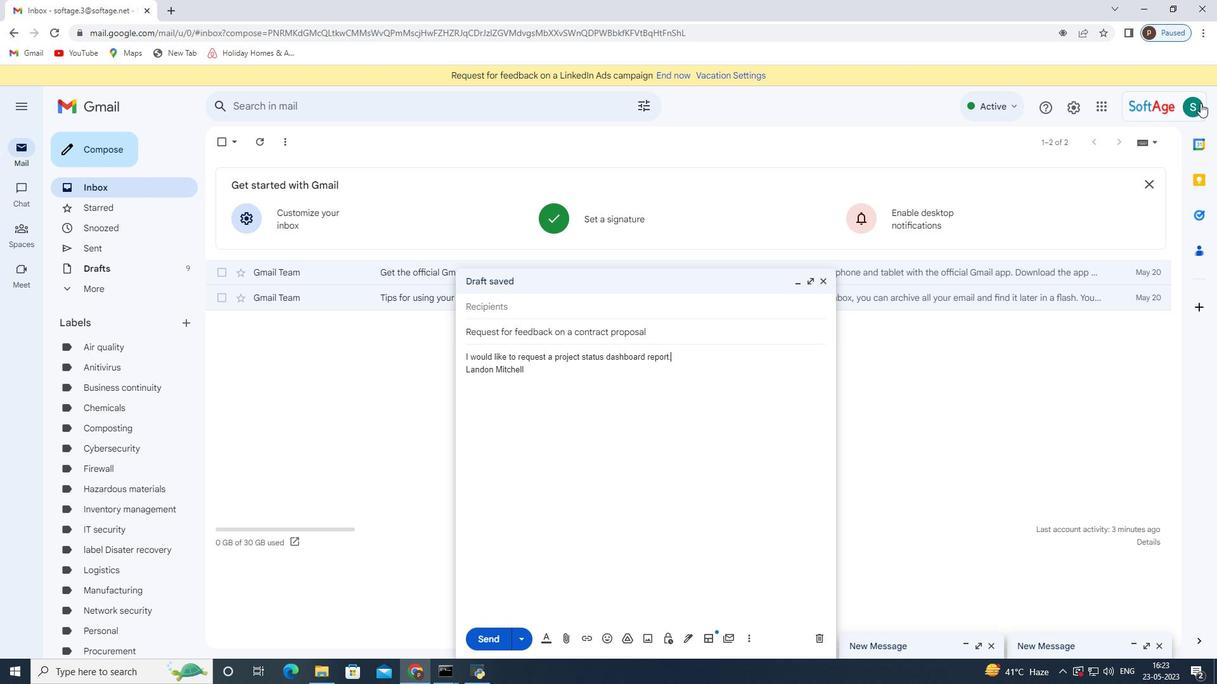 
Action: Mouse moved to (1198, 104)
Screenshot: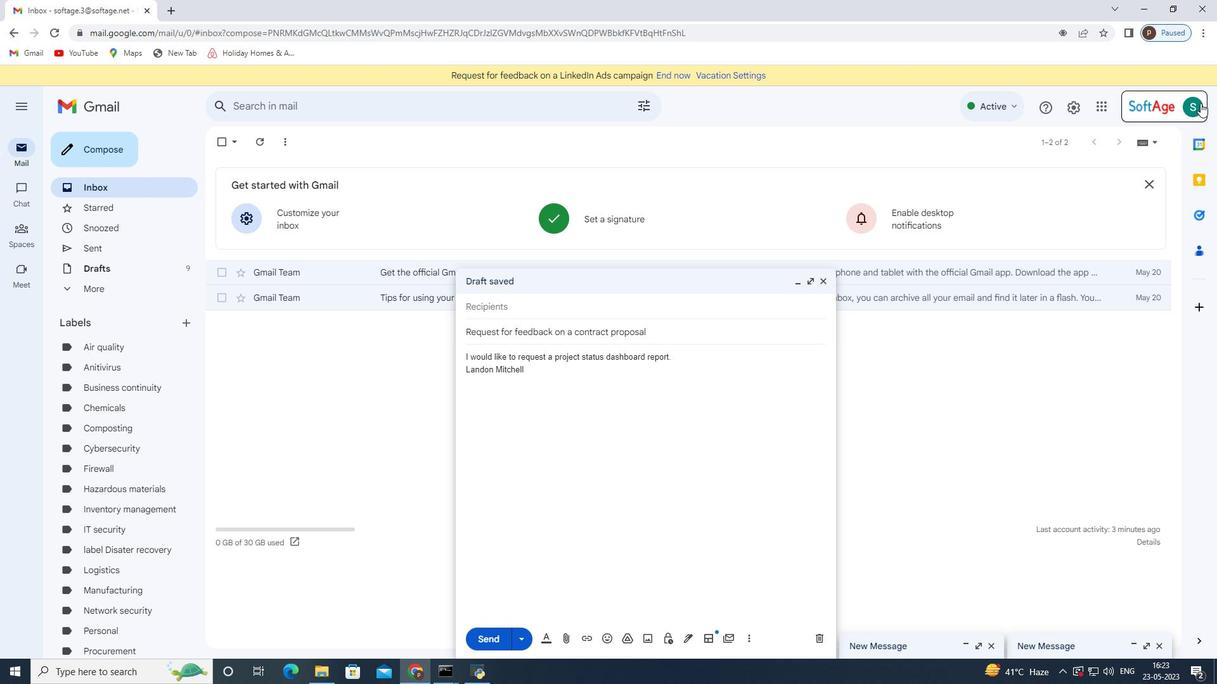
Action: Mouse pressed left at (1198, 104)
Screenshot: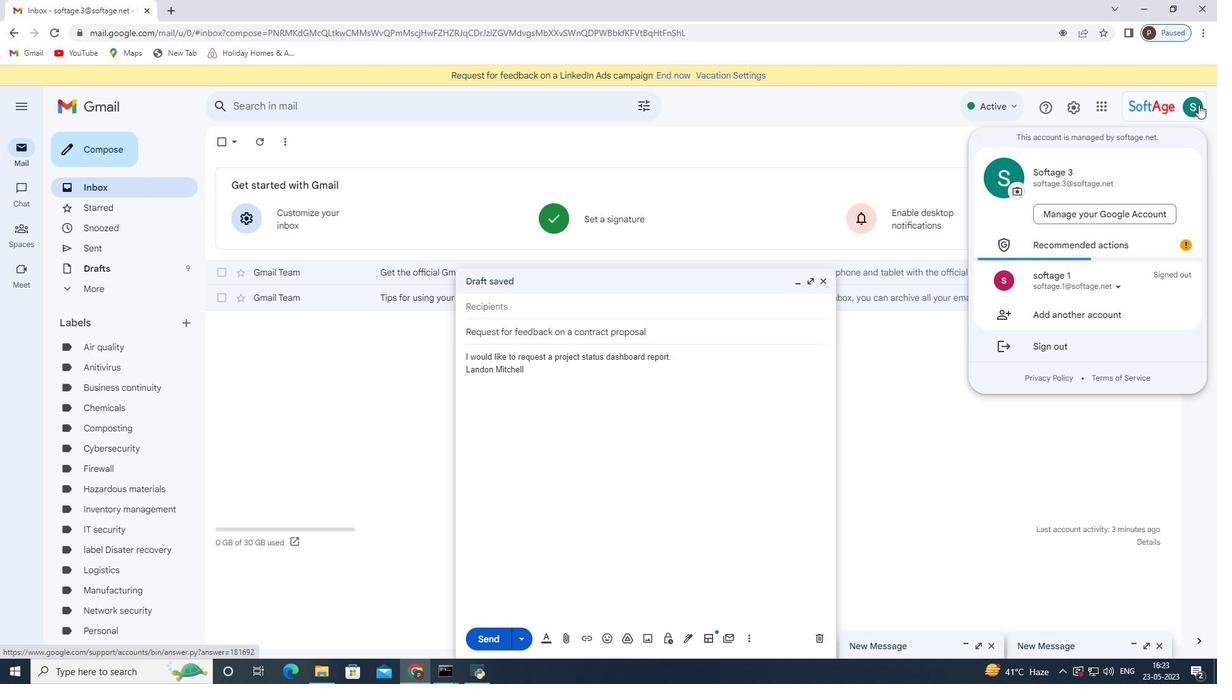 
Action: Mouse moved to (551, 311)
Screenshot: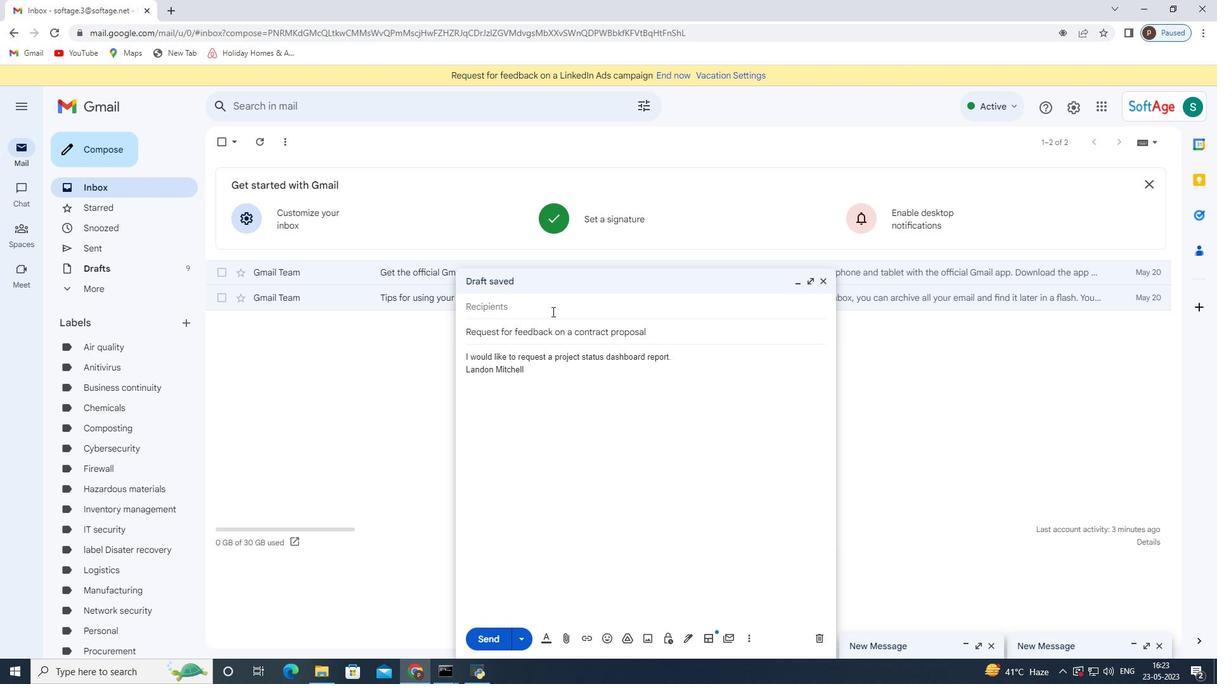 
Action: Mouse pressed left at (551, 311)
Screenshot: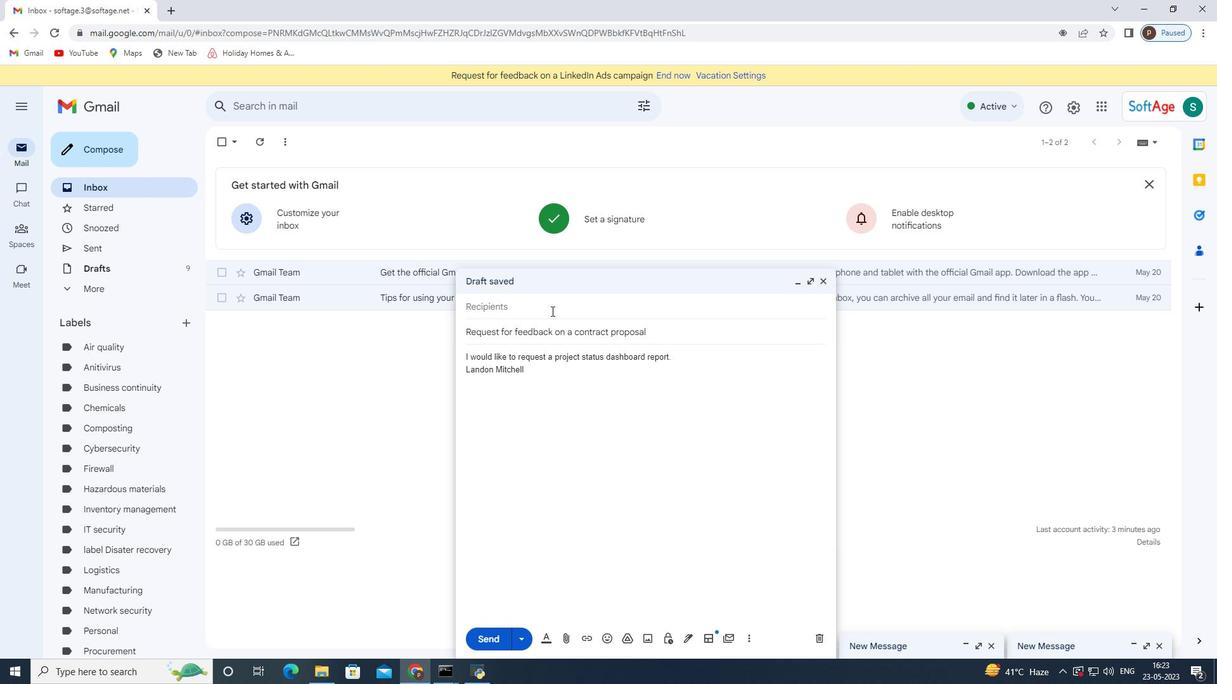 
Action: Key pressed softage.1<Key.shift>@softage.net
Screenshot: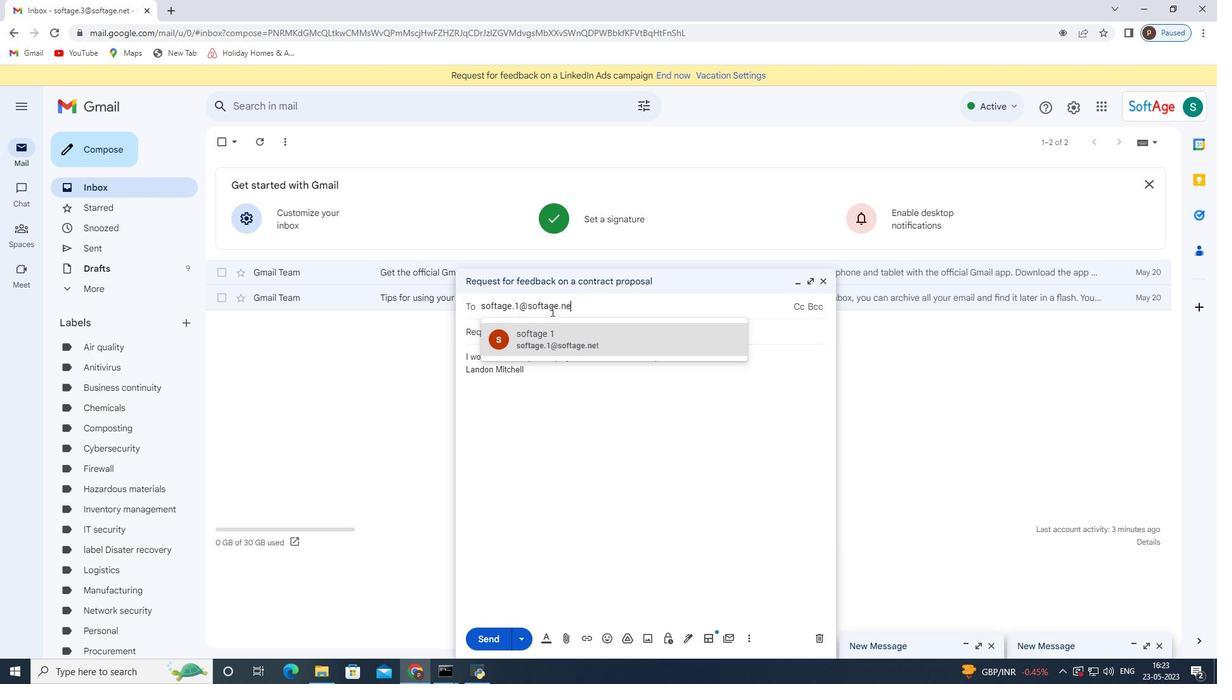 
Action: Mouse moved to (587, 325)
Screenshot: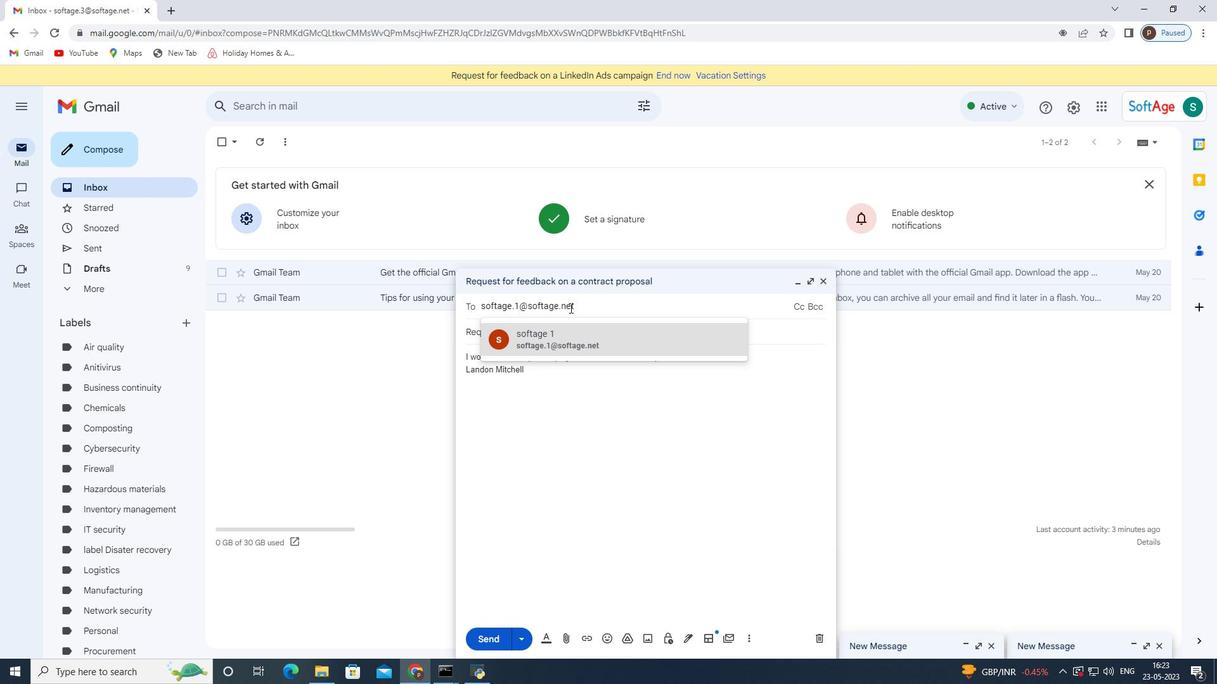 
Action: Mouse pressed left at (587, 325)
Screenshot: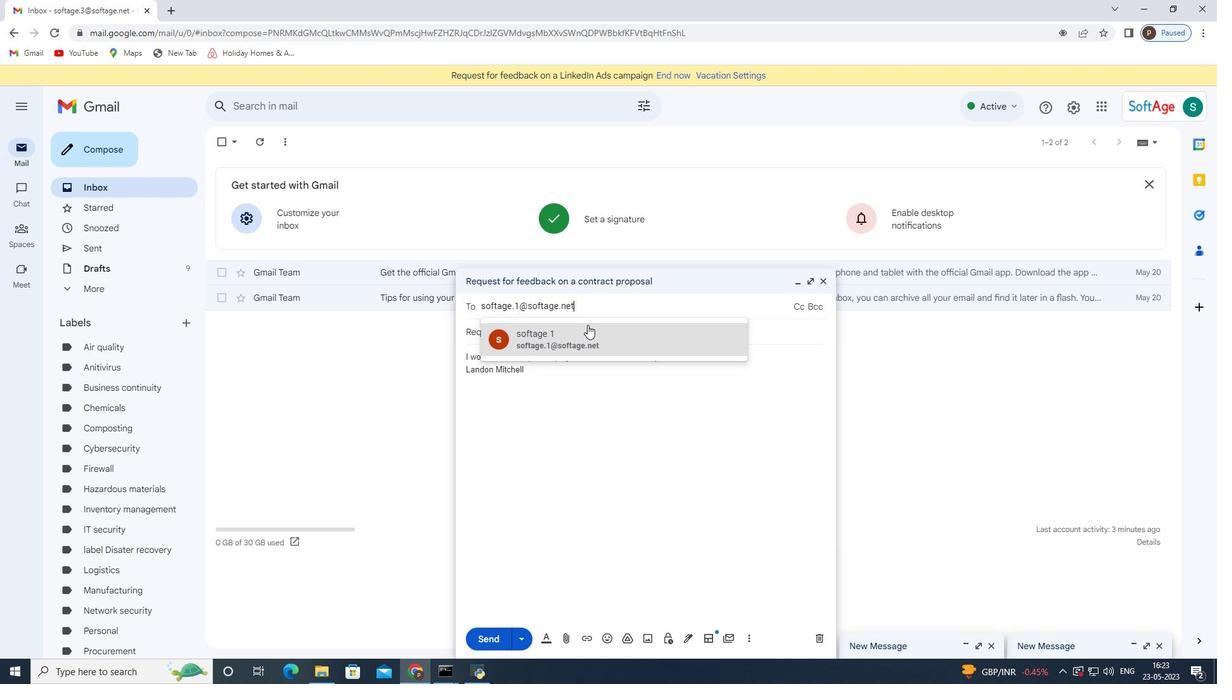 
Action: Mouse moved to (680, 370)
Screenshot: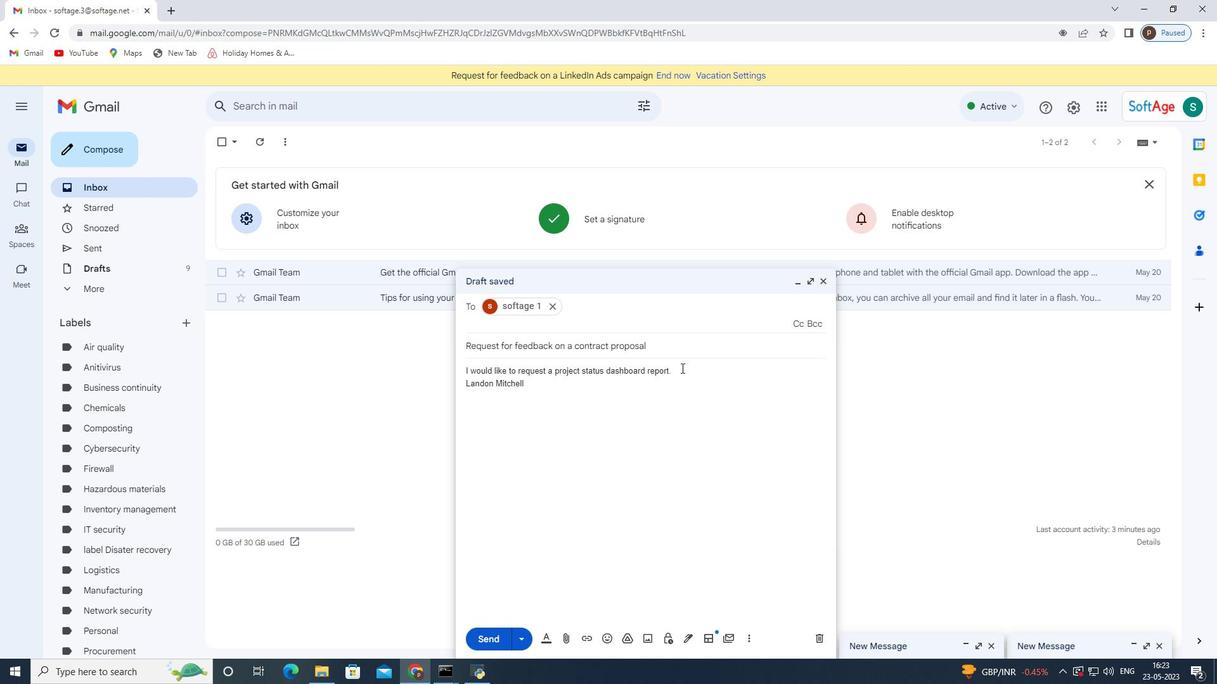 
Action: Mouse pressed left at (680, 370)
Screenshot: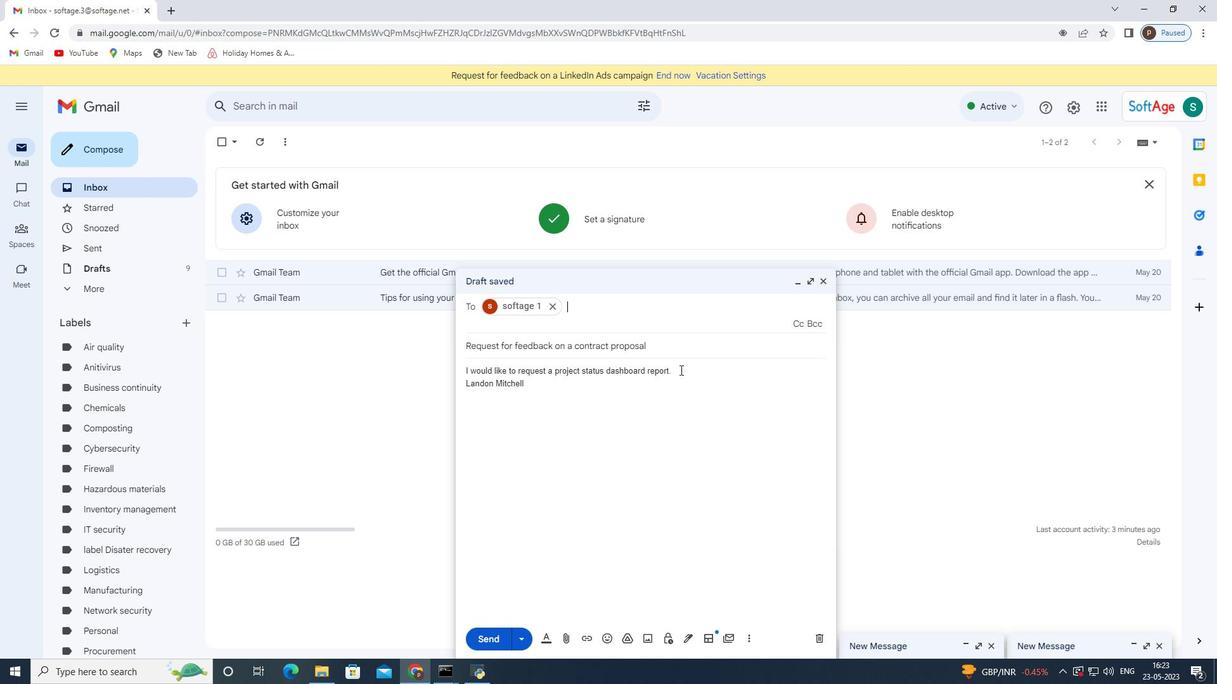 
Action: Mouse moved to (566, 640)
Screenshot: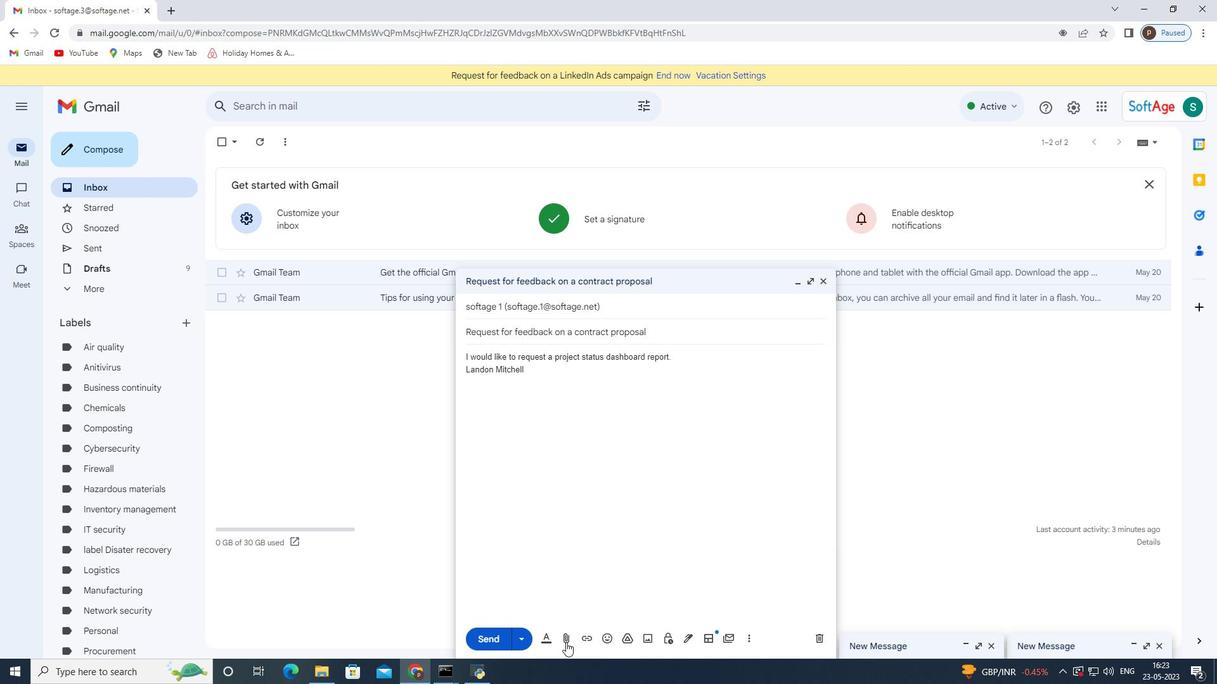 
Action: Mouse pressed left at (566, 640)
Screenshot: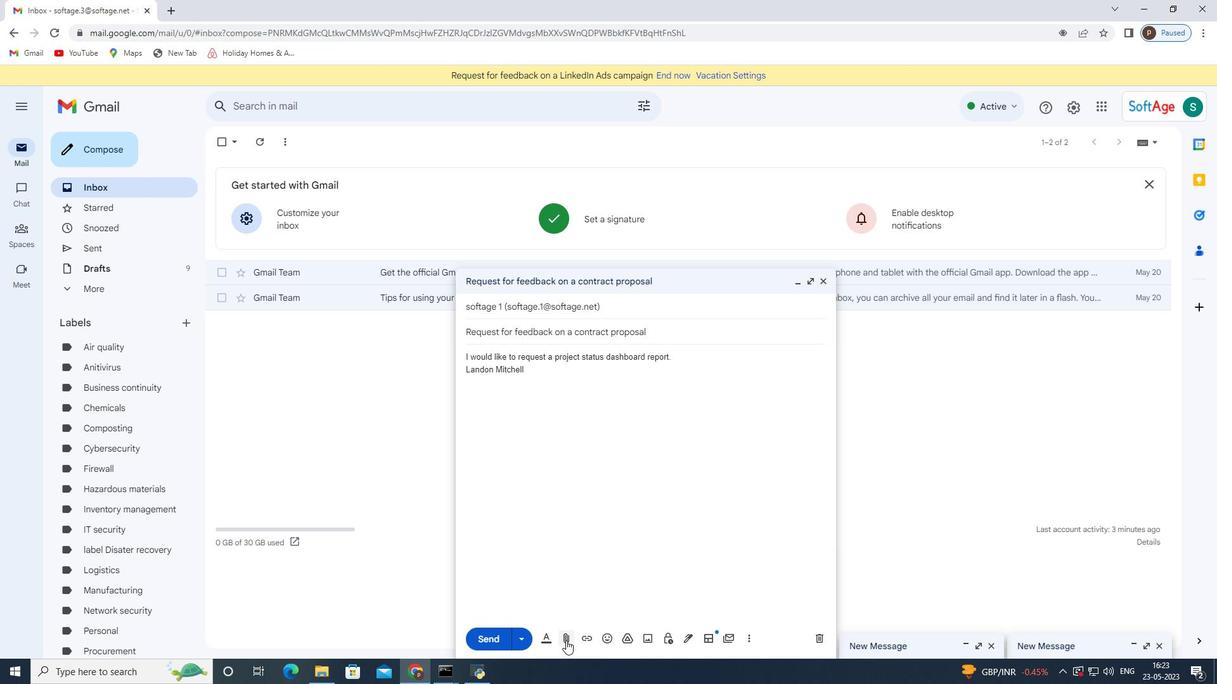 
Action: Mouse moved to (198, 113)
Screenshot: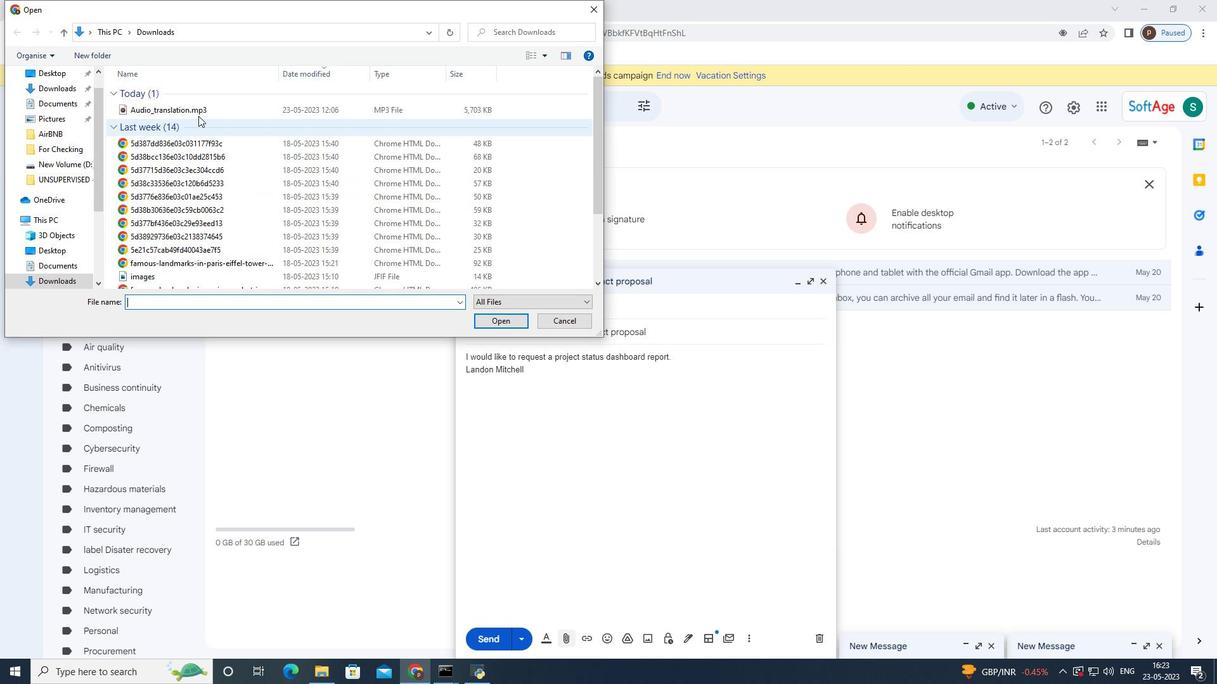 
Action: Mouse pressed left at (198, 113)
Screenshot: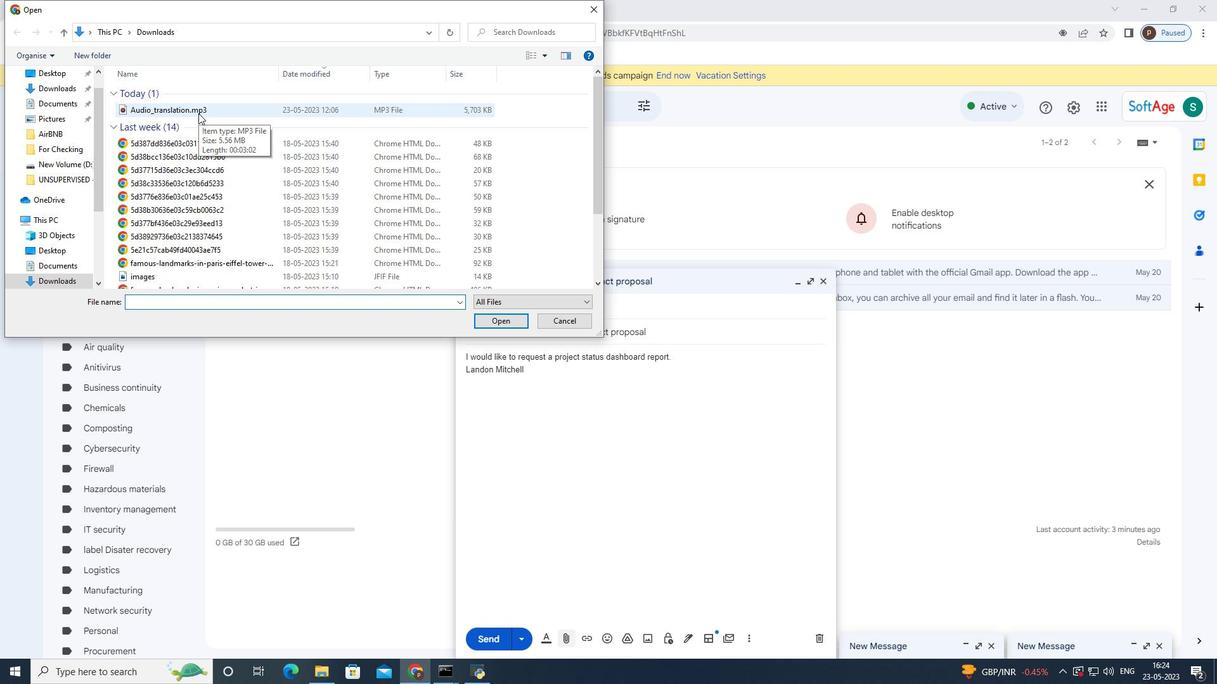 
Action: Mouse moved to (491, 317)
Screenshot: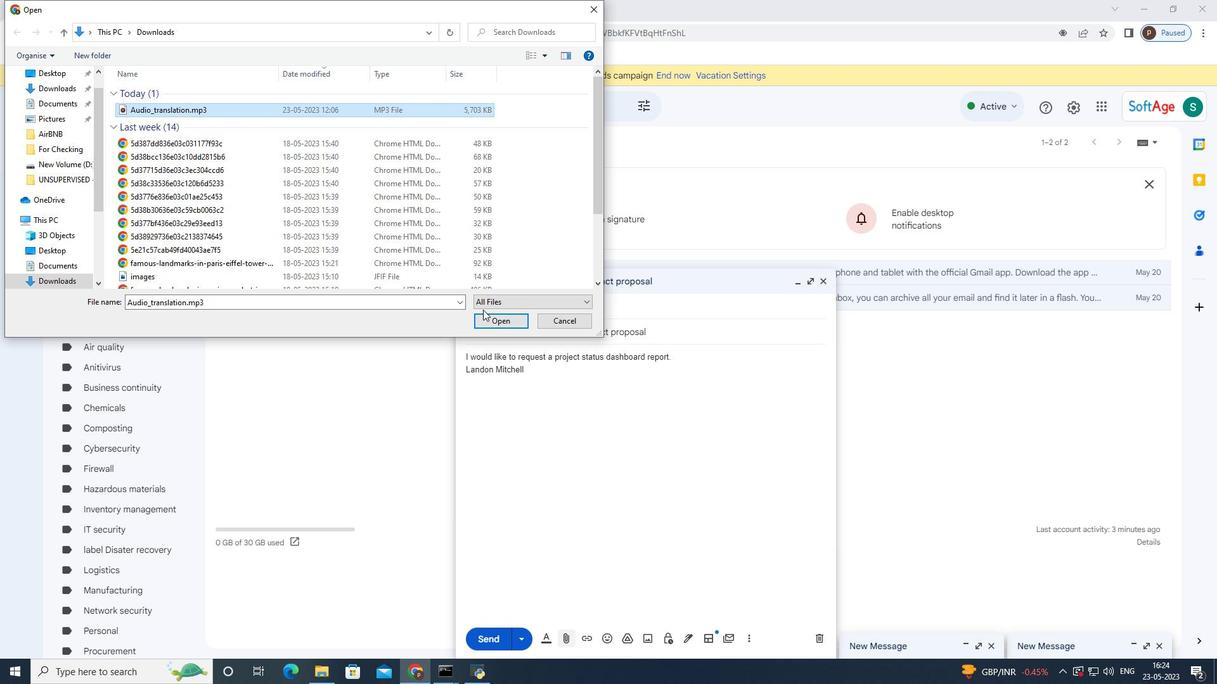 
Action: Mouse pressed left at (491, 317)
Screenshot: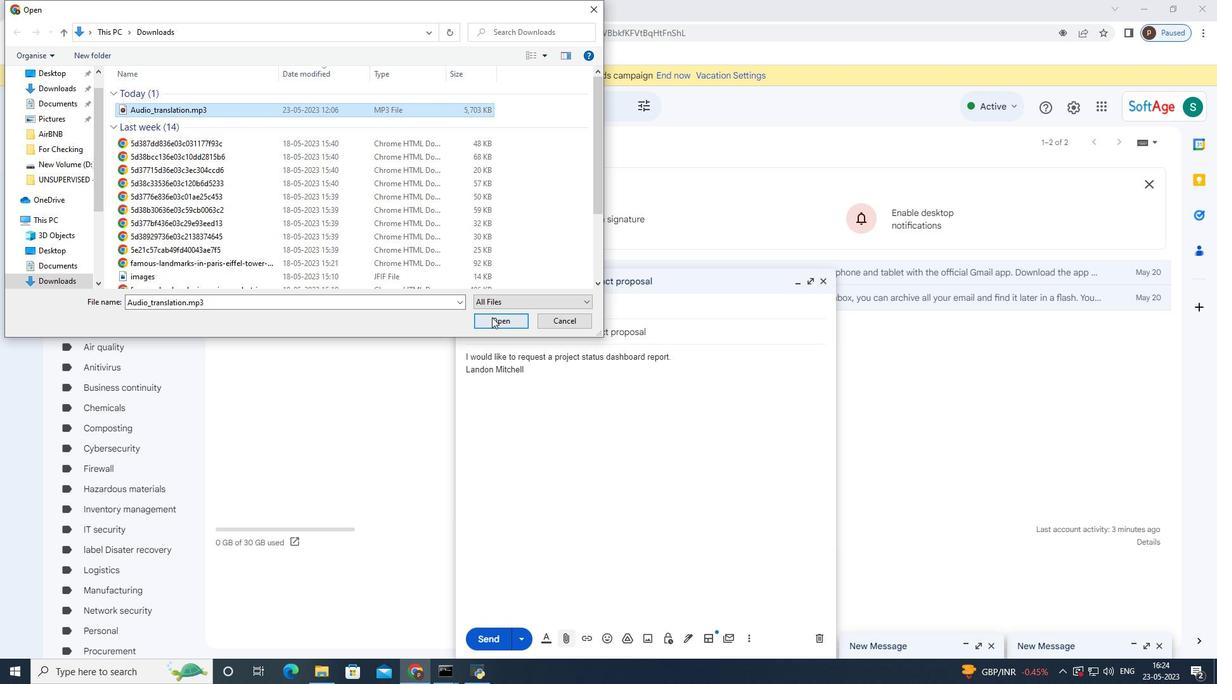 
Action: Mouse moved to (712, 361)
Screenshot: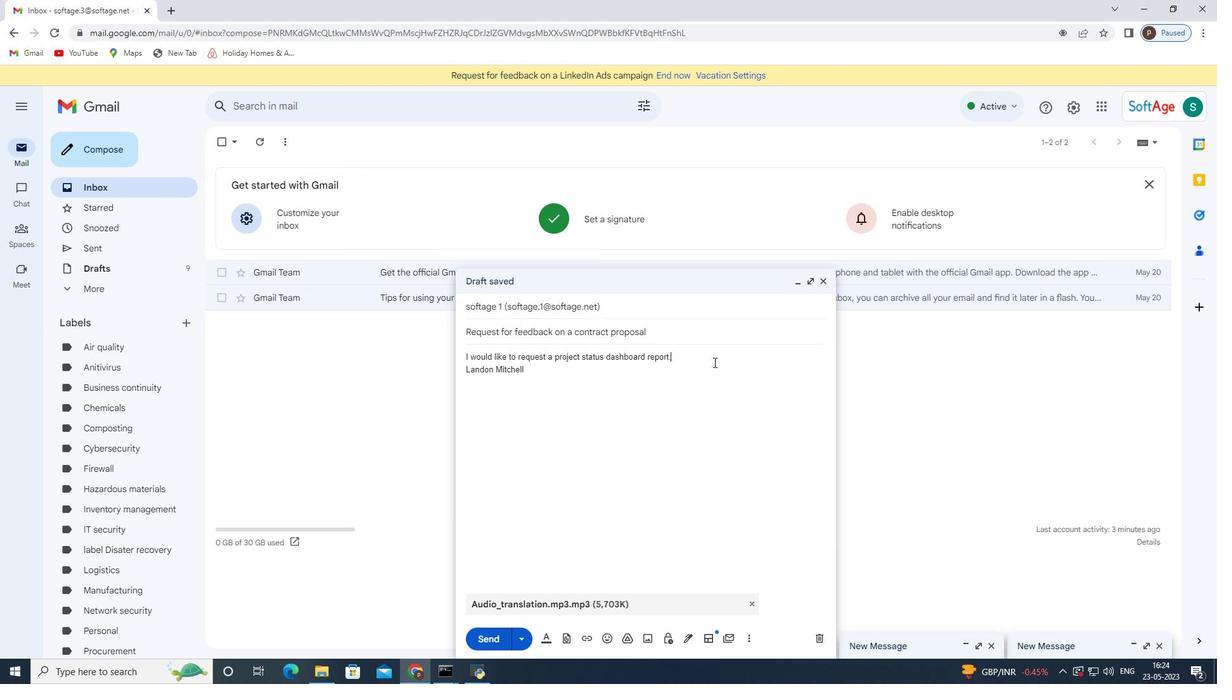 
Action: Mouse pressed left at (712, 361)
Screenshot: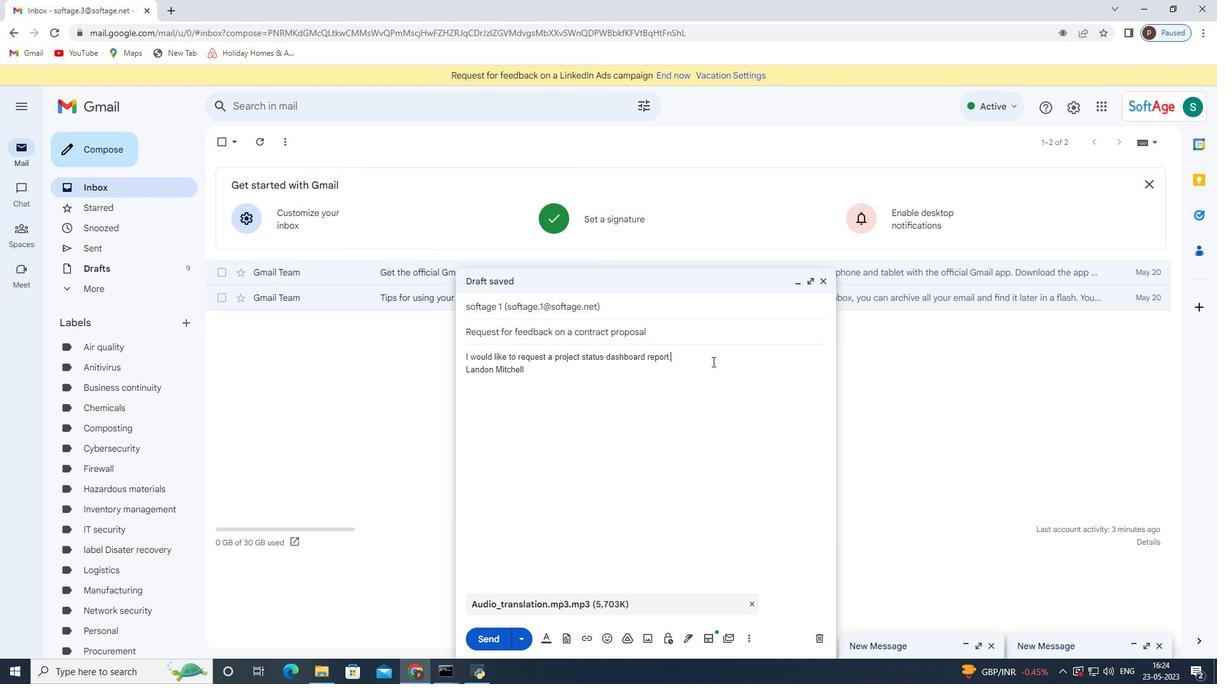 
Action: Mouse moved to (703, 359)
Screenshot: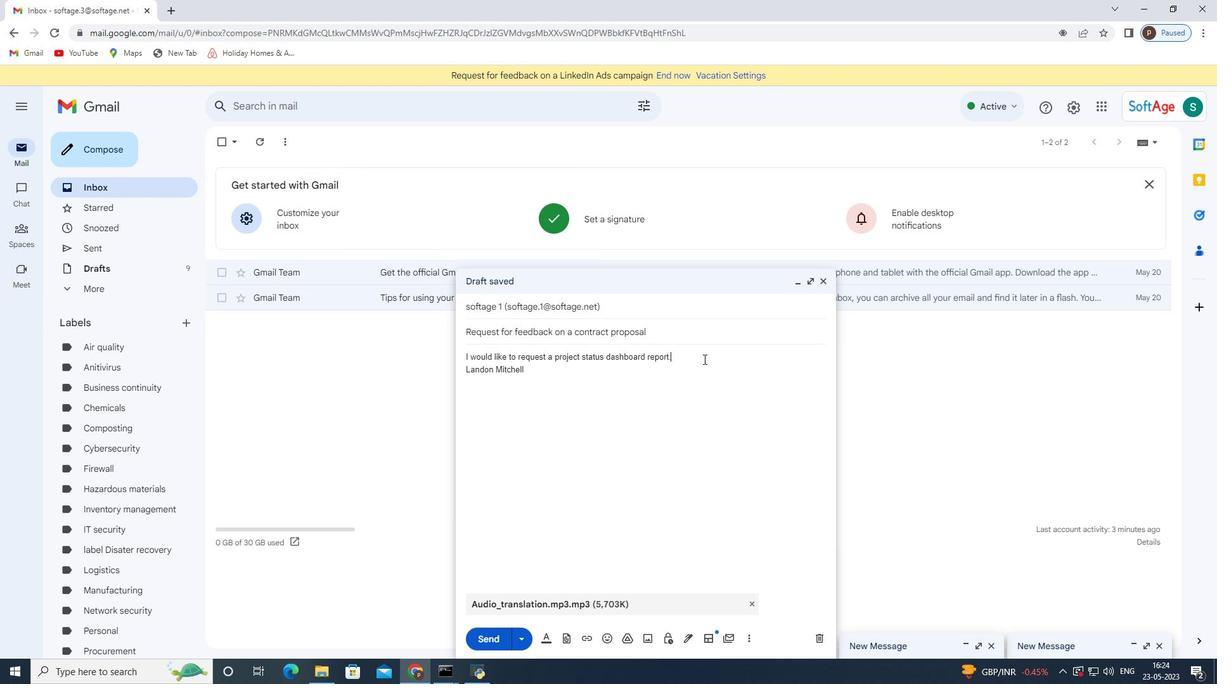 
Action: Key pressed <Key.backspace><Key.backspace><Key.backspace><Key.backspace><Key.backspace><Key.backspace><Key.backspace><Key.backspace><Key.backspace><Key.backspace><Key.backspace><Key.backspace><Key.backspace><Key.backspace><Key.backspace><Key.backspace><Key.backspace><Key.backspace><Key.backspace><Key.backspace><Key.backspace><Key.backspace><Key.backspace><Key.backspace><Key.backspace><Key.backspace><Key.backspace><Key.backspace><Key.backspace><Key.backspace><Key.backspace><Key.backspace><Key.backspace><Key.backspace><Key.backspace><Key.backspace><Key.backspace><Key.backspace><Key.backspace><Key.backspace><Key.backspace><Key.backspace><Key.backspace><Key.backspace><Key.backspace><Key.backspace><Key.backspace><Key.backspace><Key.backspace><Key.backspace><Key.backspace><Key.backspace><Key.backspace><Key.backspace><Key.backspace><Key.backspace><Key.backspace><Key.backspace>ctrl+Z<'\x1a'><'\x1a'>.<Key.enter><Key.enter><Key.shift>Thanks<Key.space><Key.backspace><Key.backspace><Key.space>you
Screenshot: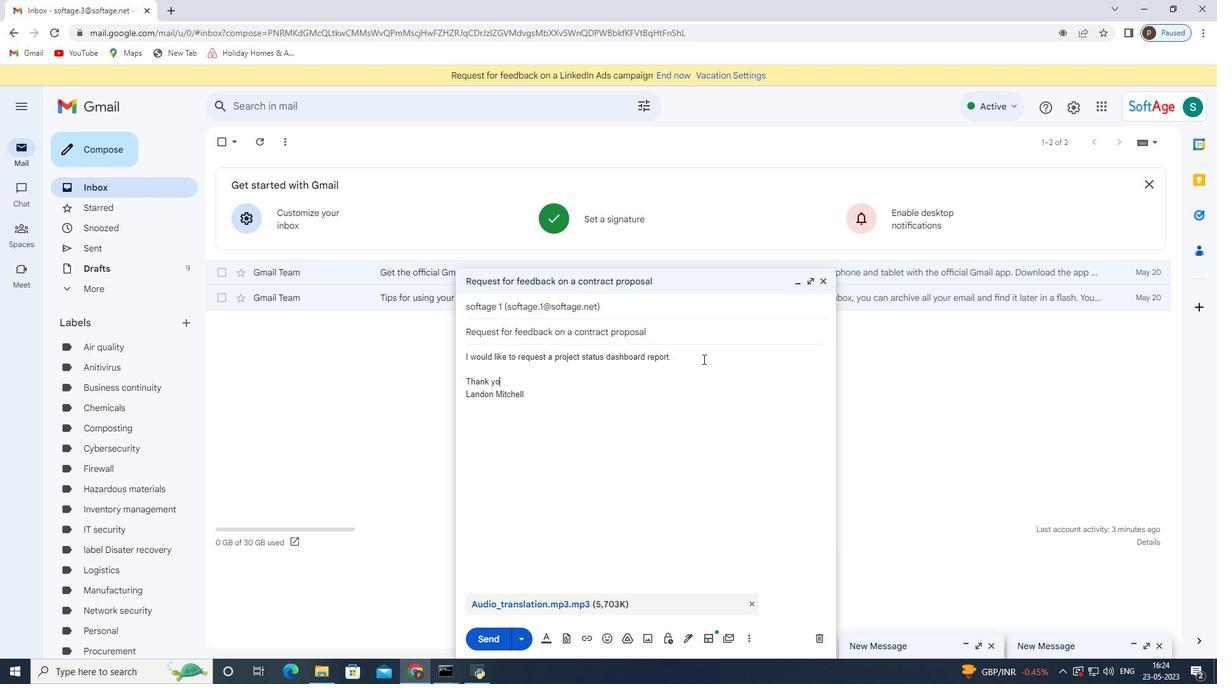 
Action: Mouse moved to (490, 634)
Screenshot: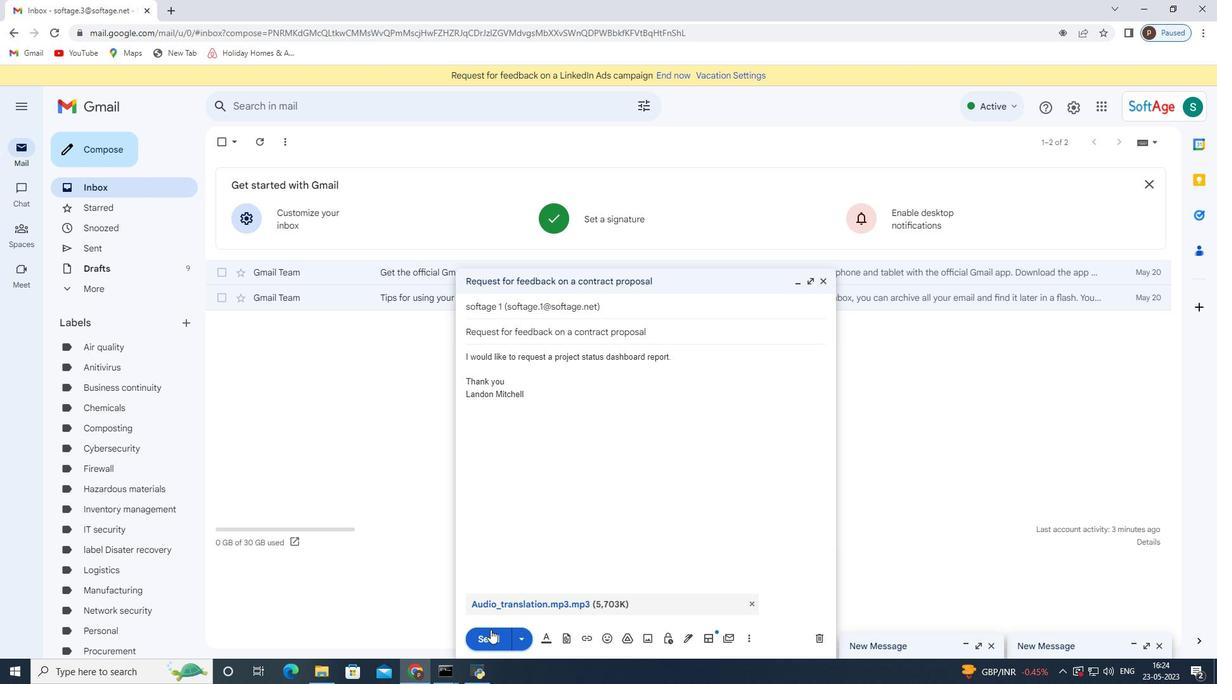 
Action: Mouse pressed left at (490, 634)
Screenshot: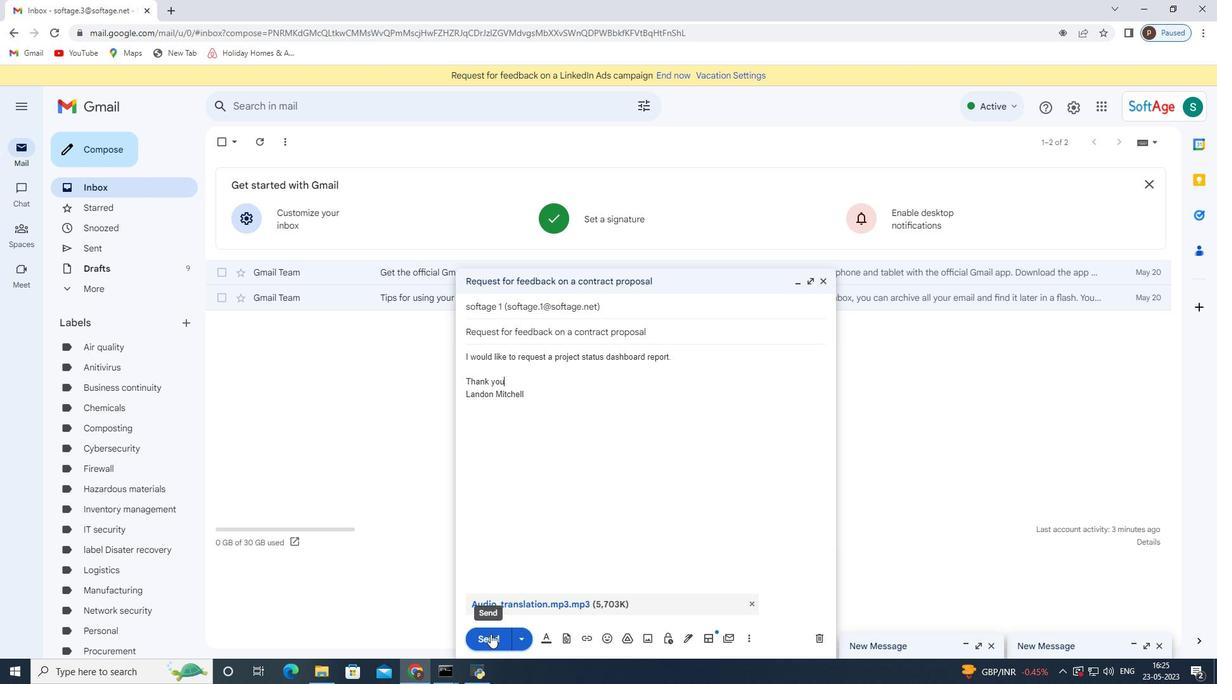 
Action: Mouse moved to (130, 243)
Screenshot: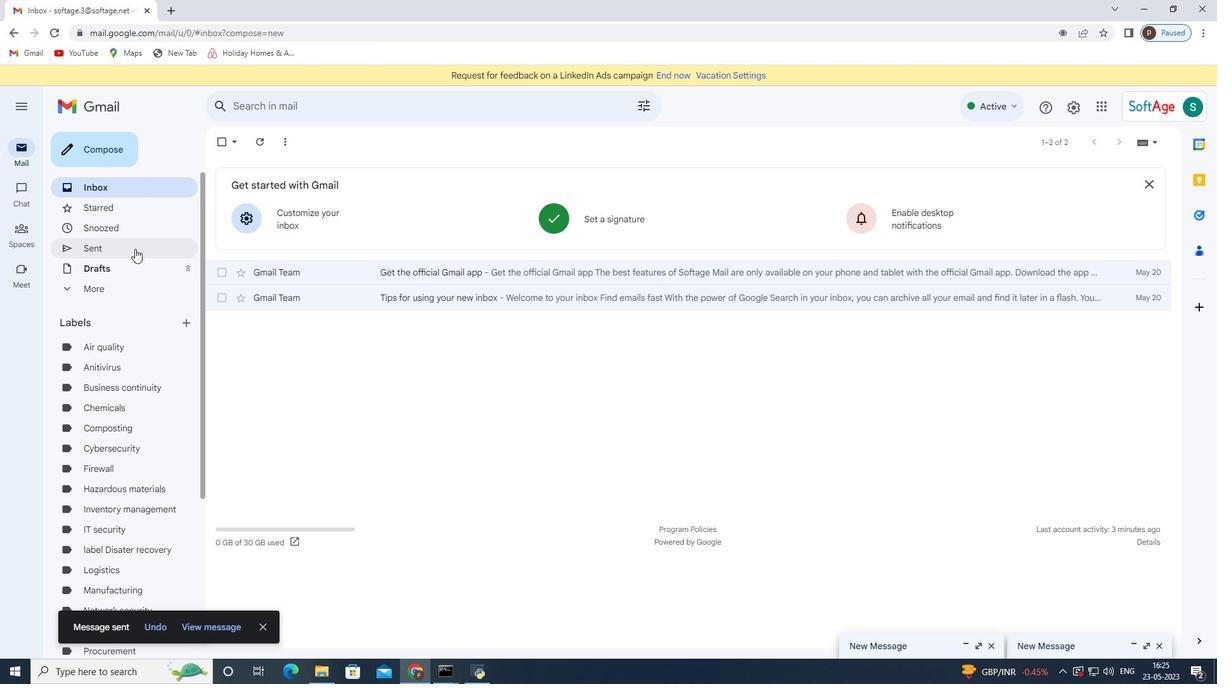 
Action: Mouse pressed left at (130, 243)
Screenshot: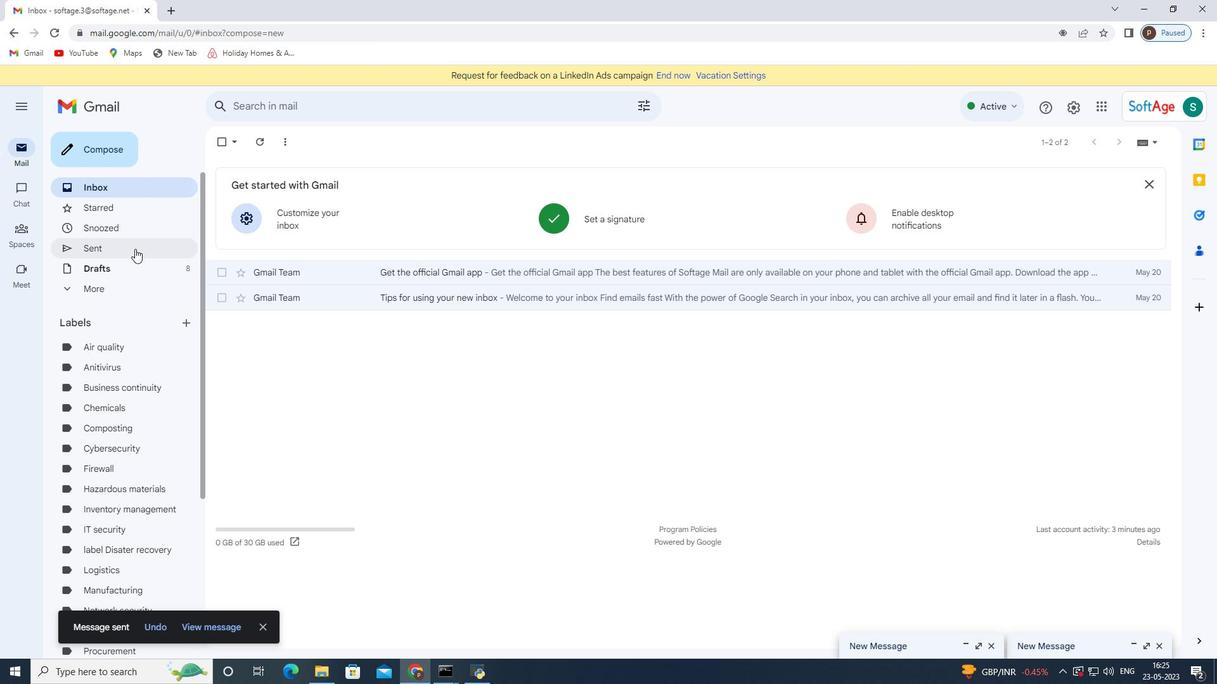 
Action: Mouse moved to (503, 223)
Screenshot: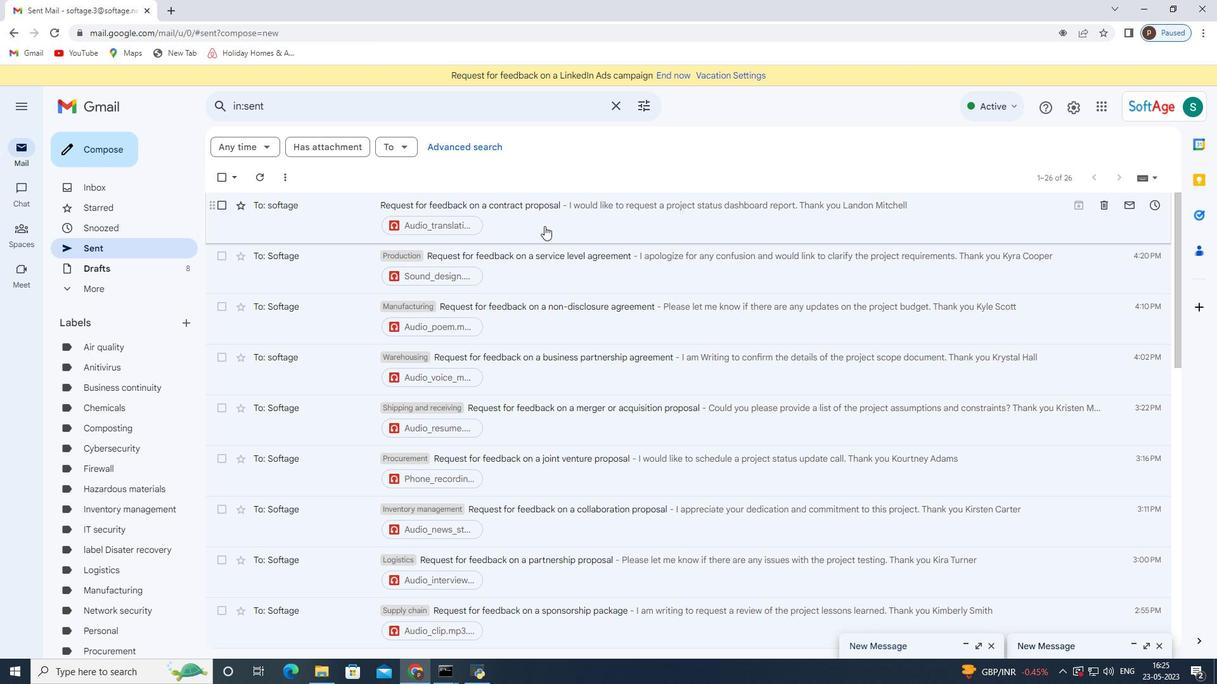 
Action: Mouse scrolled (503, 223) with delta (0, 0)
Screenshot: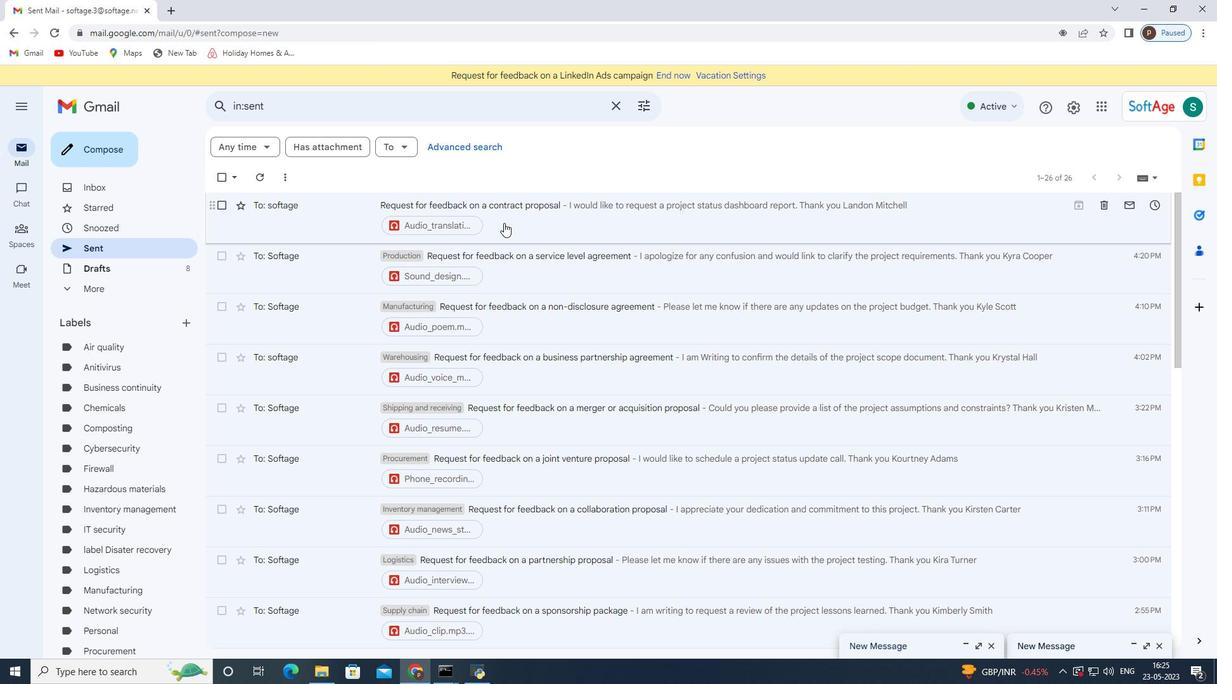 
Action: Mouse scrolled (503, 223) with delta (0, 0)
Screenshot: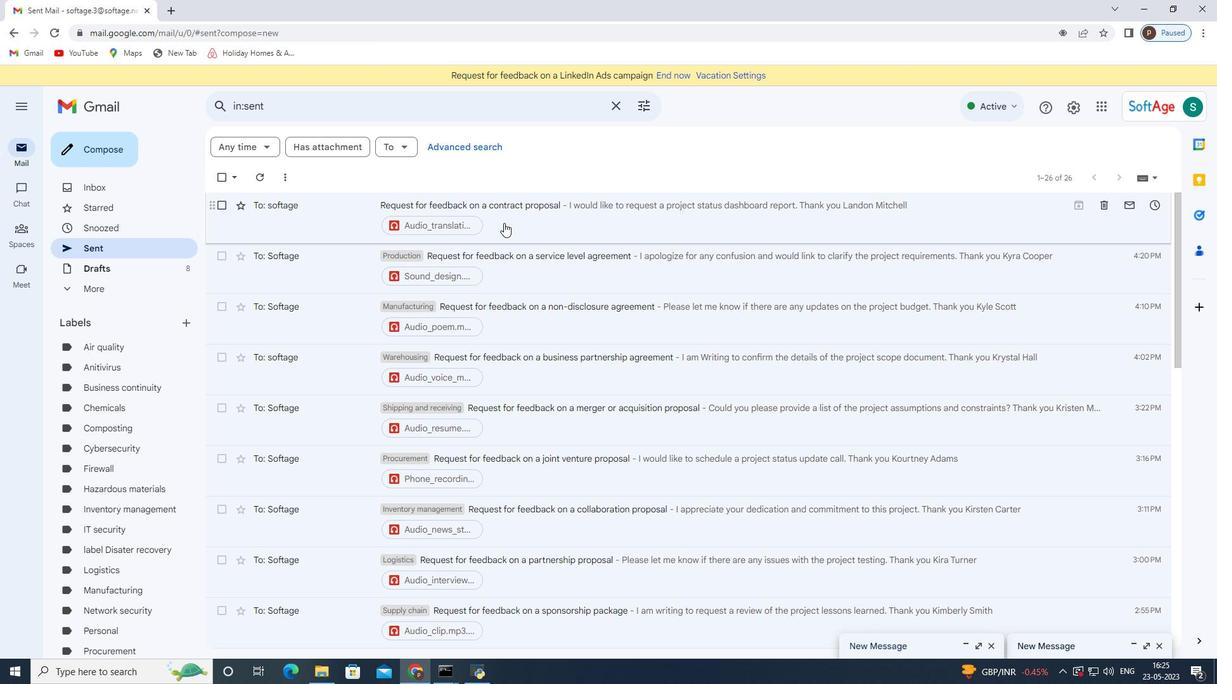 
Action: Mouse pressed right at (503, 223)
Screenshot: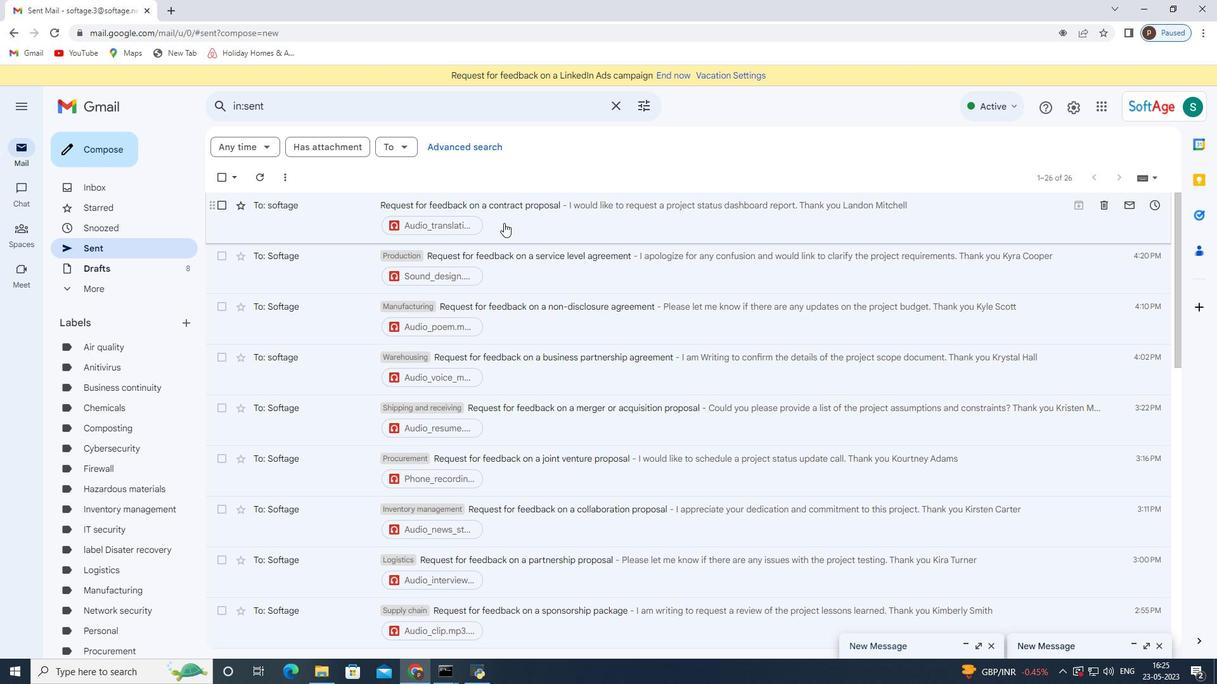
Action: Mouse moved to (556, 436)
Screenshot: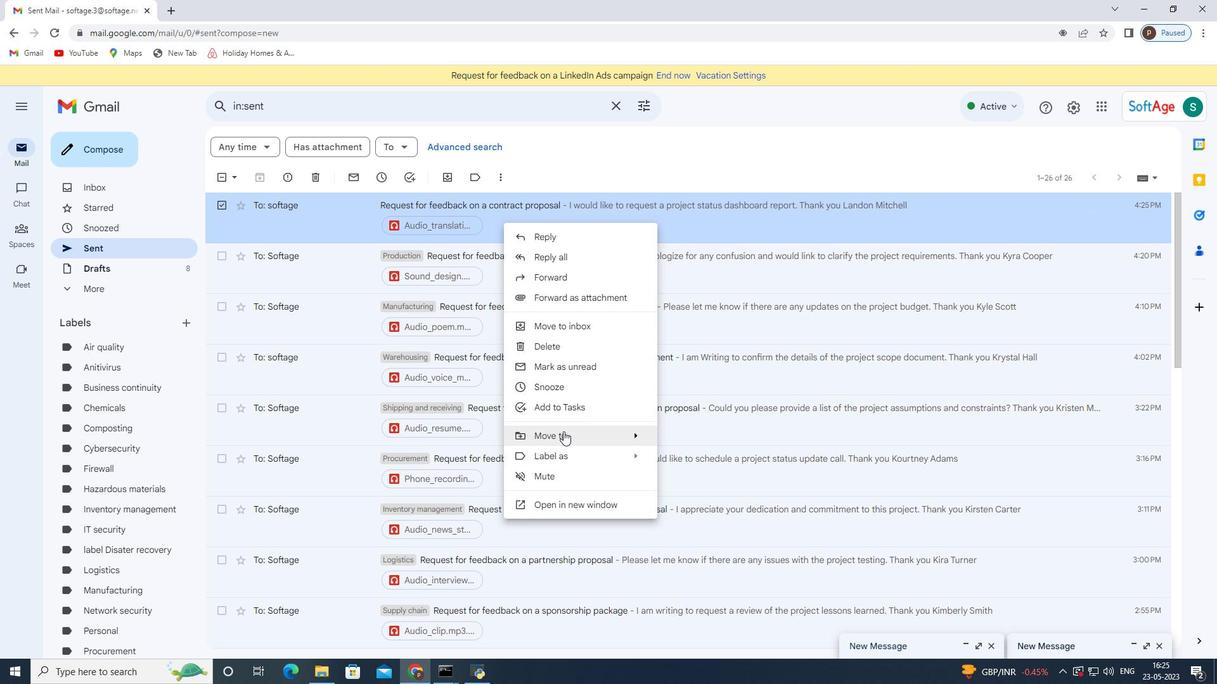 
Action: Mouse pressed left at (556, 436)
Screenshot: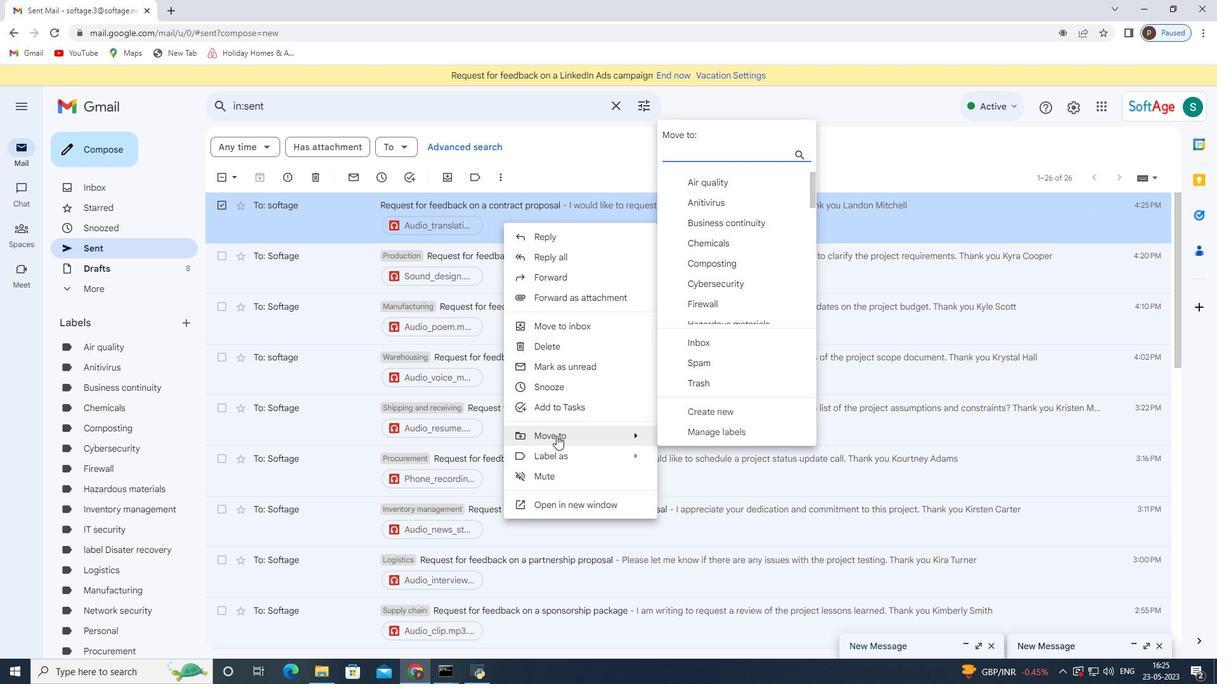 
Action: Mouse moved to (725, 410)
Screenshot: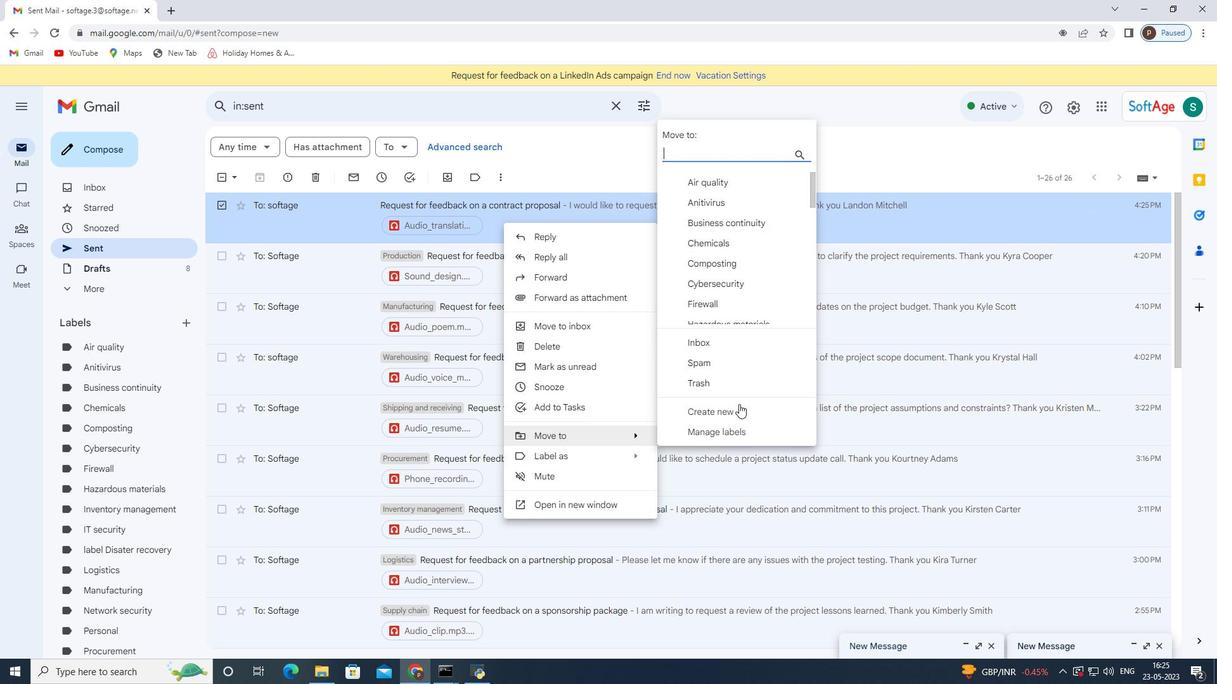 
Action: Mouse pressed left at (725, 410)
Screenshot: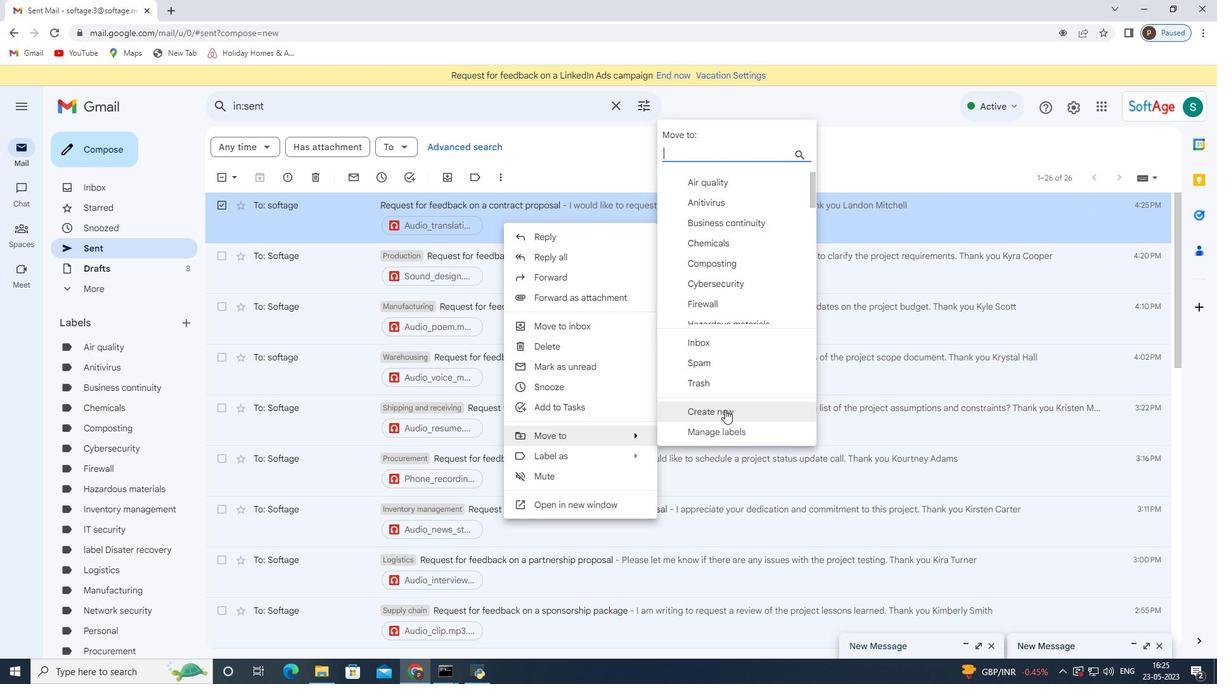 
Action: Mouse moved to (503, 349)
Screenshot: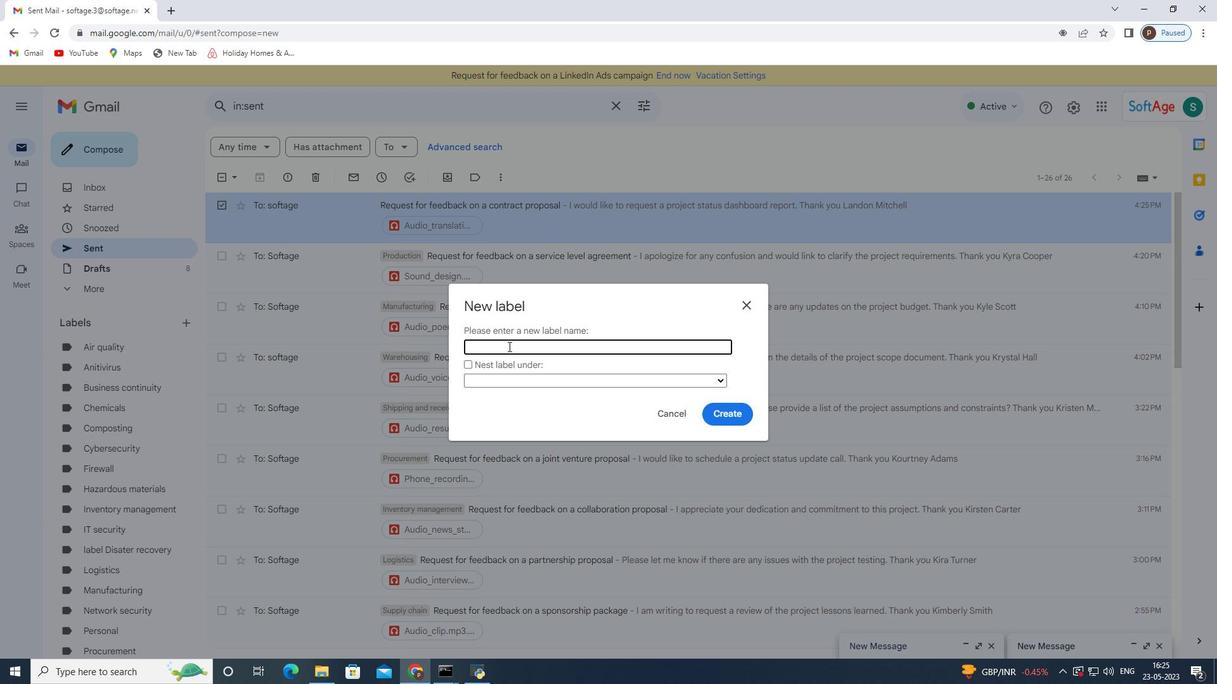 
Action: Mouse pressed left at (503, 349)
Screenshot: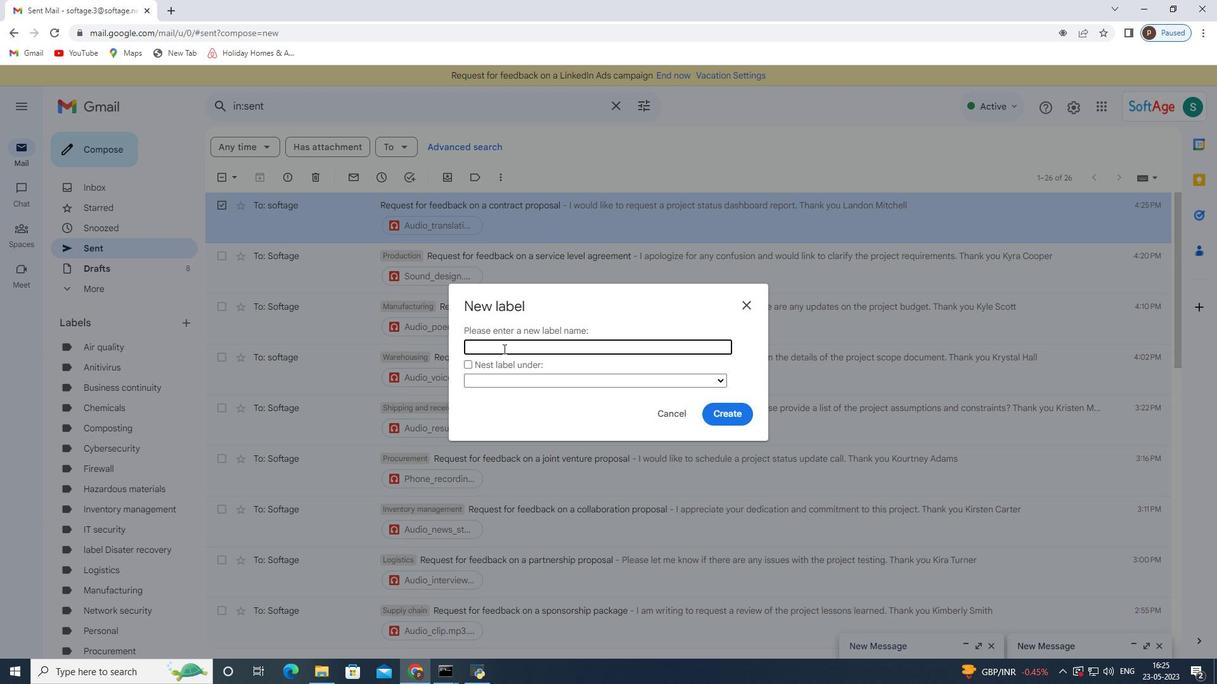 
Action: Mouse moved to (503, 349)
Screenshot: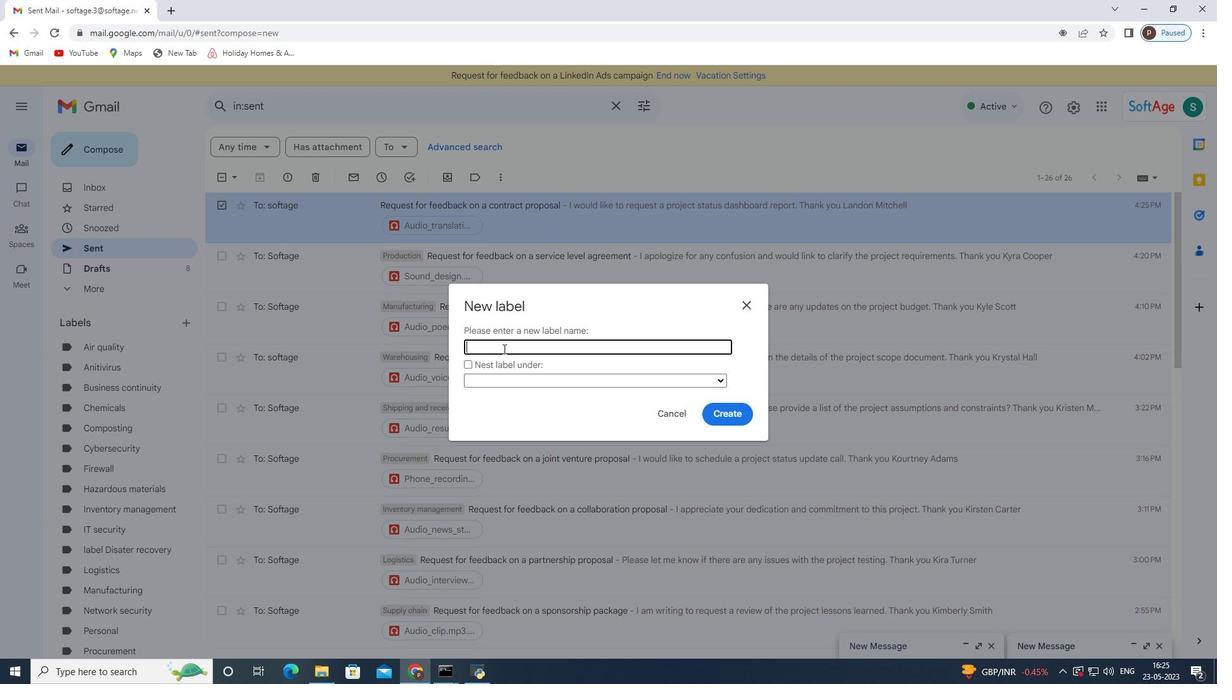 
Action: Key pressed <Key.shift>Assembly
Screenshot: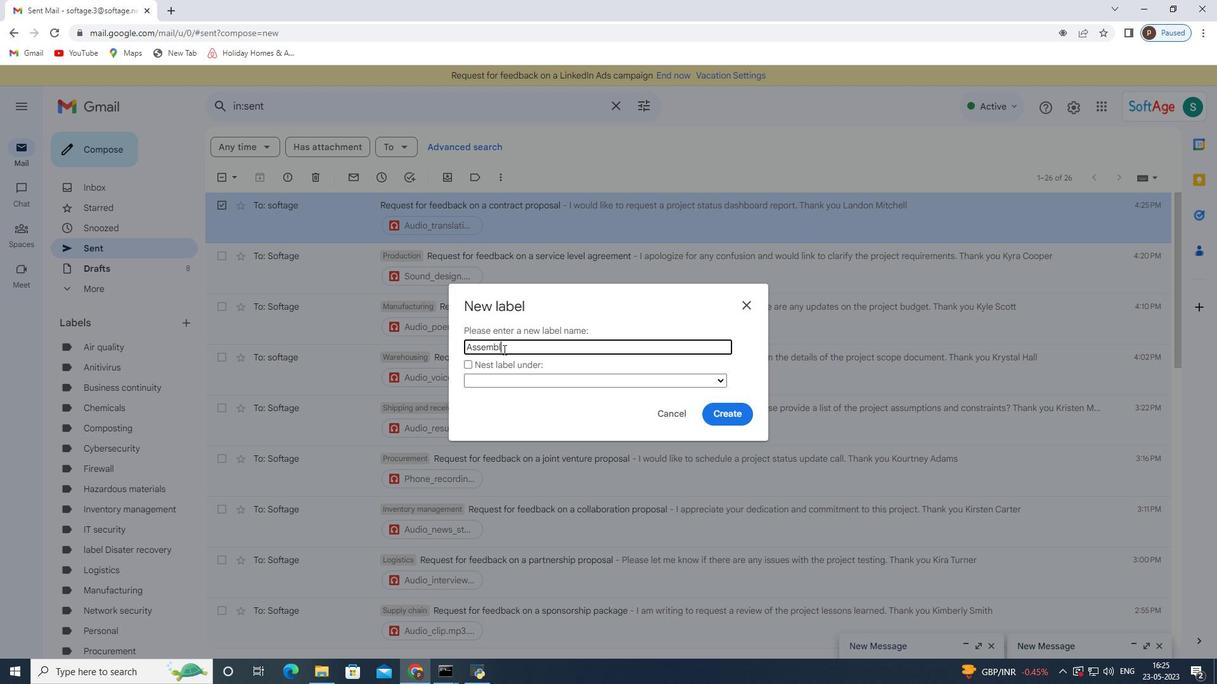 
Action: Mouse moved to (729, 410)
Screenshot: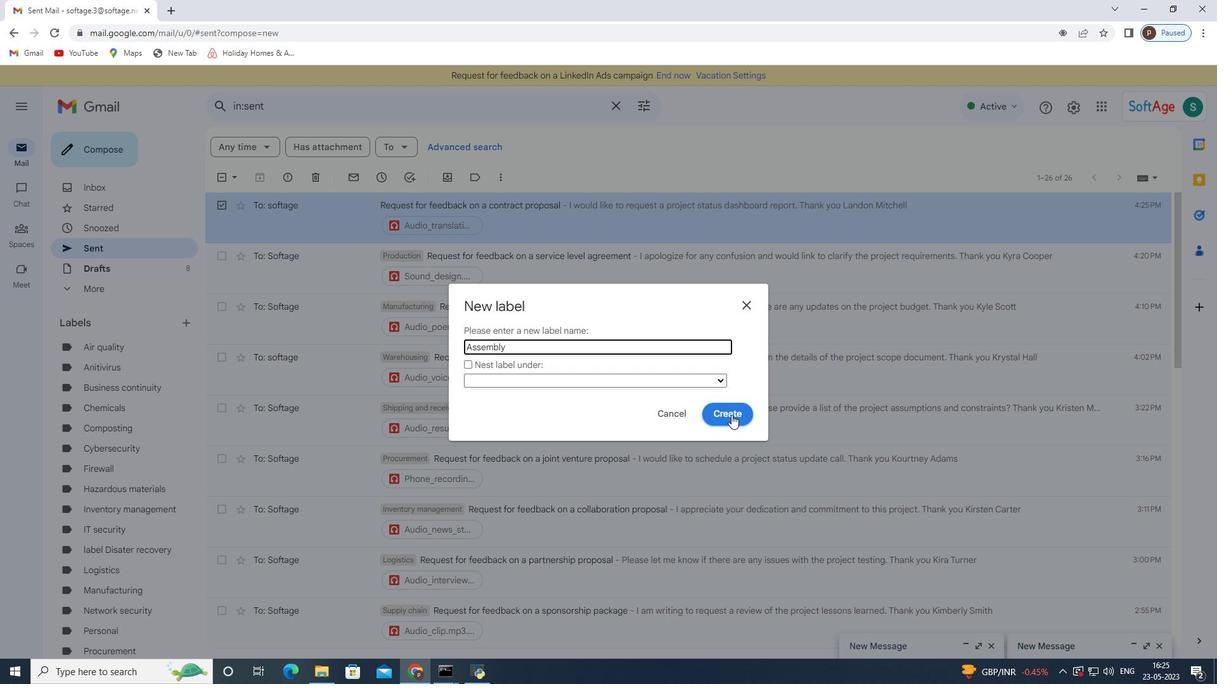 
Action: Mouse pressed left at (729, 410)
Screenshot: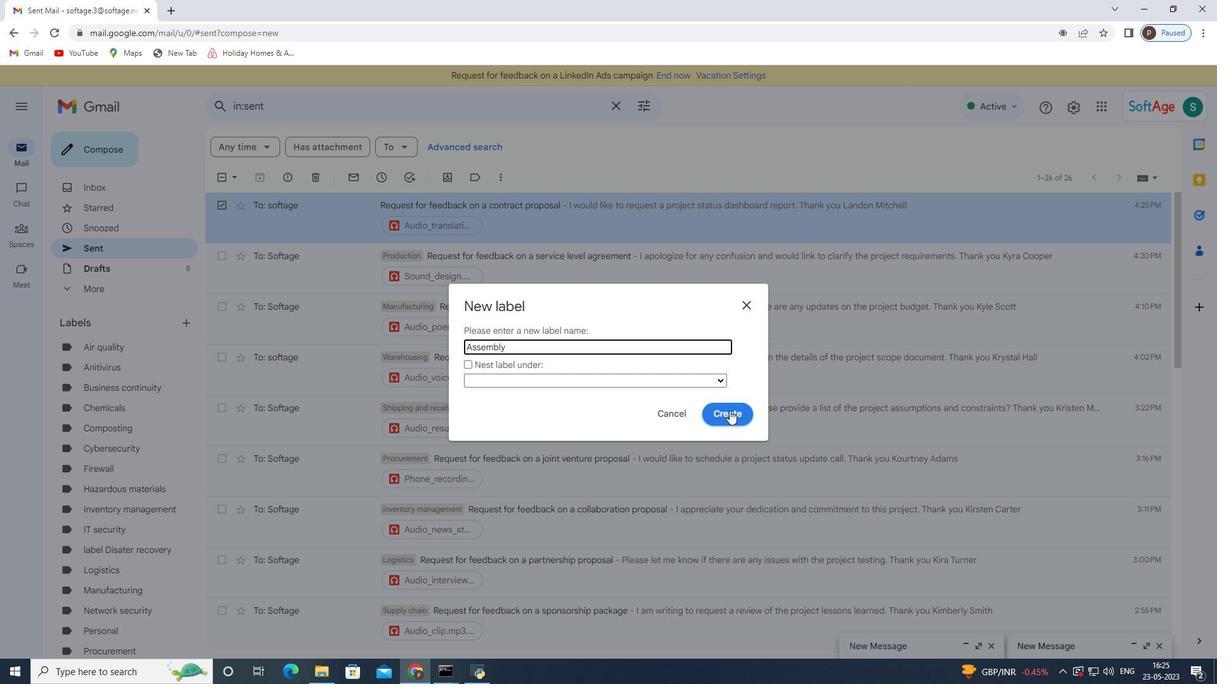 
Action: Mouse moved to (529, 295)
Screenshot: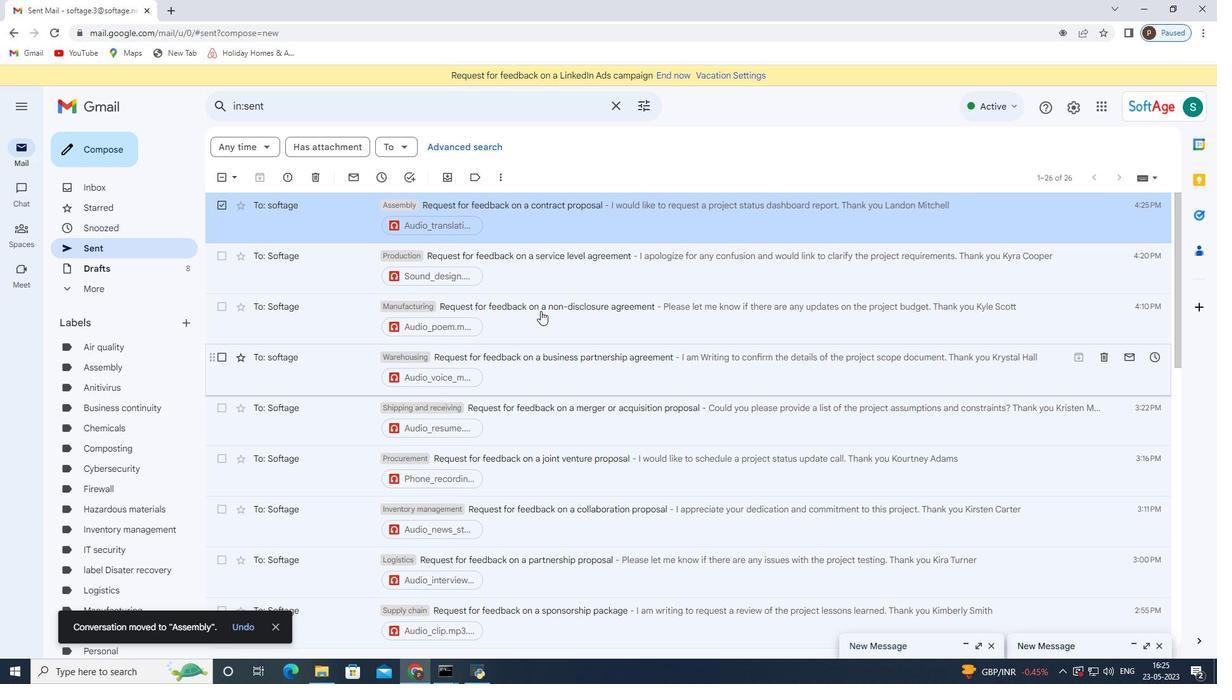 
Action: Mouse scrolled (529, 296) with delta (0, 0)
Screenshot: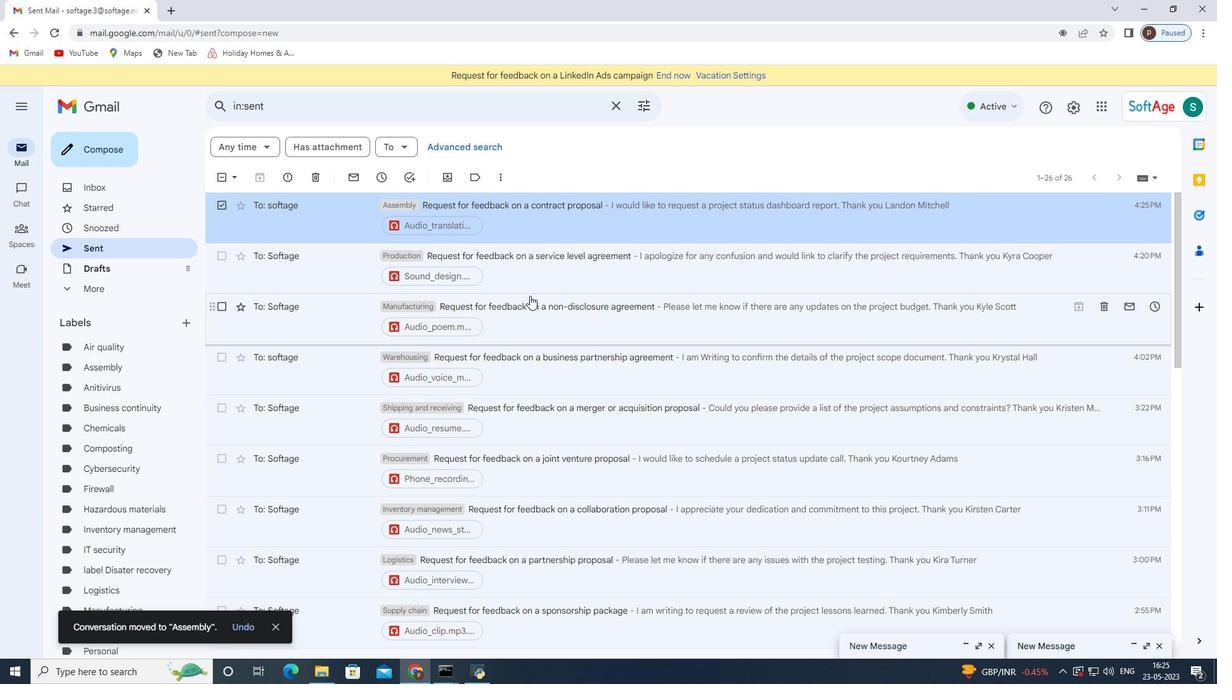 
Action: Mouse scrolled (529, 296) with delta (0, 0)
Screenshot: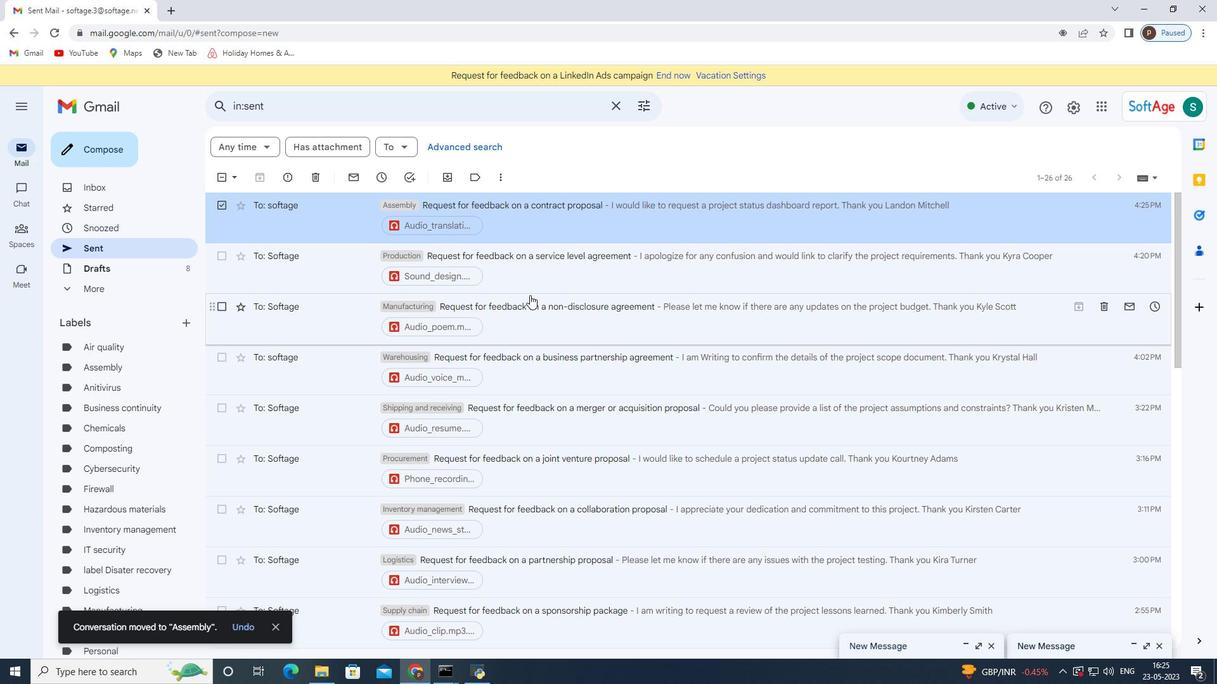 
Action: Mouse scrolled (529, 296) with delta (0, 0)
Screenshot: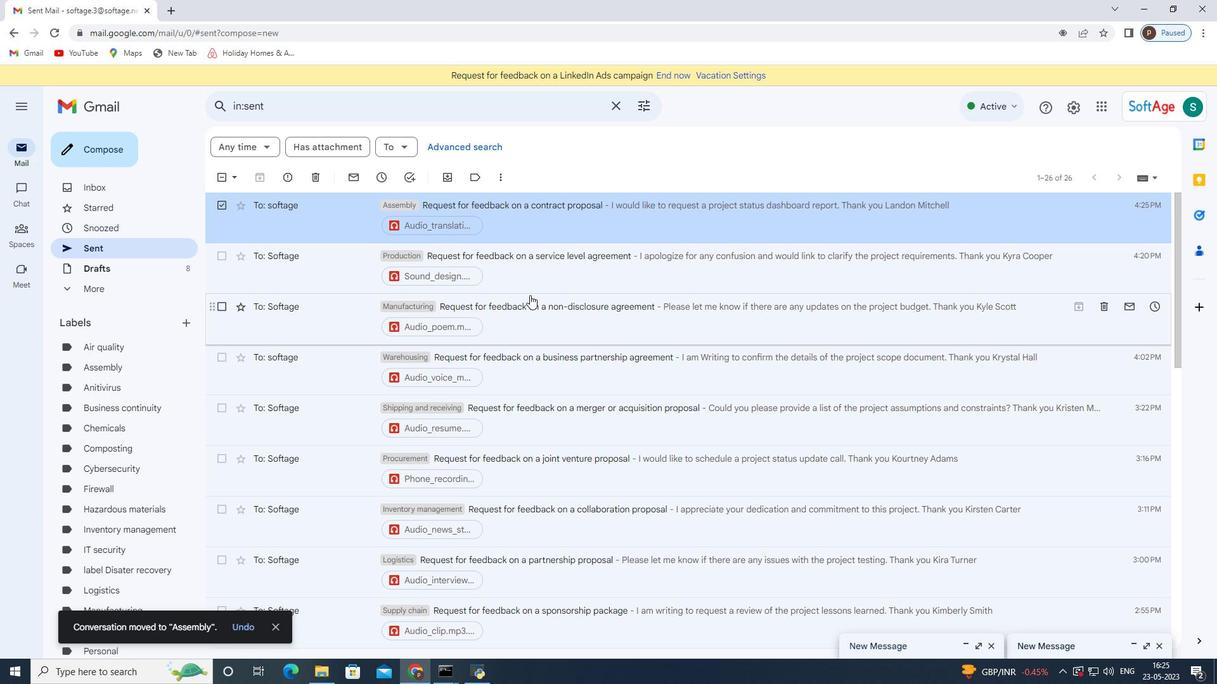 
Action: Mouse scrolled (529, 296) with delta (0, 0)
Screenshot: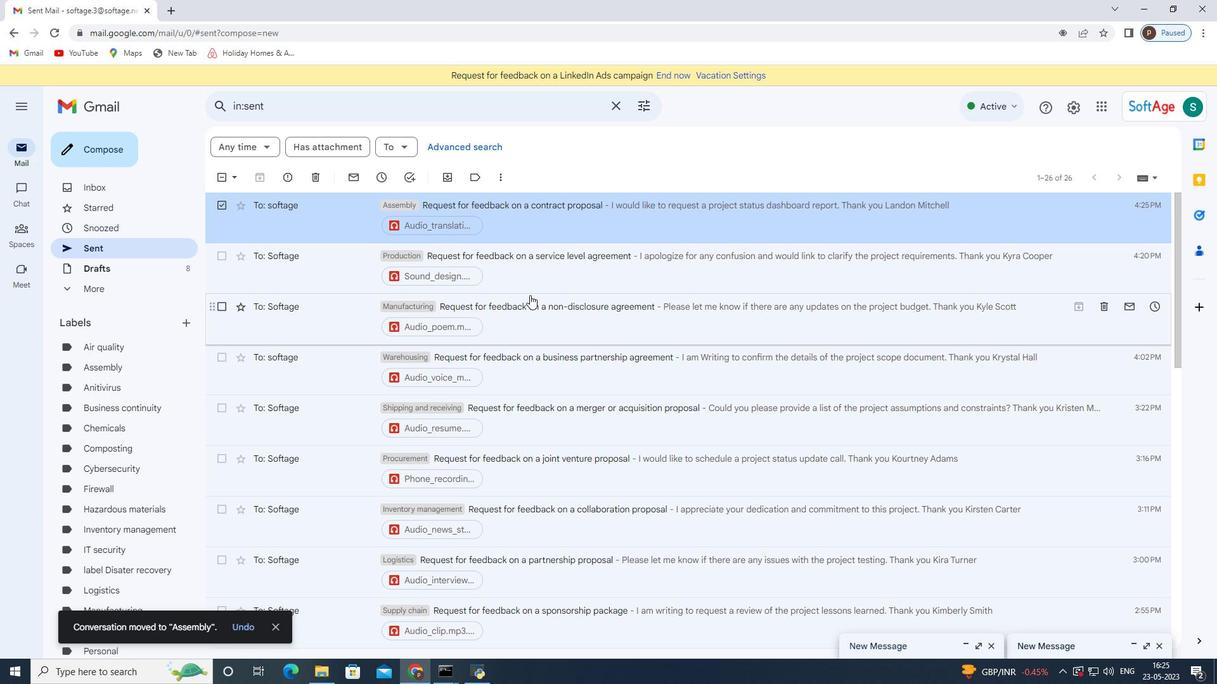 
Action: Mouse scrolled (529, 296) with delta (0, 0)
Screenshot: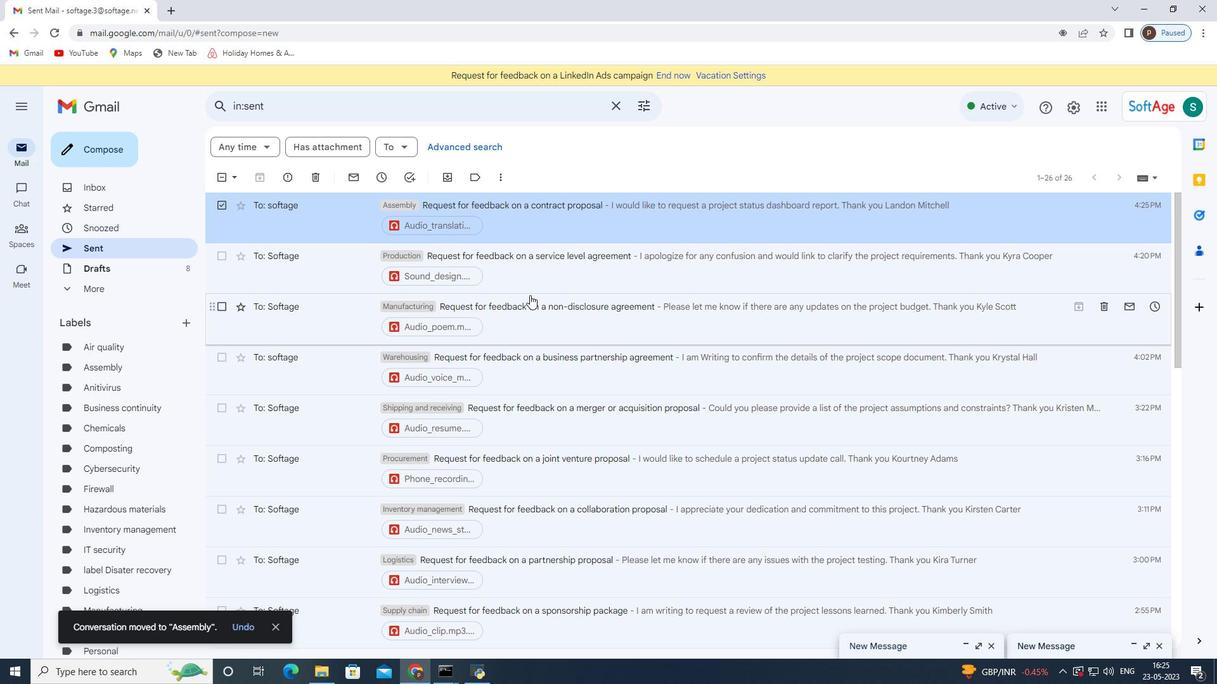 
